 Task: Open a blank google sheet and write heading  Impact Sales. Add 10 people name  'Alexander Cooper, Victoria Hayes, Daniel Carter, Chloe Murphy, Christopher Ross, Natalie Price, Jack Peterson, Harper Foster, Joseph Gray, Lily Reed'Item code in between  450-900. Product range in between  1000-5000. Add Products  Nike shoe, Adidas shoe, Gucci T-shirt, Louis Vuitton bag, Zara Shirt, H&M jeans, Chanel perfume, Versace perfume, Ralph Lauren, Prada ShirtChoose quantity  3 to 10 Tax 12 percent commission 2 percent Total Add Amount. Save page Attendance Tracking Sheetbook
Action: Mouse moved to (1129, 76)
Screenshot: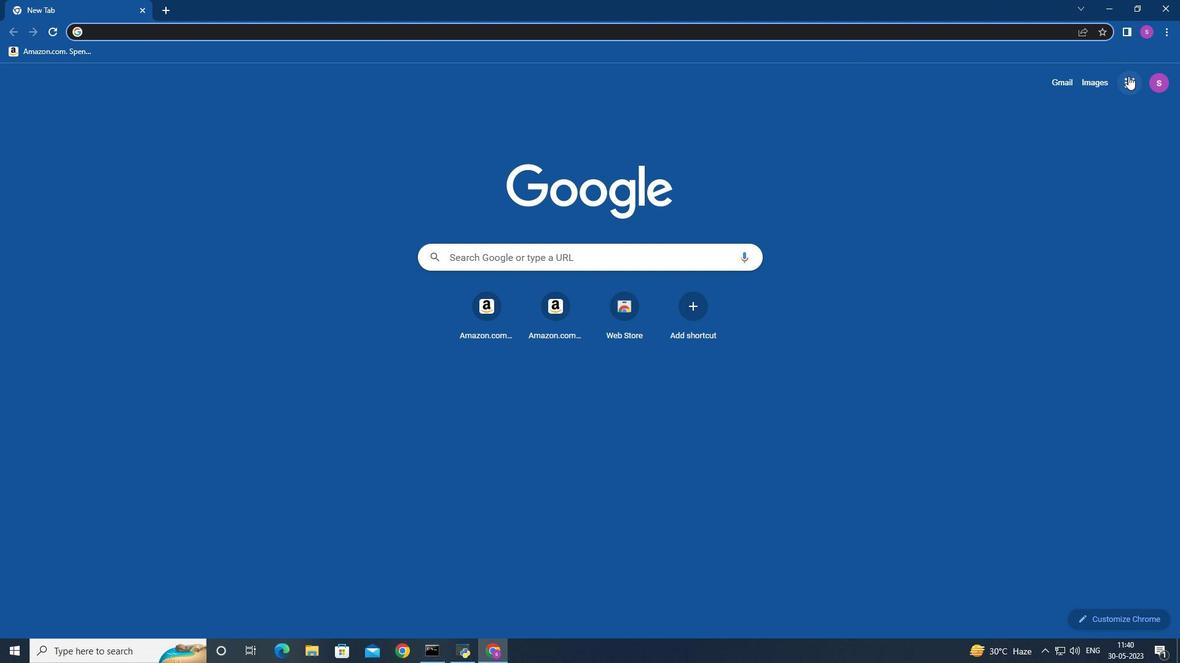 
Action: Mouse pressed left at (1129, 76)
Screenshot: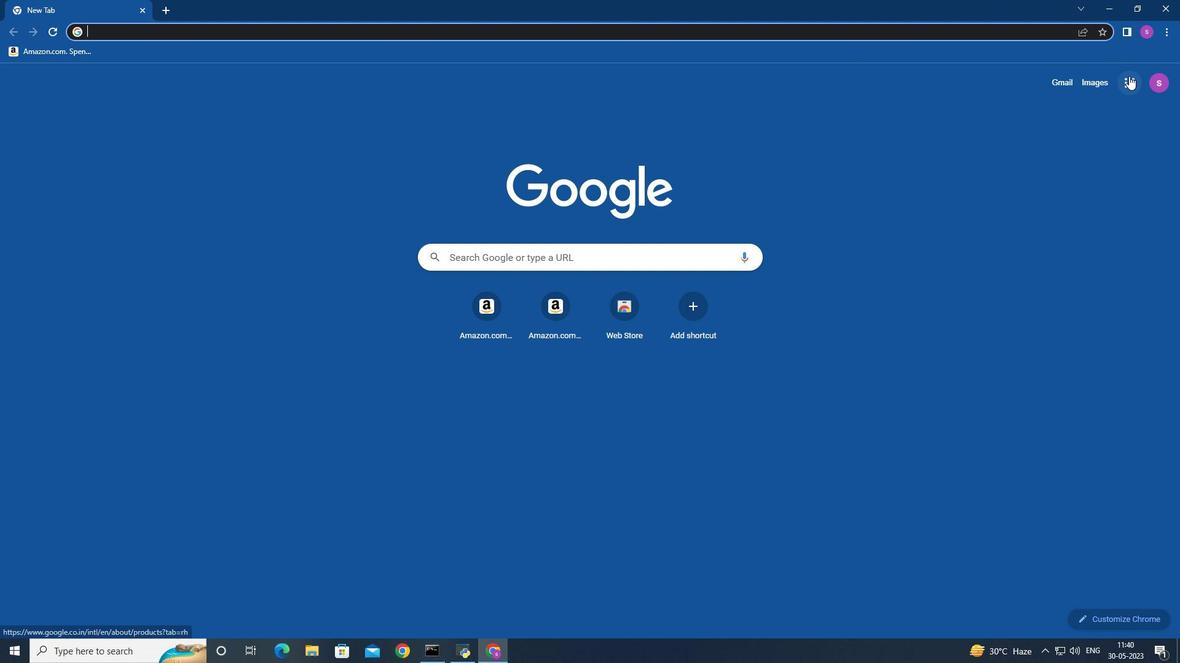 
Action: Mouse moved to (1153, 236)
Screenshot: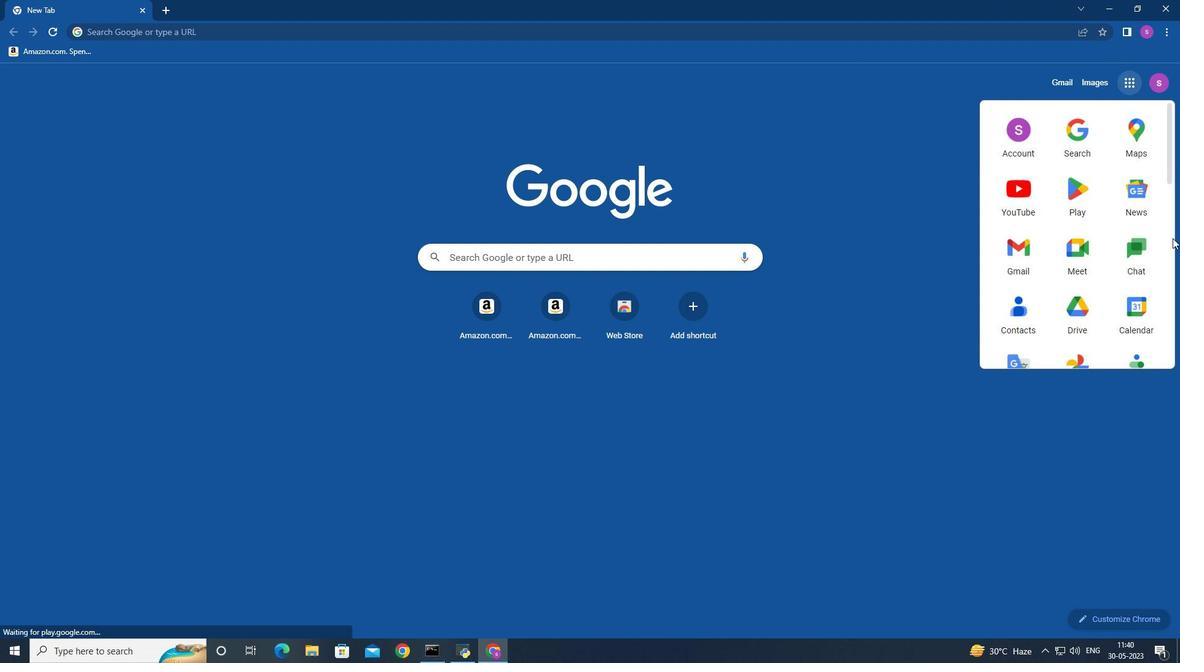 
Action: Mouse scrolled (1153, 236) with delta (0, 0)
Screenshot: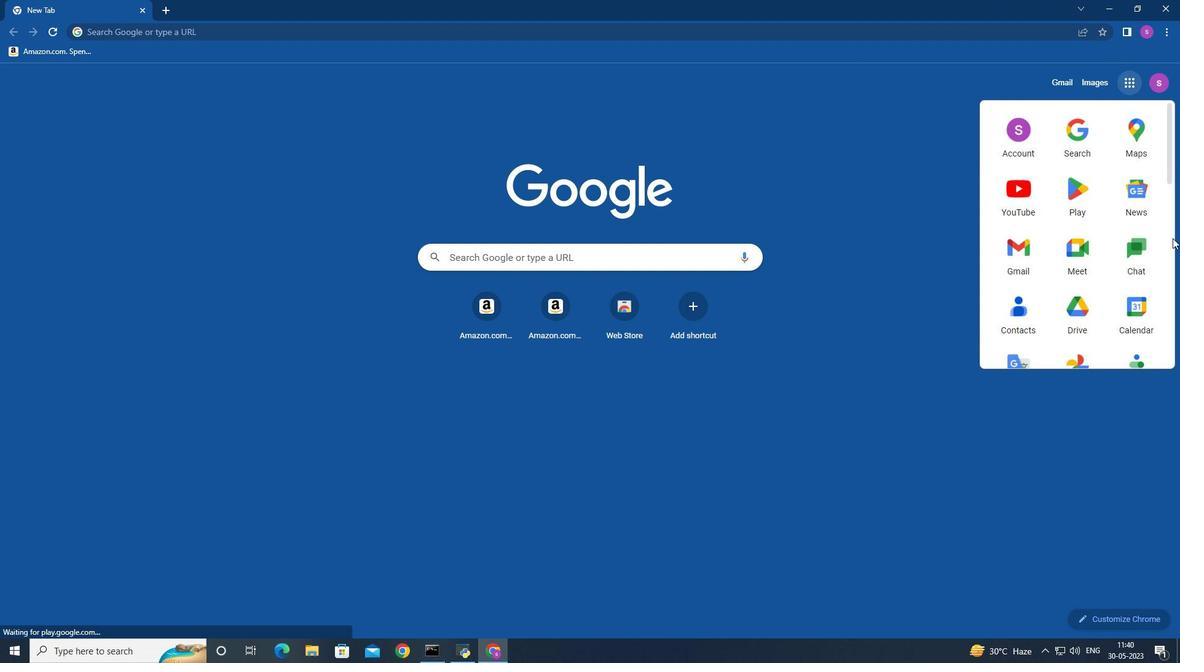
Action: Mouse scrolled (1153, 236) with delta (0, 0)
Screenshot: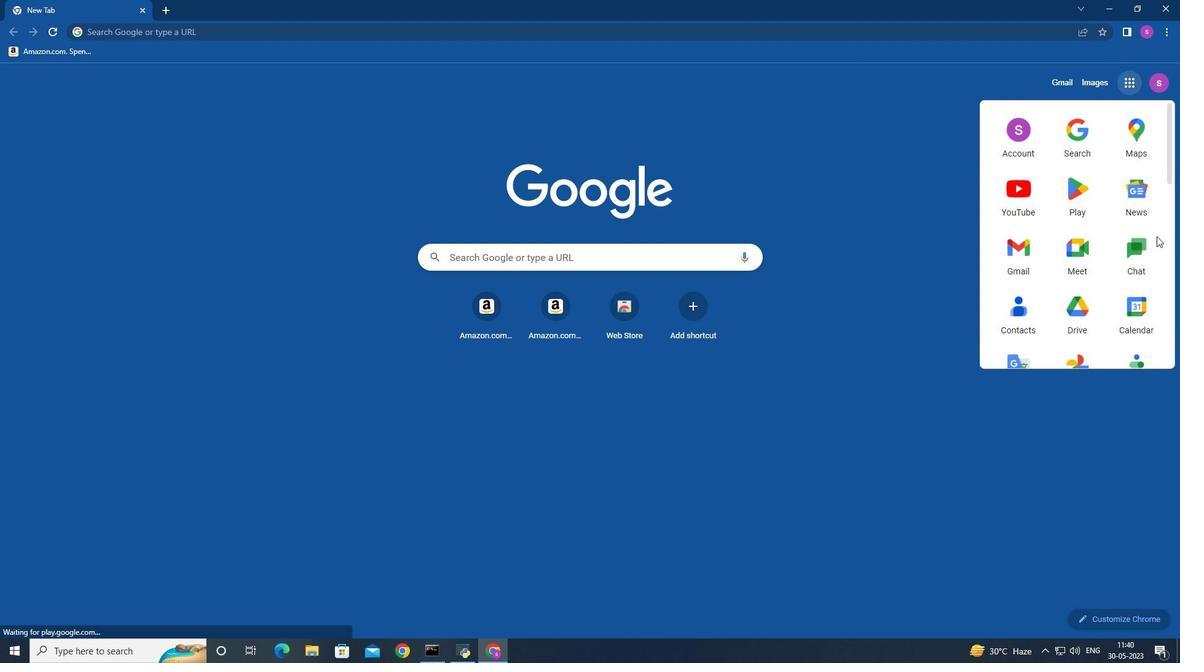 
Action: Mouse scrolled (1153, 236) with delta (0, 0)
Screenshot: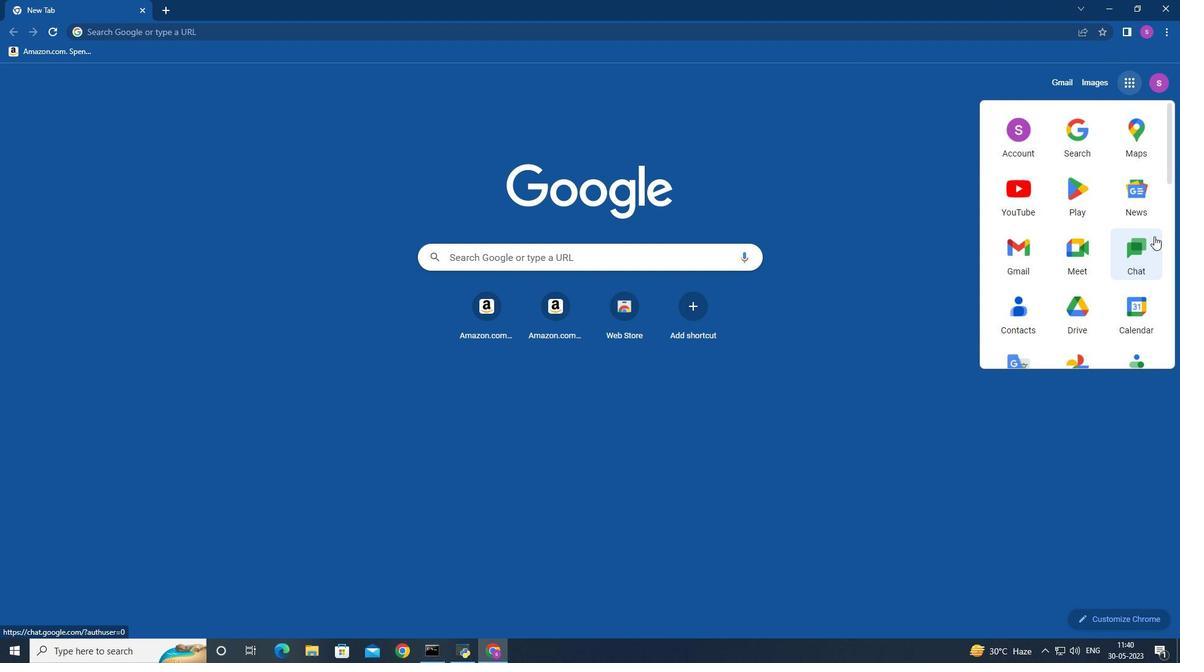 
Action: Mouse moved to (1135, 300)
Screenshot: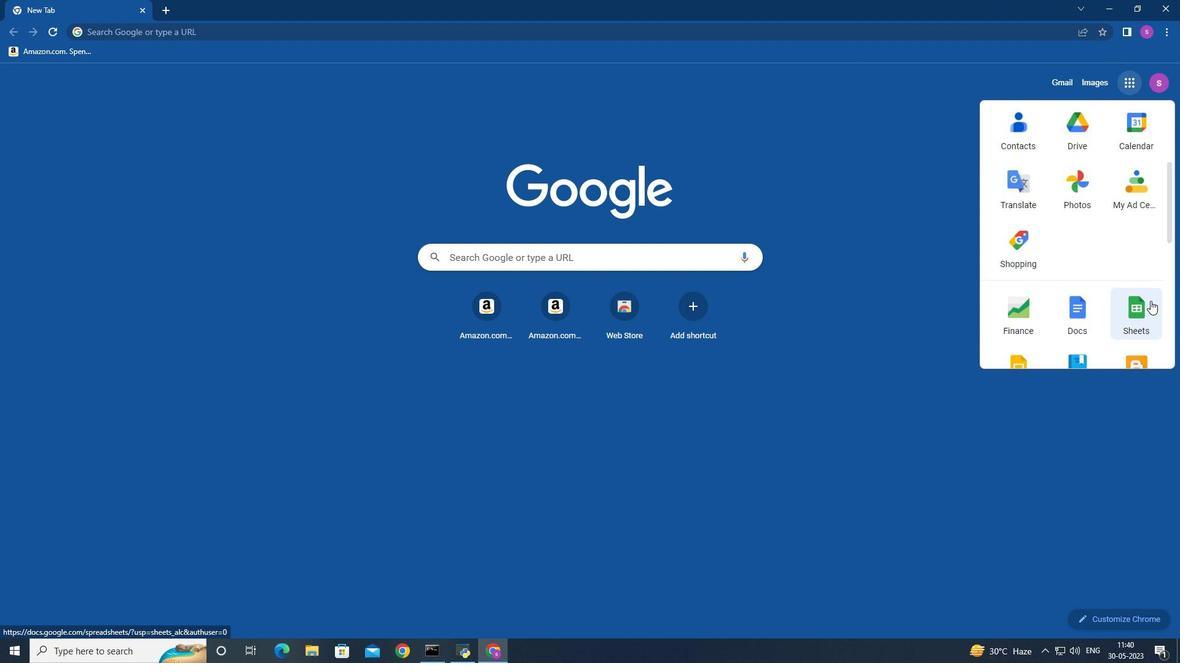 
Action: Mouse pressed left at (1135, 300)
Screenshot: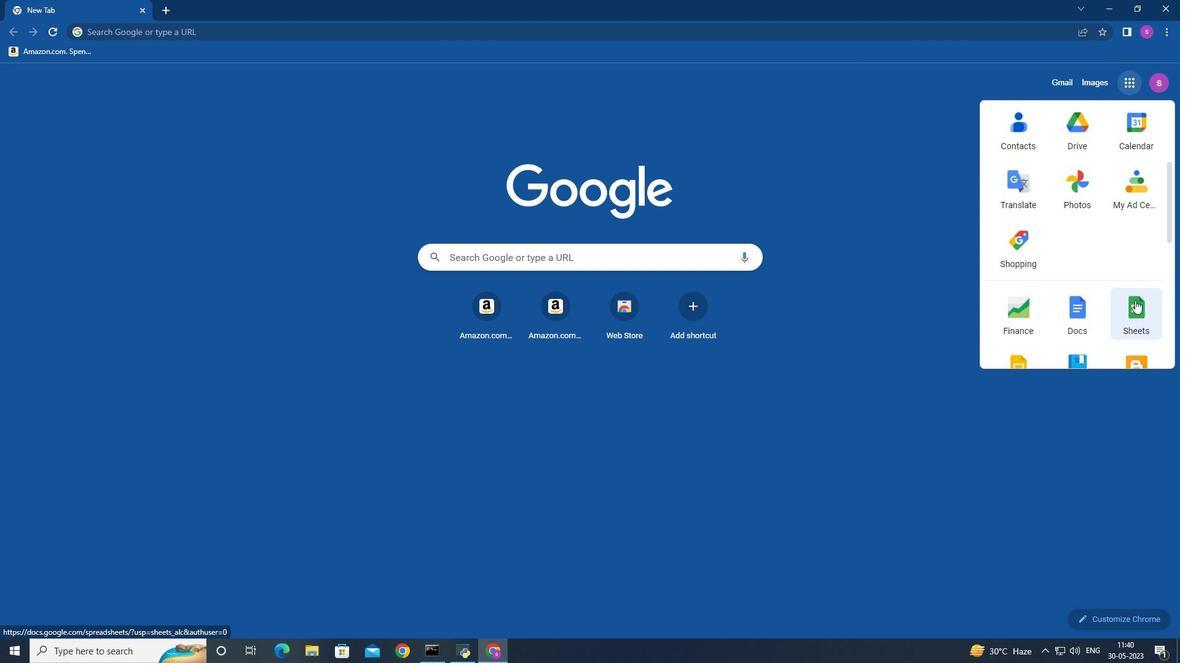 
Action: Mouse moved to (287, 161)
Screenshot: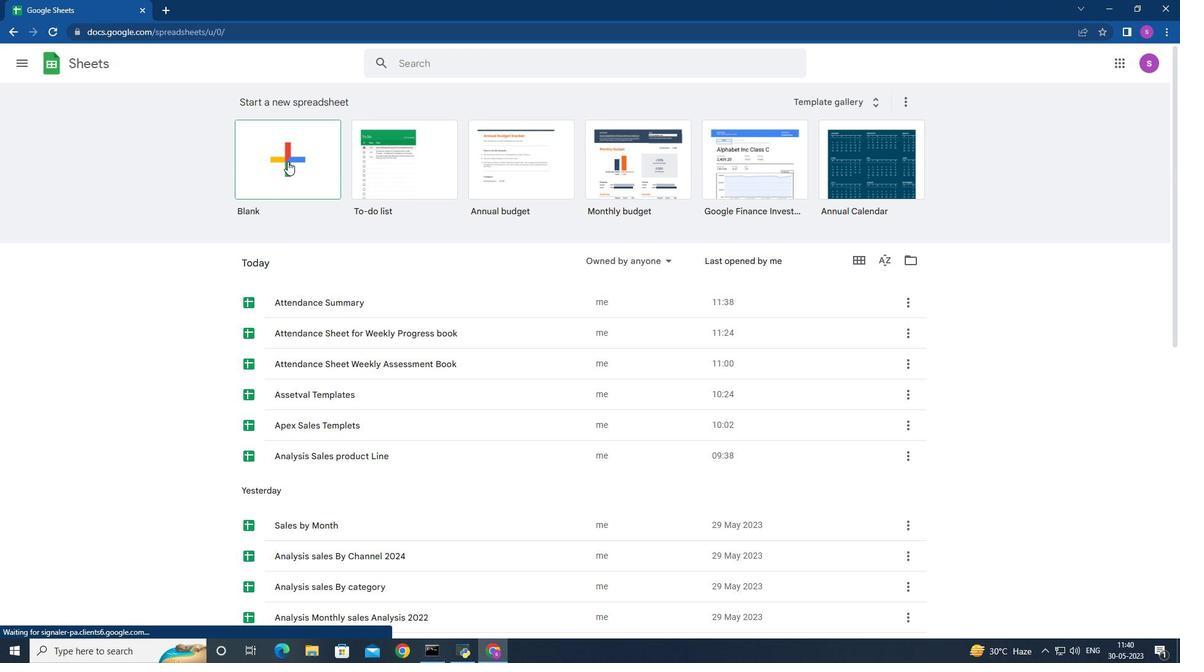 
Action: Mouse pressed left at (287, 161)
Screenshot: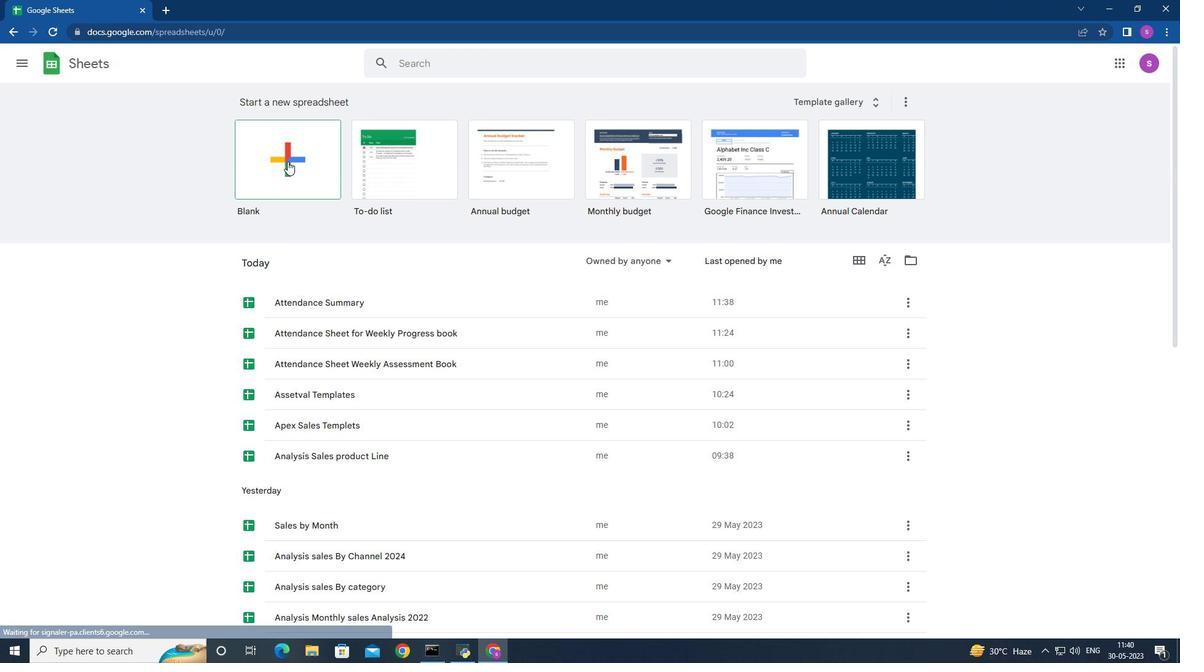 
Action: Mouse moved to (431, 179)
Screenshot: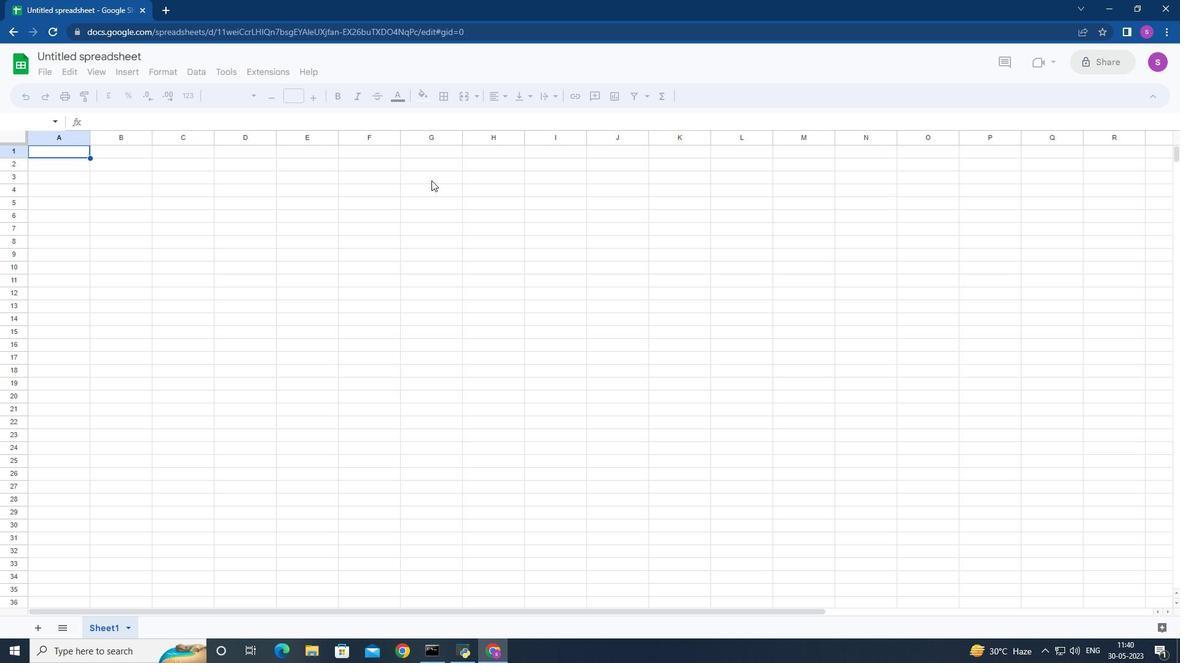 
Action: Mouse pressed left at (431, 179)
Screenshot: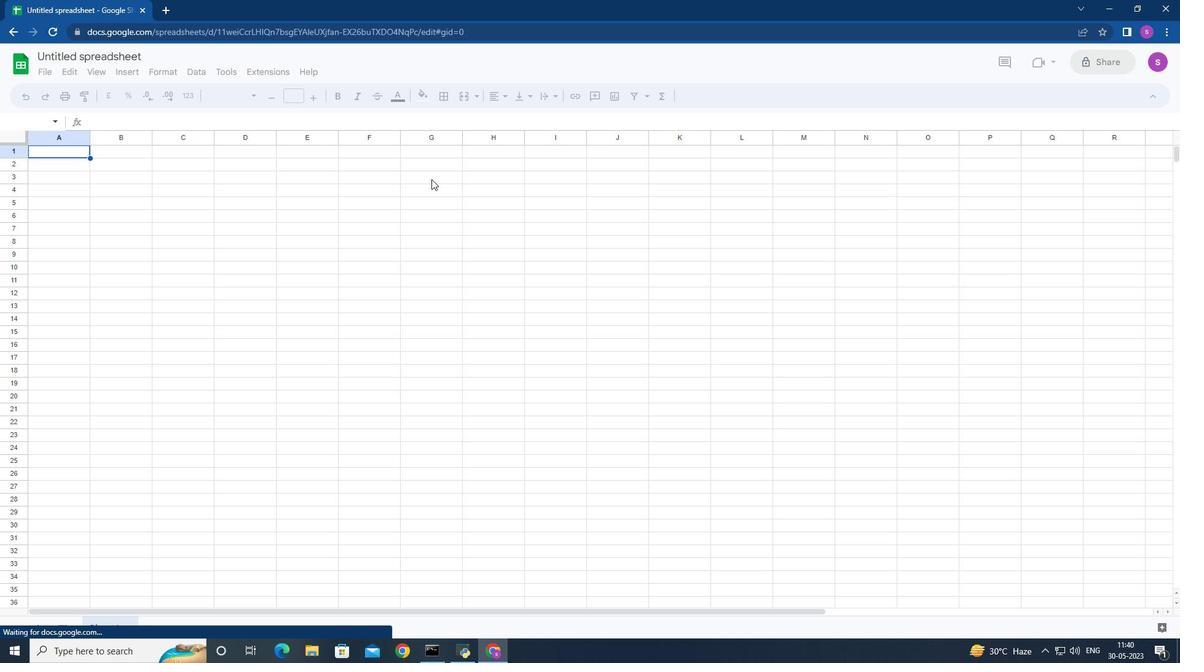 
Action: Mouse moved to (429, 179)
Screenshot: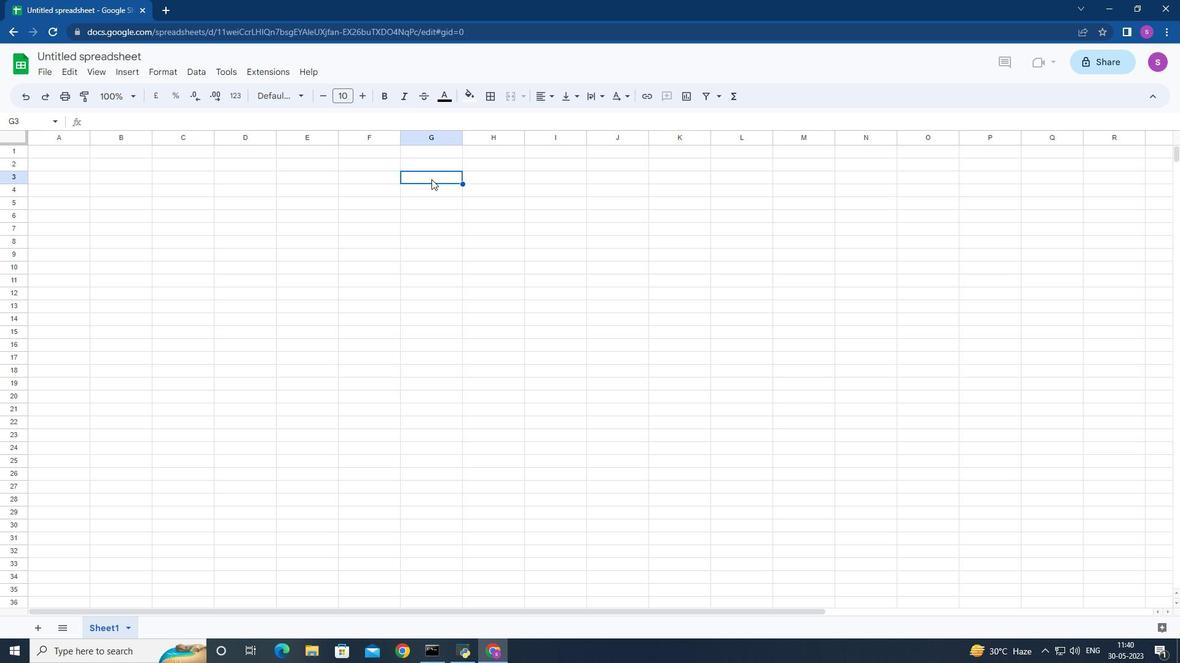
Action: Key pressed <Key.shift>Impact<Key.space><Key.shift>Sales<Key.down>
Screenshot: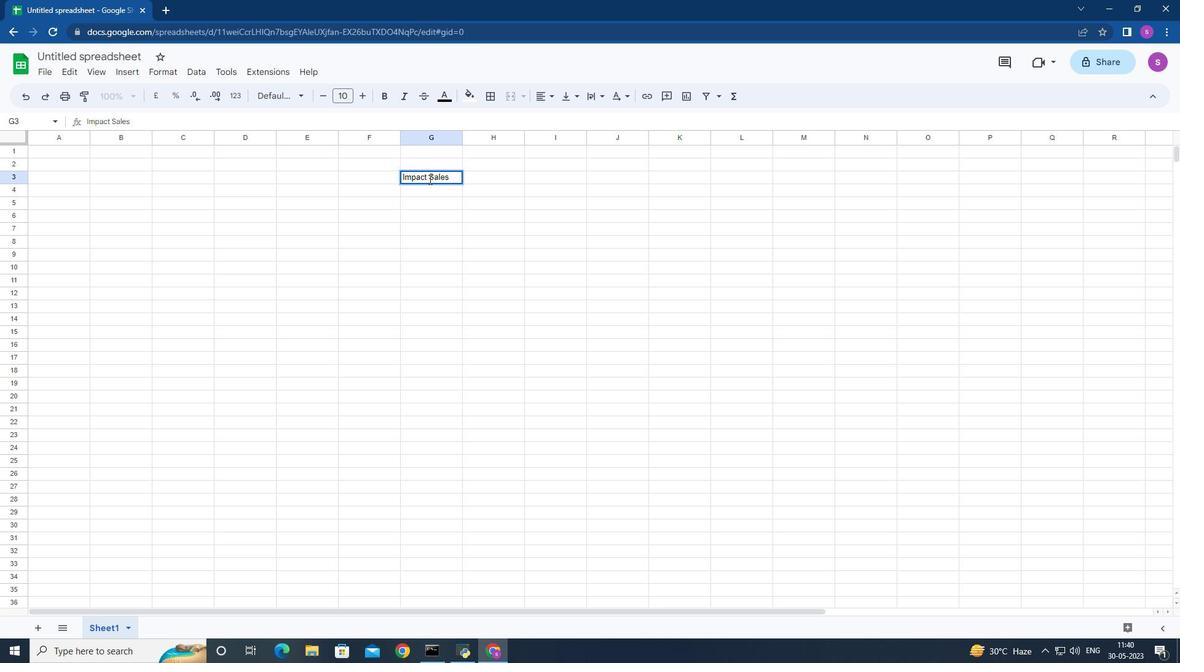 
Action: Mouse moved to (300, 225)
Screenshot: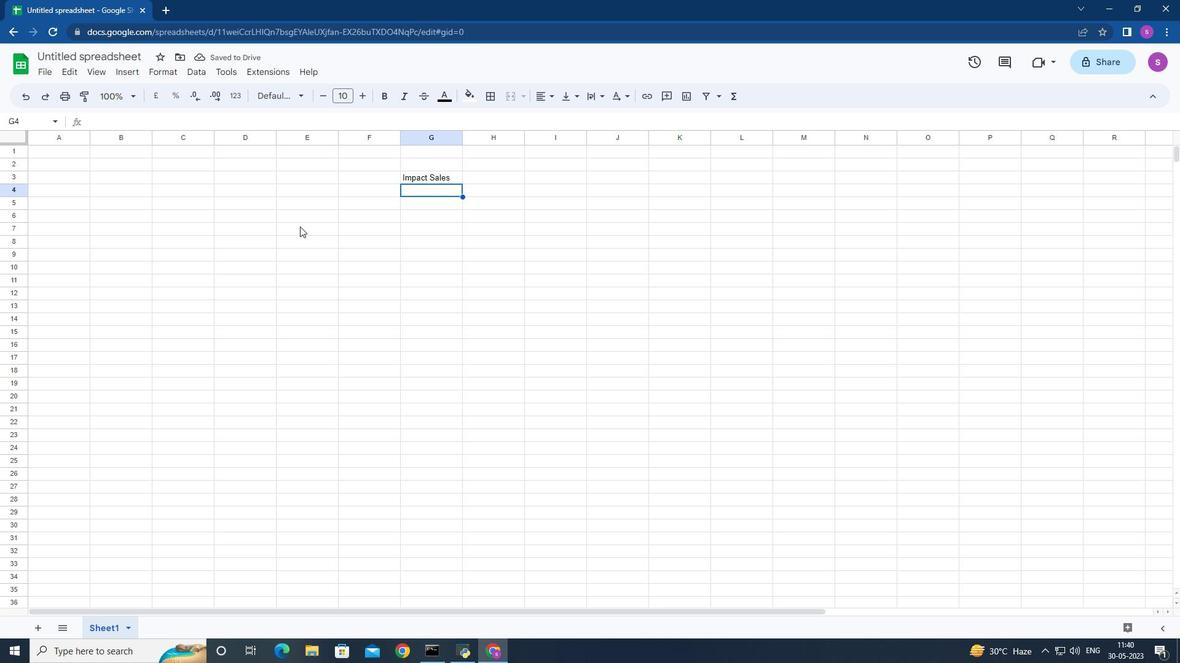 
Action: Mouse pressed left at (300, 225)
Screenshot: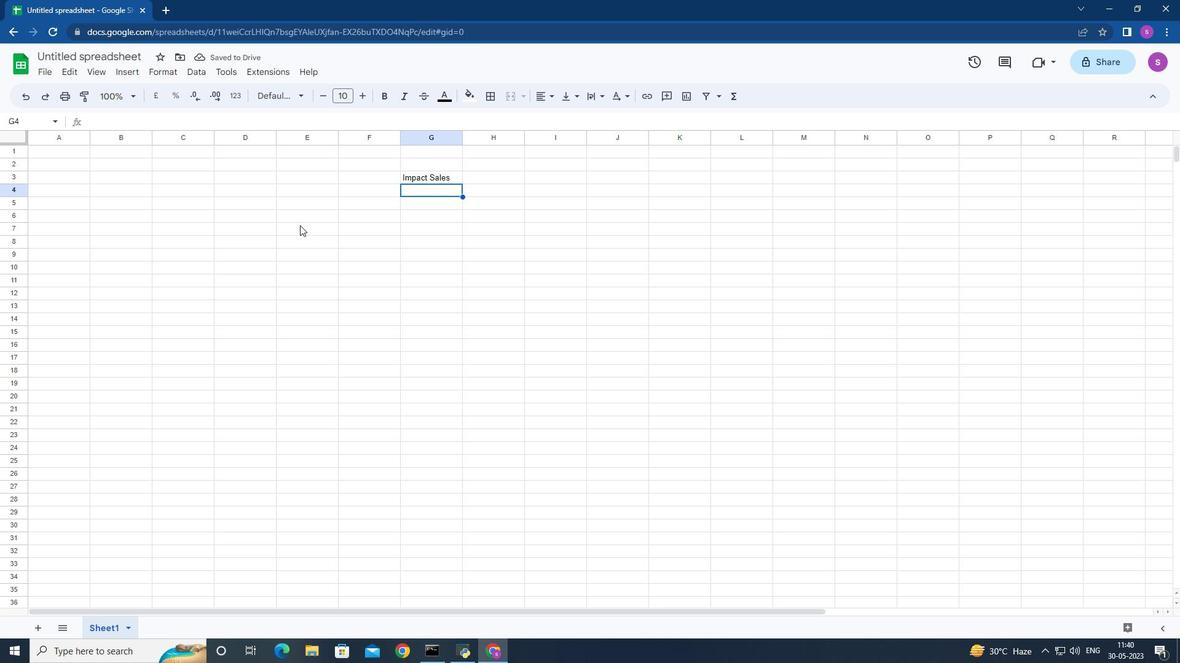 
Action: Key pressed <Key.shift><Key.shift><Key.shift><Key.shift><Key.shift>Name<Key.down>
Screenshot: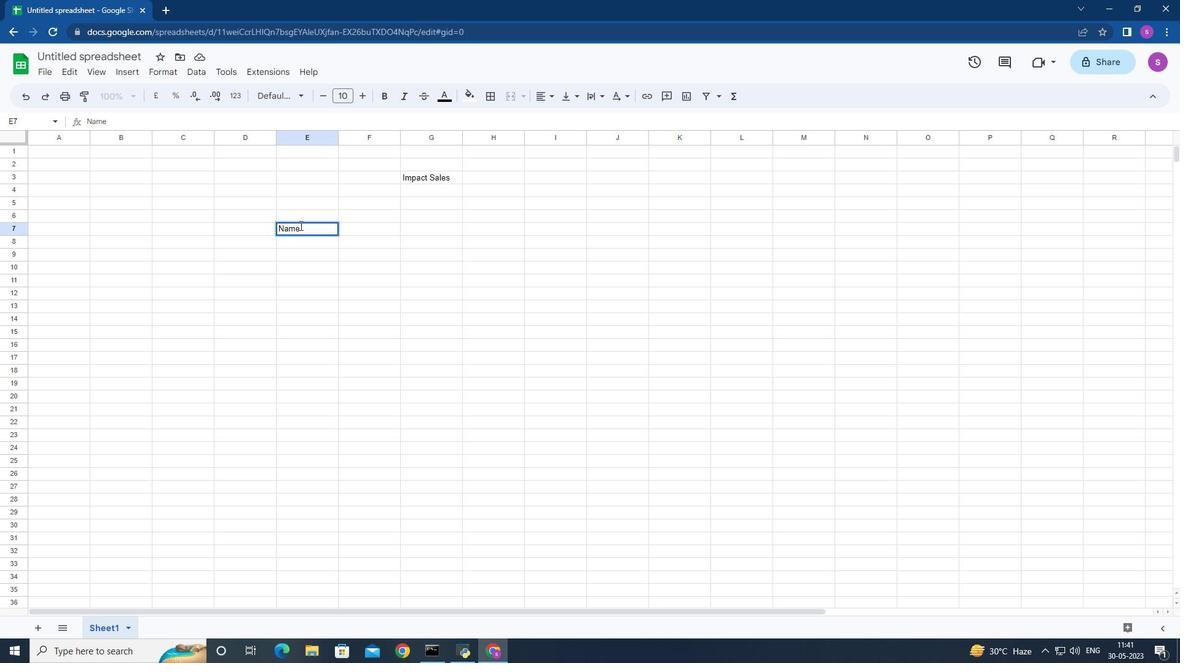 
Action: Mouse moved to (387, 285)
Screenshot: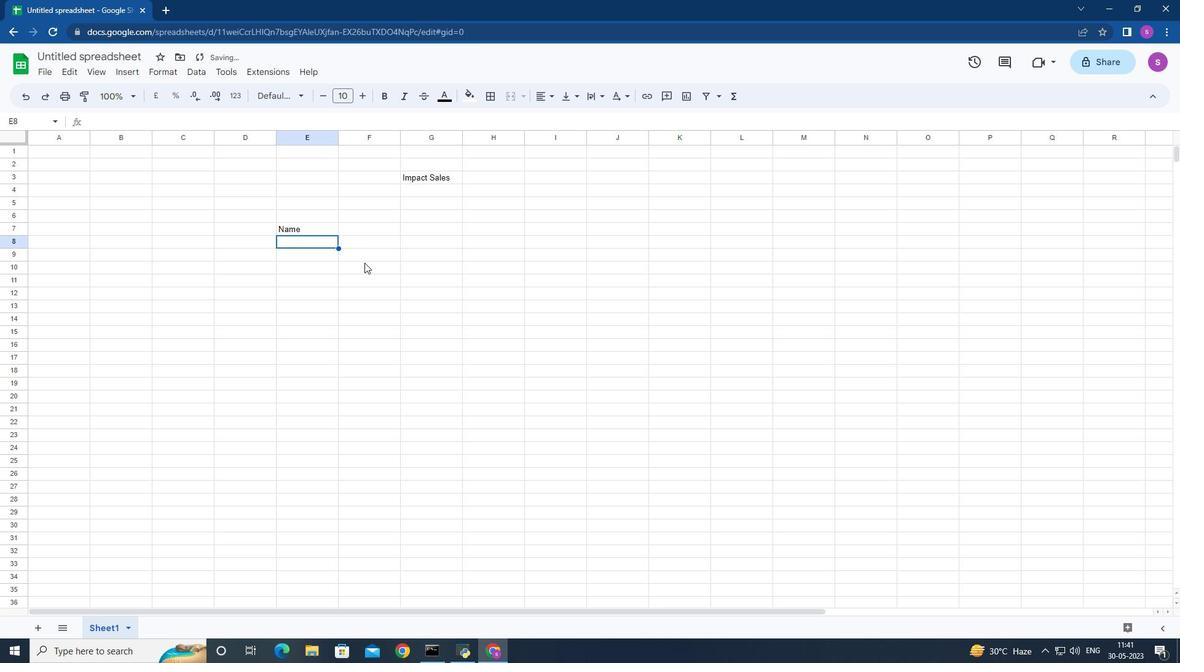 
Action: Key pressed <Key.shift>Alexander<Key.space><Key.shift>Cooper<Key.down><Key.shift>Victoria<Key.space><Key.shift>Hayes<Key.down><Key.shift>Daniel;<Key.backspace><Key.space><Key.shift>carter<Key.down><Key.shift>Chloe<Key.space><Key.shift>Murphy<Key.down><Key.shift>Christopher<Key.space><Key.shift>Ross<Key.down><Key.shift>Natalie<Key.space><Key.shift>Price<Key.down><Key.shift>Jack<Key.space><Key.shift>Petr<Key.backspace>erson<Key.down><Key.shift><Key.shift>Harper<Key.space><Key.shift>Foster<Key.down><Key.shift>Josph<Key.space><Key.shift><Key.shift><Key.shift><Key.shift>Gray<Key.down><Key.shift>Lily<Key.space><Key.shift>Reed<Key.right><Key.up><Key.up><Key.up><Key.up><Key.up><Key.up><Key.up><Key.up><Key.up>
Screenshot: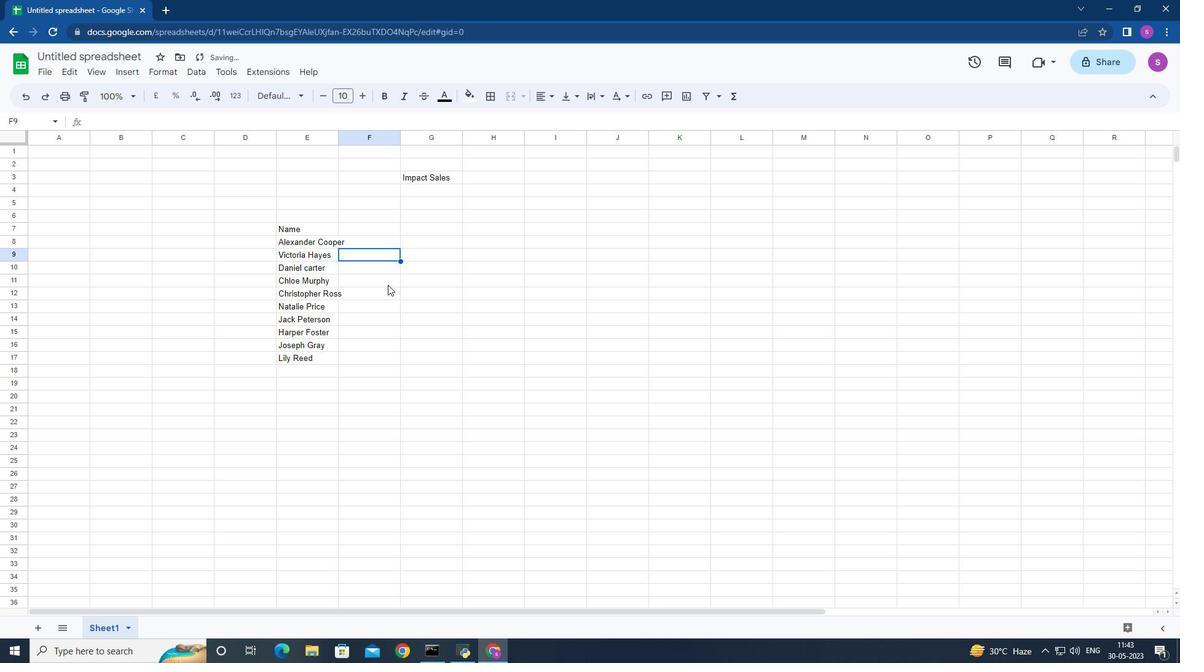 
Action: Mouse moved to (338, 138)
Screenshot: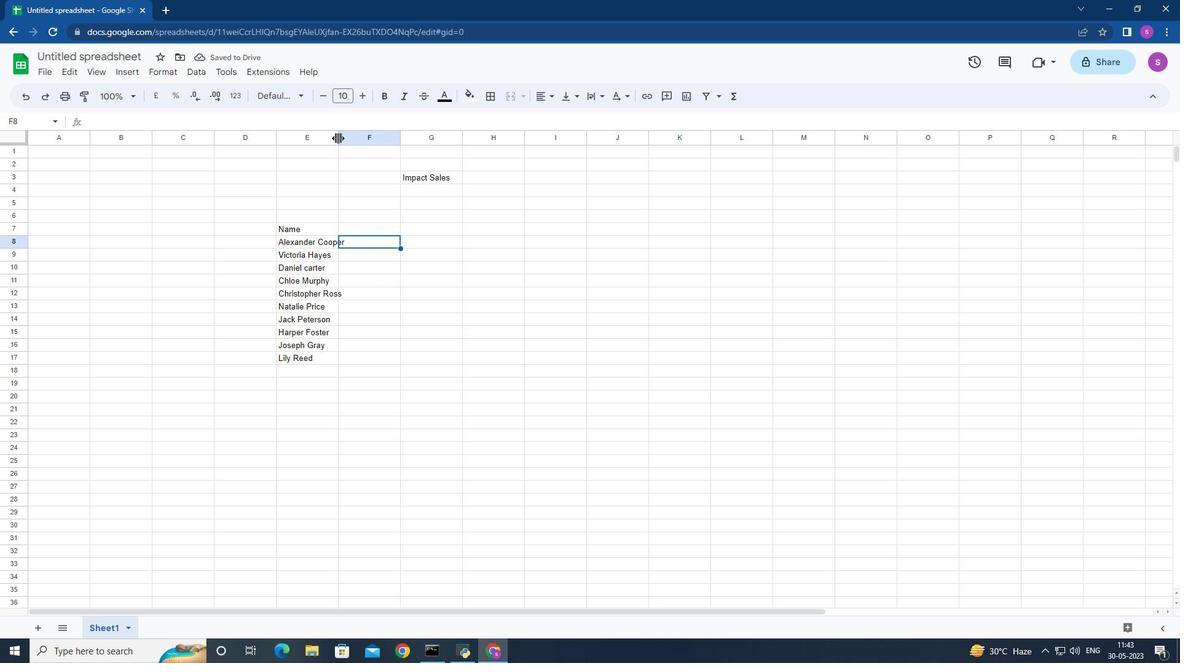 
Action: Mouse pressed left at (338, 138)
Screenshot: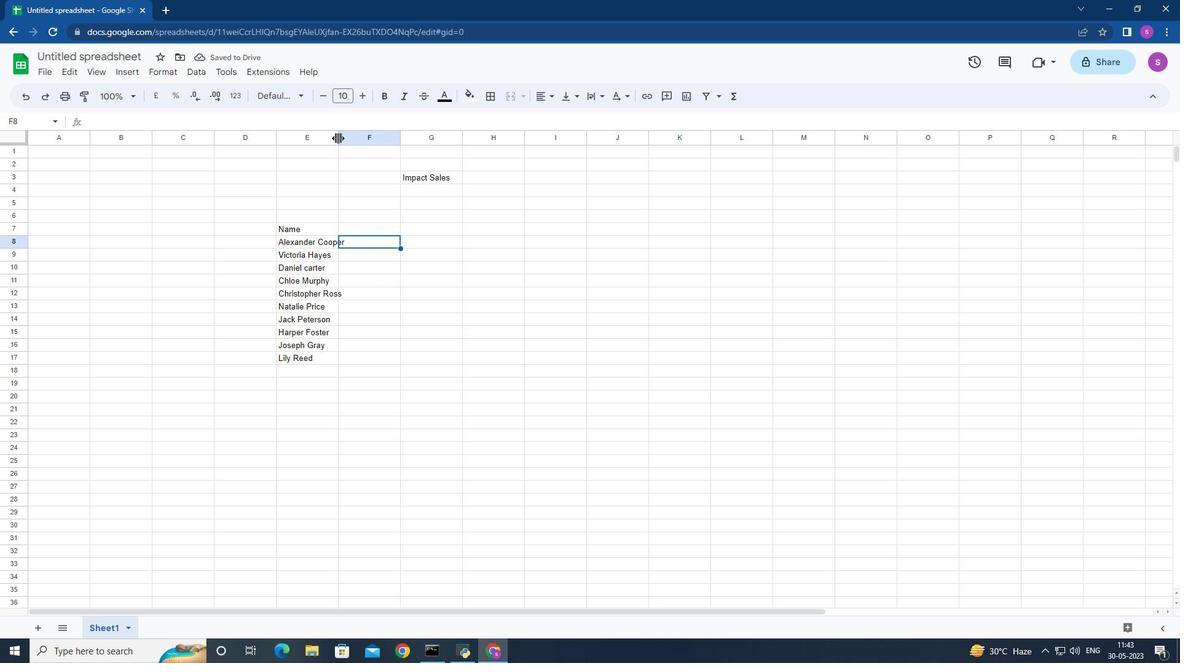 
Action: Mouse moved to (376, 221)
Screenshot: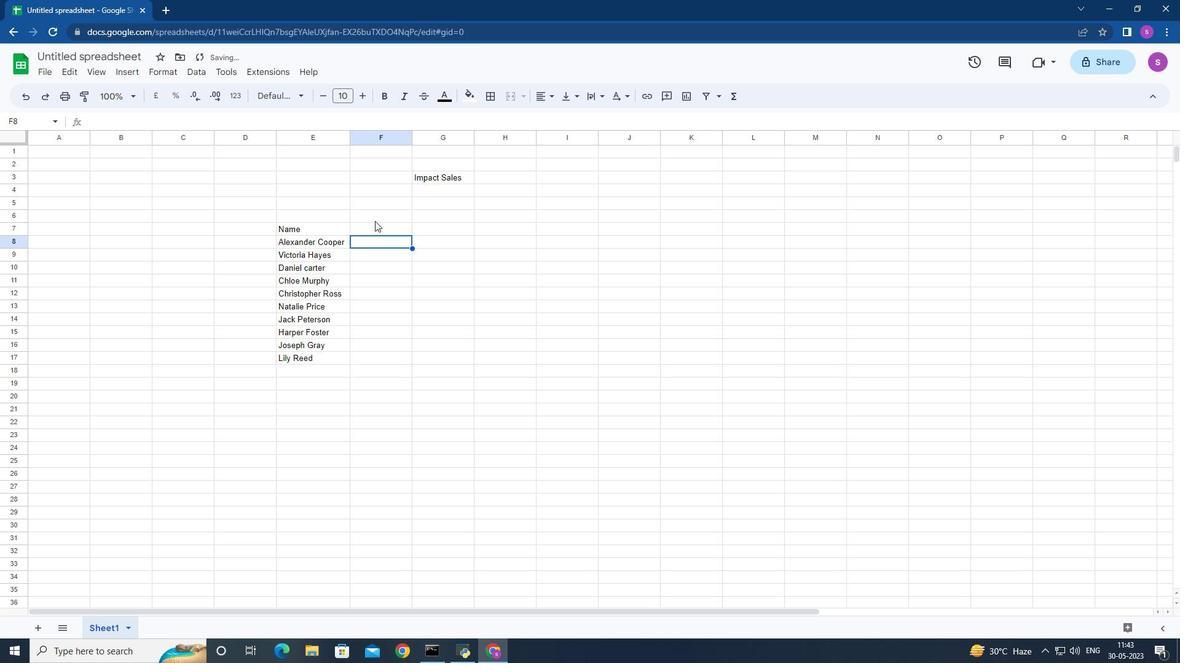 
Action: Mouse pressed left at (376, 221)
Screenshot: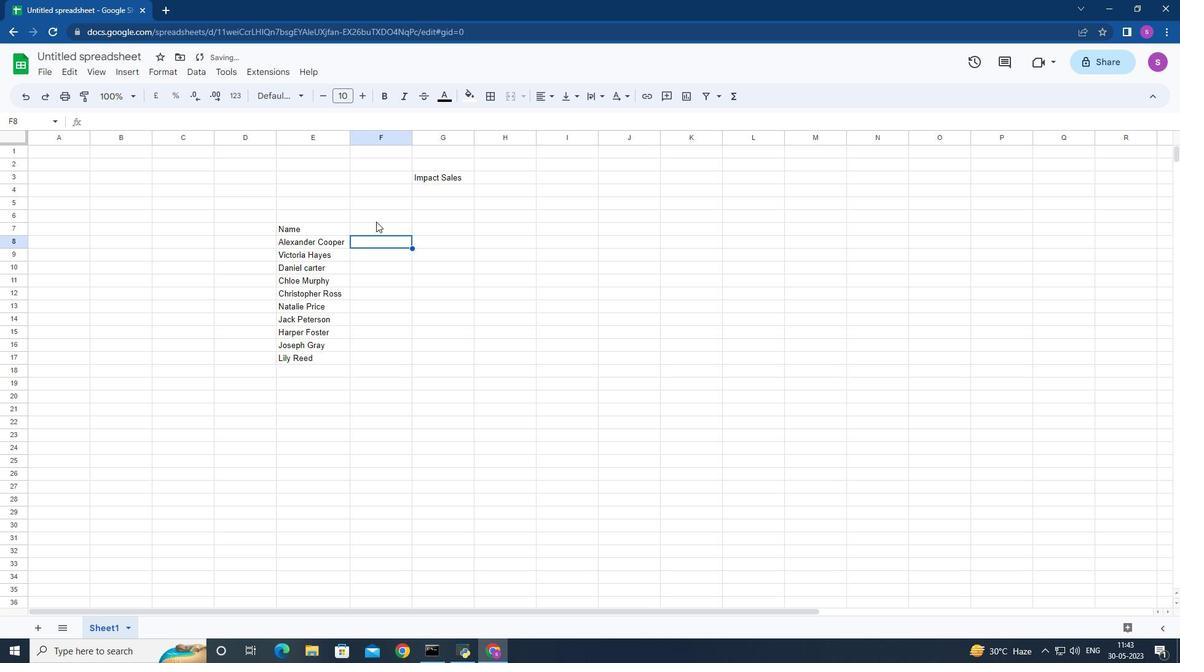 
Action: Mouse moved to (376, 233)
Screenshot: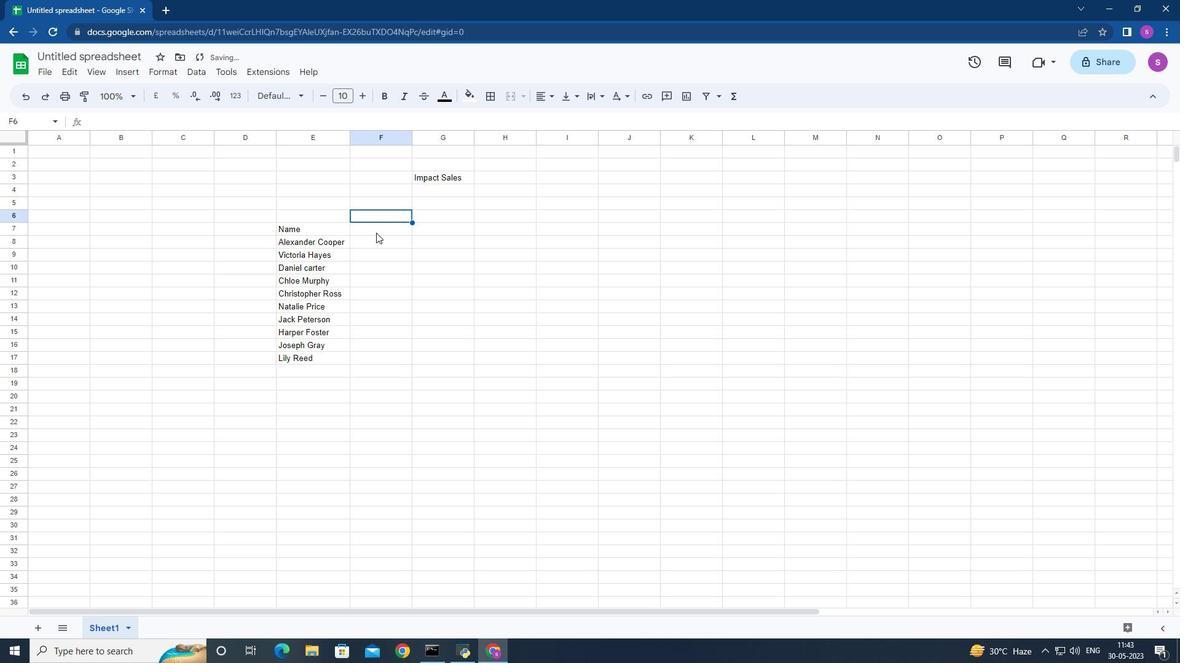 
Action: Mouse pressed left at (376, 233)
Screenshot: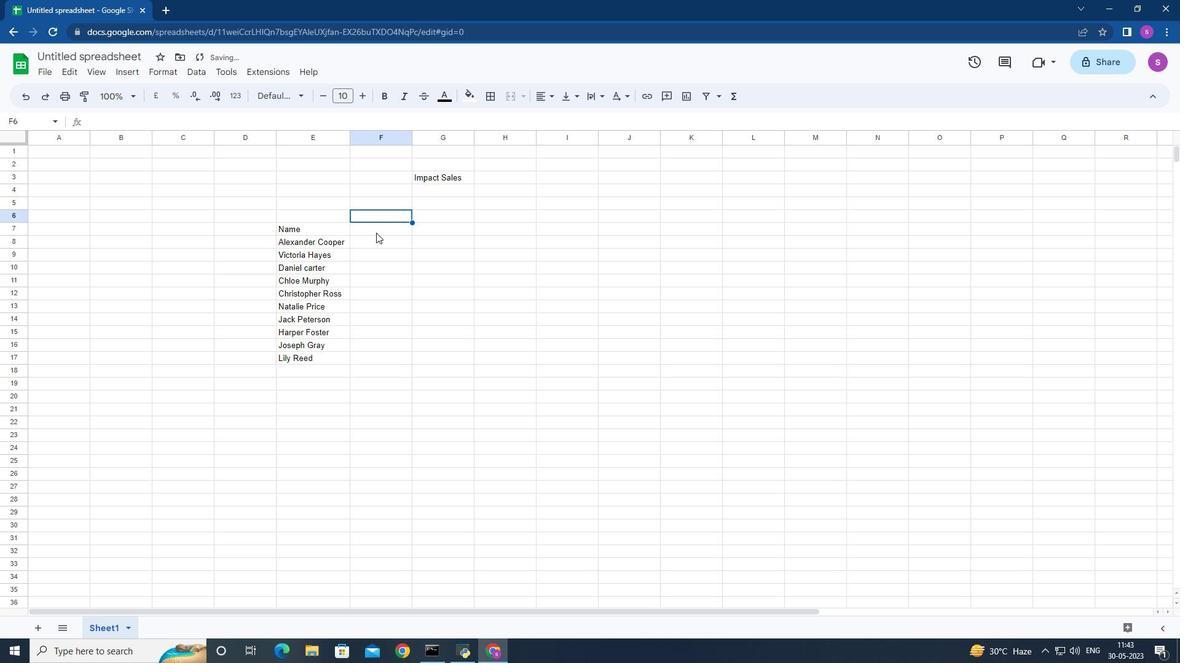 
Action: Mouse moved to (376, 232)
Screenshot: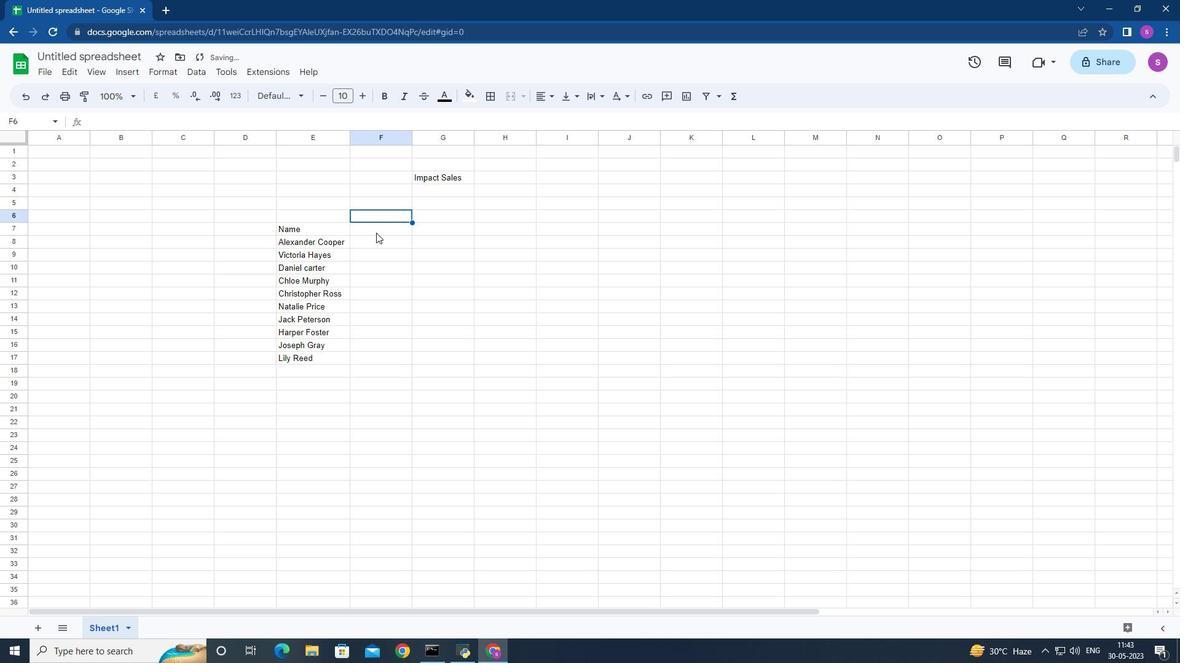 
Action: Key pressed <Key.shift>Item<Key.space><Key.backspace><Key.backspace><Key.backspace><Key.backspace><Key.backspace><Key.shift>Item<Key.space><Key.shift>Code<Key.down>
Screenshot: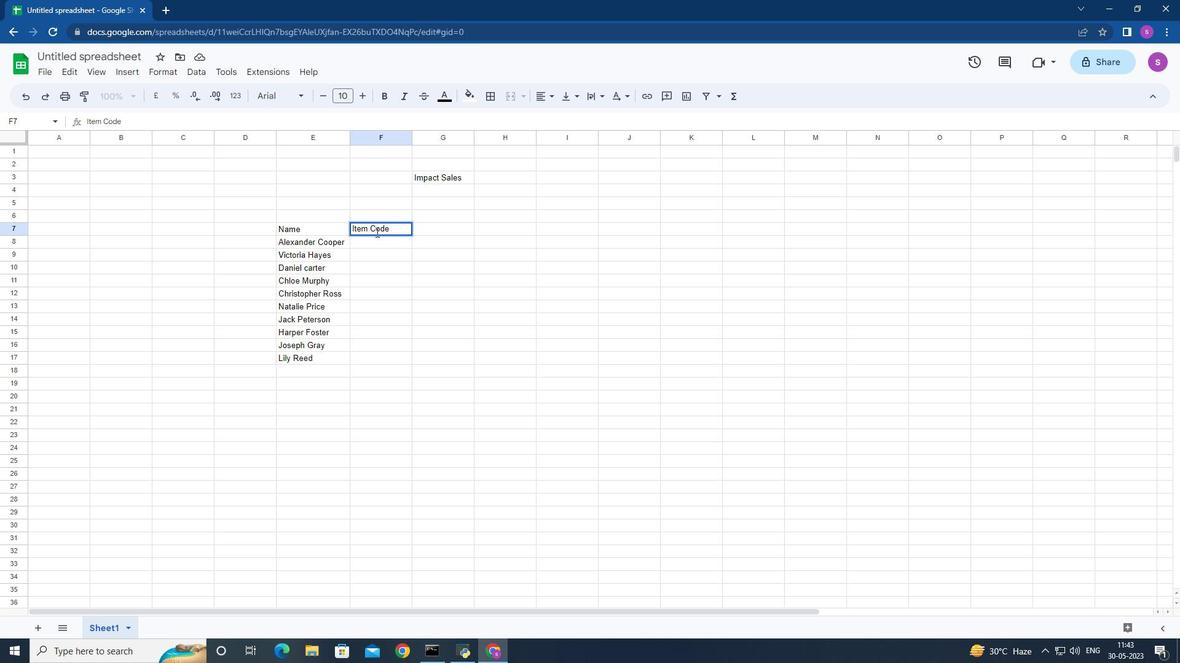 
Action: Mouse moved to (413, 272)
Screenshot: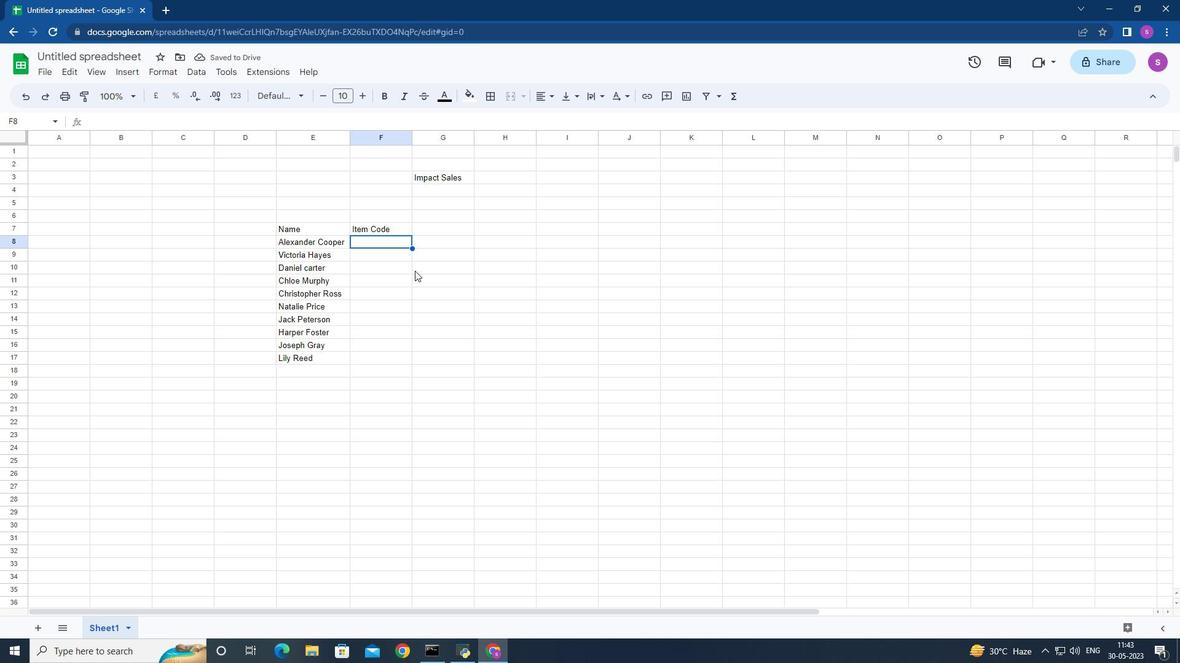 
Action: Key pressed 450<Key.down>455<Key.down>500<Key.down>550<Key.down>600<Key.down>650<Key.down>700<Key.down>750<Key.down>800<Key.down>900<Key.right><Key.up><Key.up><Key.up><Key.up><Key.up><Key.up><Key.up><Key.up><Key.up><Key.up><Key.up>
Screenshot: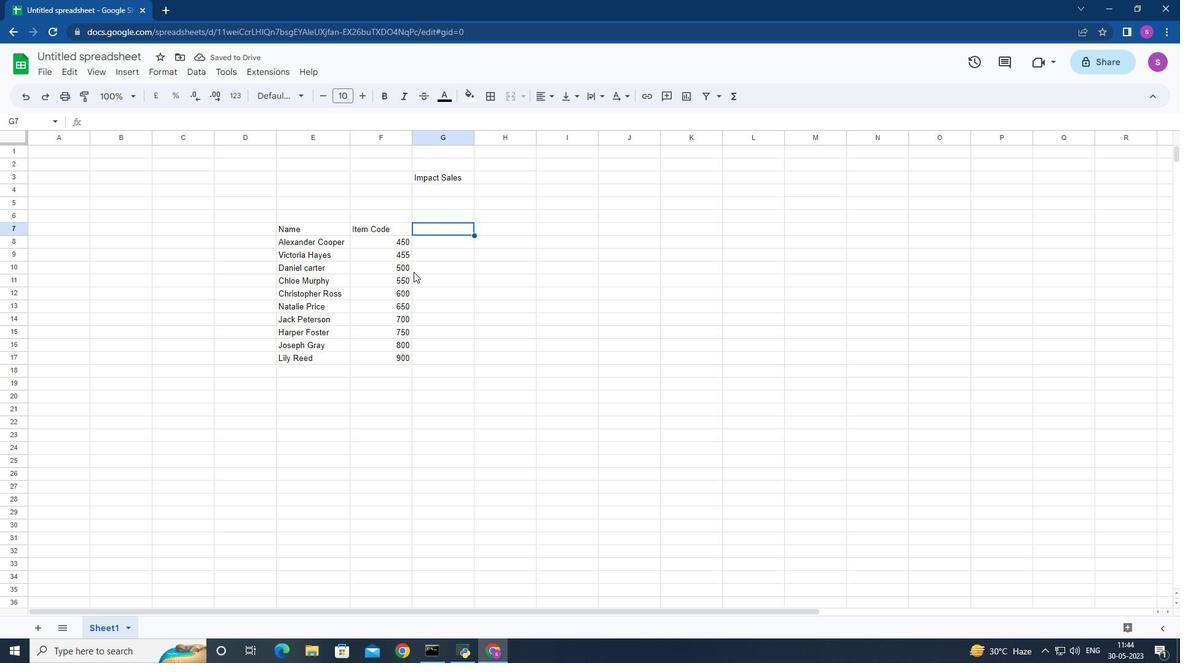 
Action: Mouse moved to (429, 230)
Screenshot: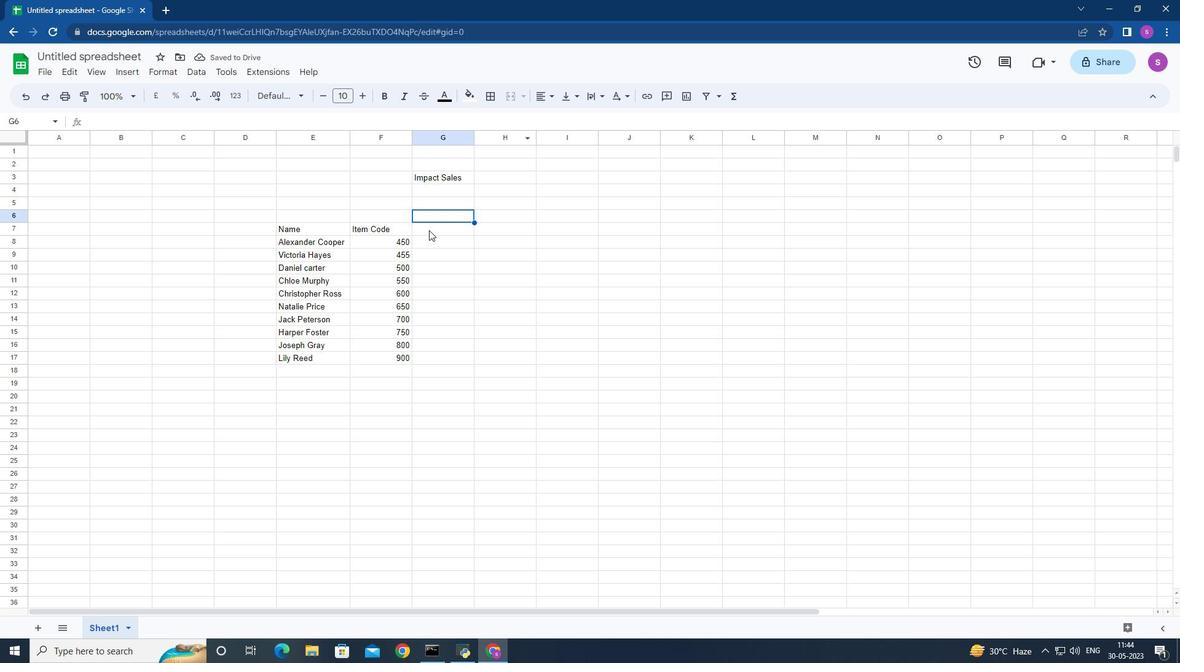 
Action: Mouse pressed left at (429, 230)
Screenshot: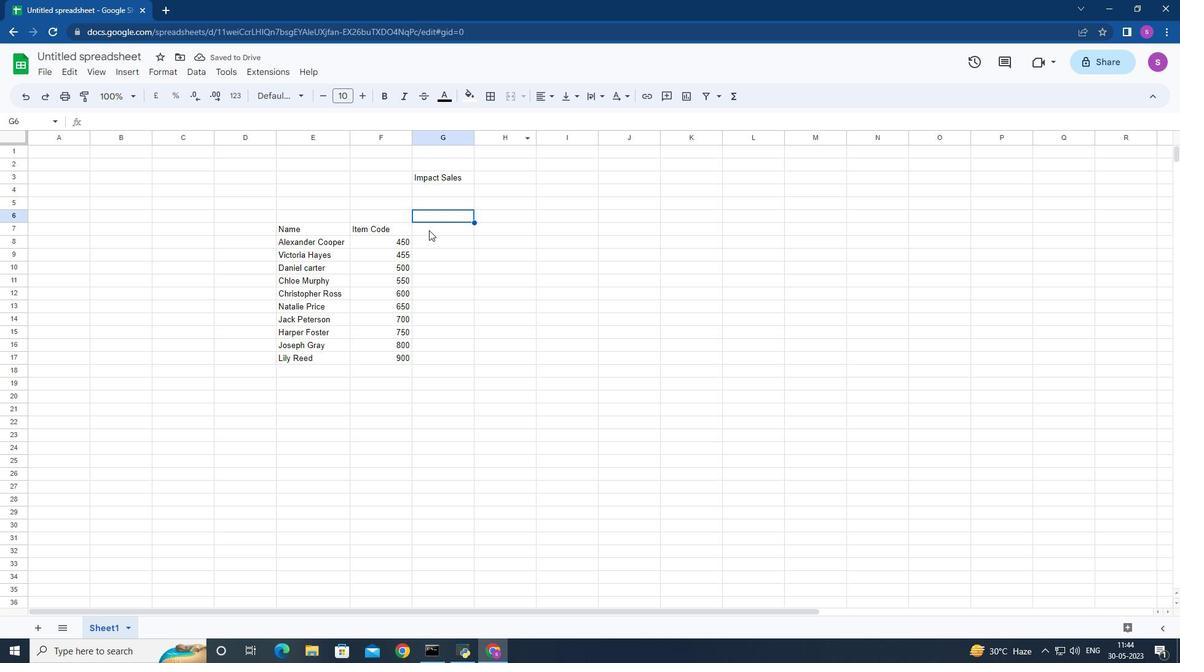 
Action: Mouse moved to (429, 232)
Screenshot: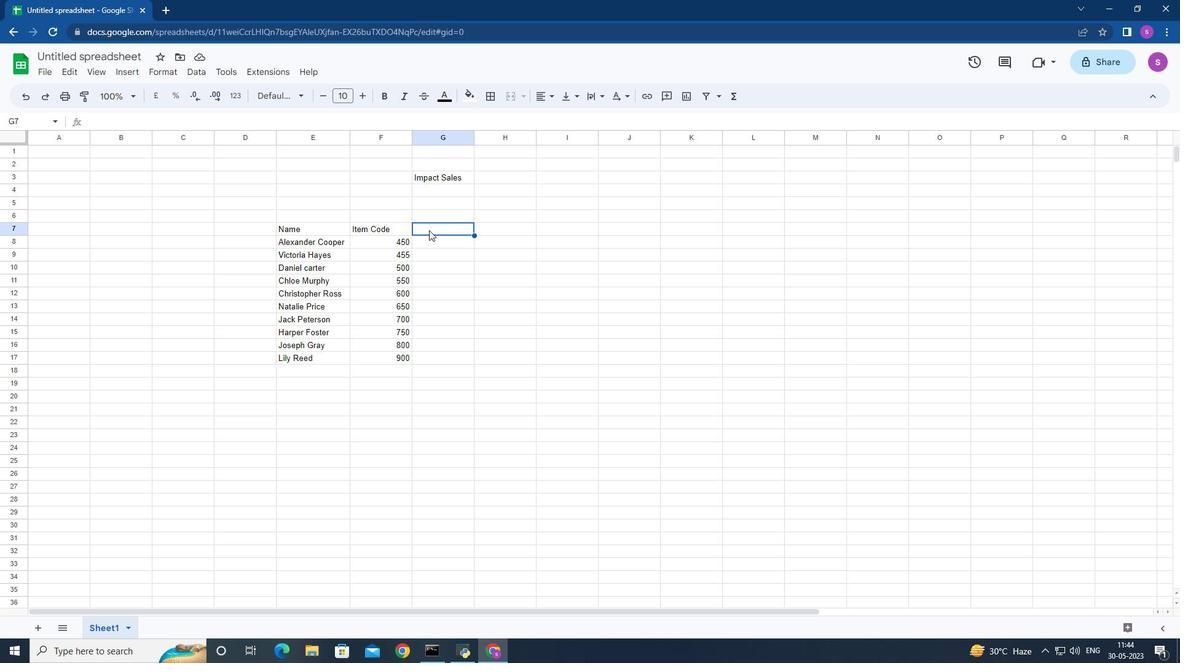 
Action: Key pressed <Key.shift>Product<Key.space><Key.shift>ea<Key.backspace><Key.backspace><Key.shift>Range<Key.down>
Screenshot: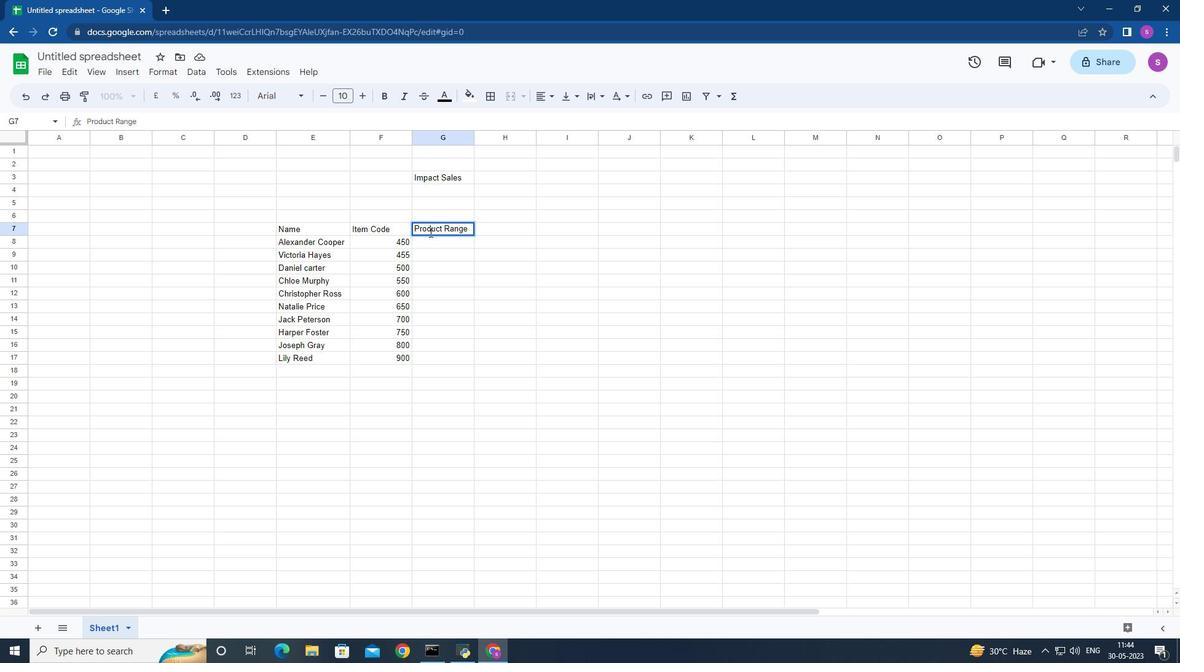 
Action: Mouse moved to (467, 309)
Screenshot: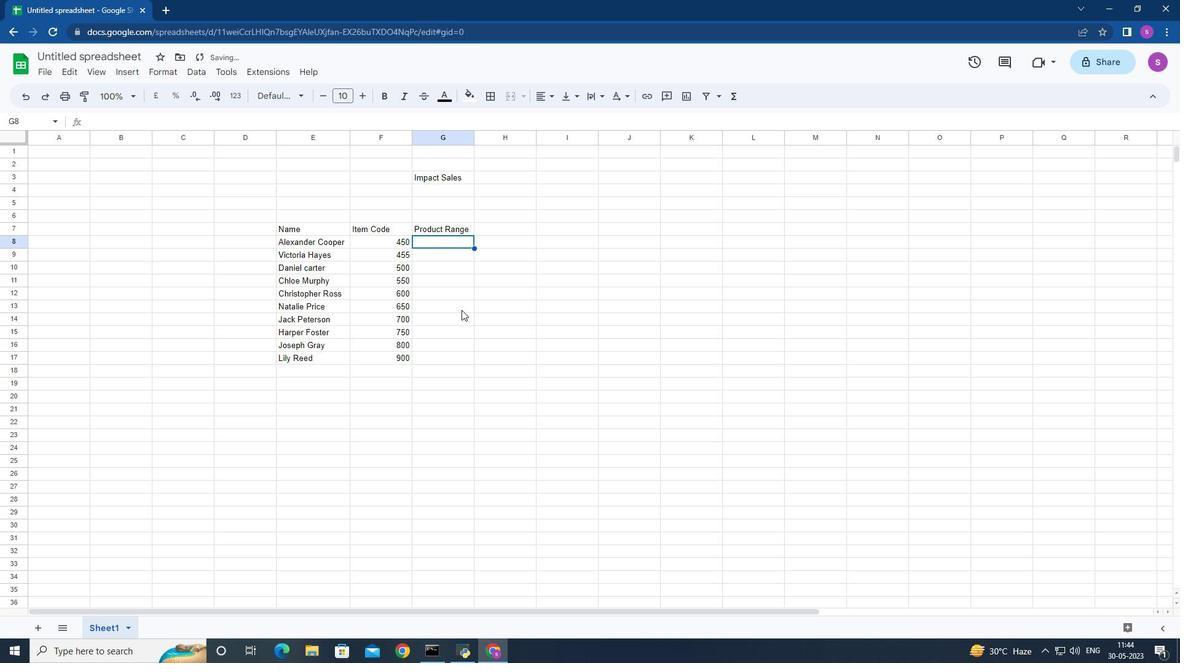 
Action: Key pressed 1000<Key.down>1500<Key.down>1700<Key.down>2000<Key.down>2500<Key.backspace><Key.backspace><Key.backspace>300<Key.down>2500<Key.down>3000<Key.down>3500<Key.down>4000<Key.down>5000<Key.right><Key.up><Key.up><Key.up><Key.up><Key.up><Key.up><Key.up><Key.up><Key.up><Key.up>
Screenshot: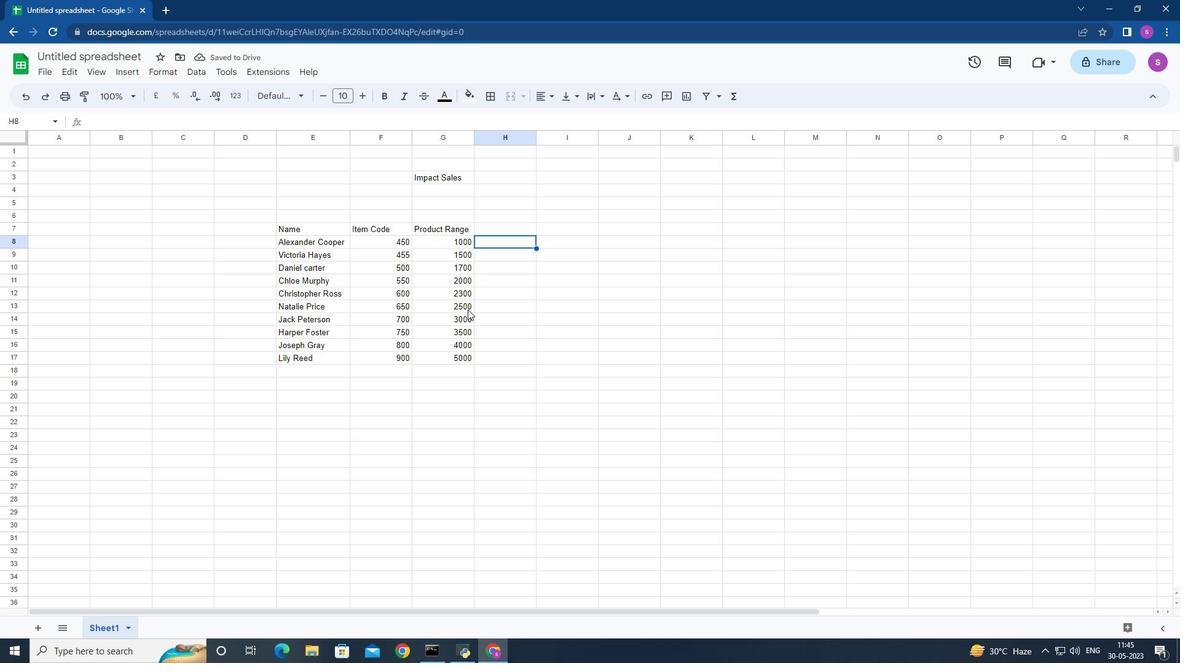 
Action: Mouse moved to (556, 277)
Screenshot: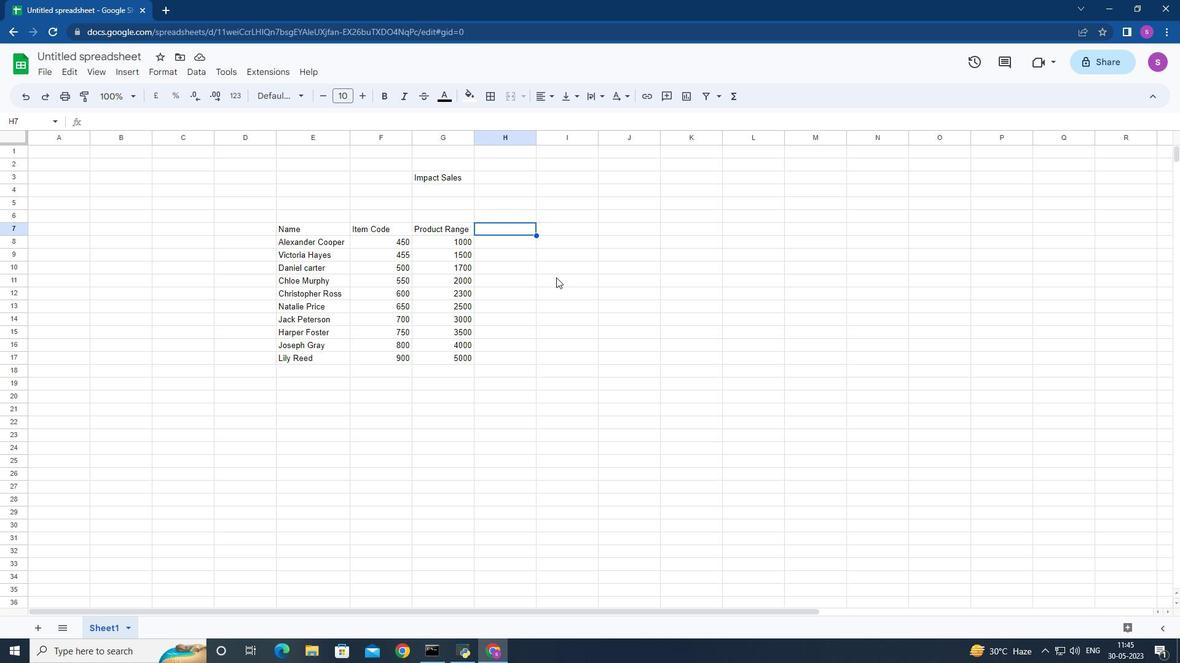 
Action: Key pressed <Key.shift>Product<Key.space><Key.down><Key.down><Key.up><Key.shift>Nike<Key.space>shoe<Key.down><Key.shift>add<Key.backspace>idas<Key.space><Key.shift>Shoe<Key.backspace><Key.backspace><Key.backspace><Key.backspace>shoe<Key.down><Key.shift><Key.shift><Key.shift><Key.shift>Gucci<Key.space><Key.shift>T-shirt<Key.down><Key.shift>Louis<Key.space><Key.shift>Vuitton<Key.space>bag<Key.down><Key.shift>Zara<Key.space><Key.shift>Shirt<Key.space><Key.down><Key.shift>H<Key.shift>&<Key.shift>M<Key.space>jeans<Key.down><Key.shift>Chanel<Key.space>perfume<Key.down><Key.shift>Versace<Key.space>perfume<Key.down><Key.shift>Ralph<Key.space><Key.shift>Lauren<Key.space><Key.down><Key.shift>Pa<Key.backspace>rada<Key.space><Key.shift>Shirt<Key.space>
Screenshot: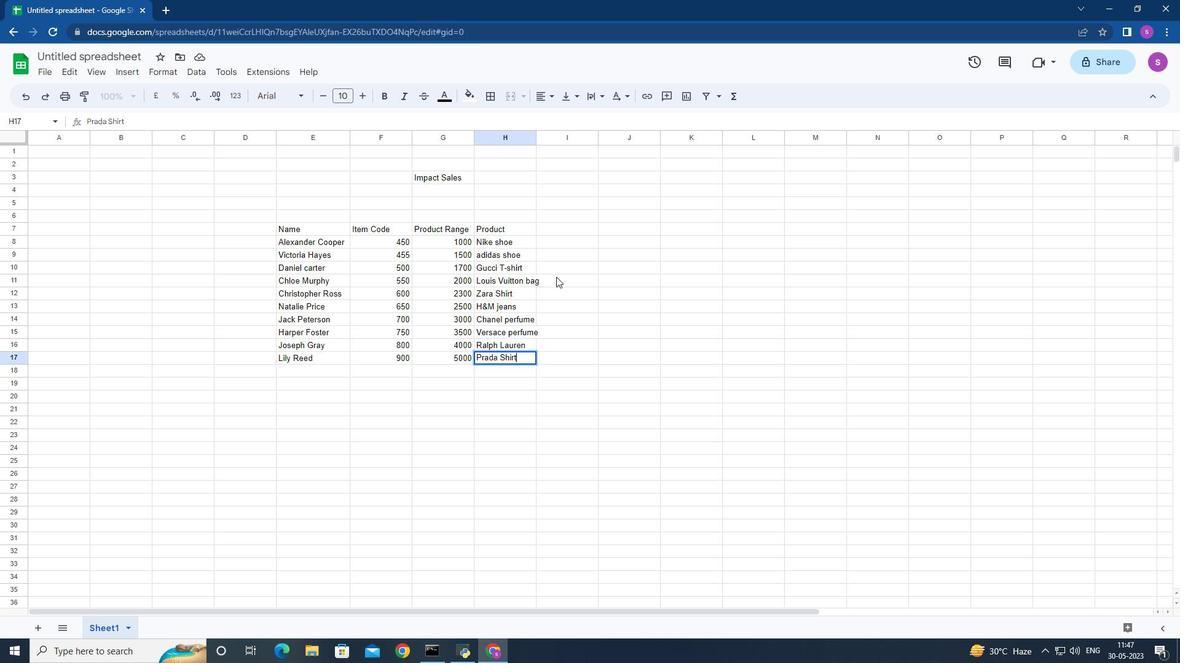 
Action: Mouse moved to (537, 136)
Screenshot: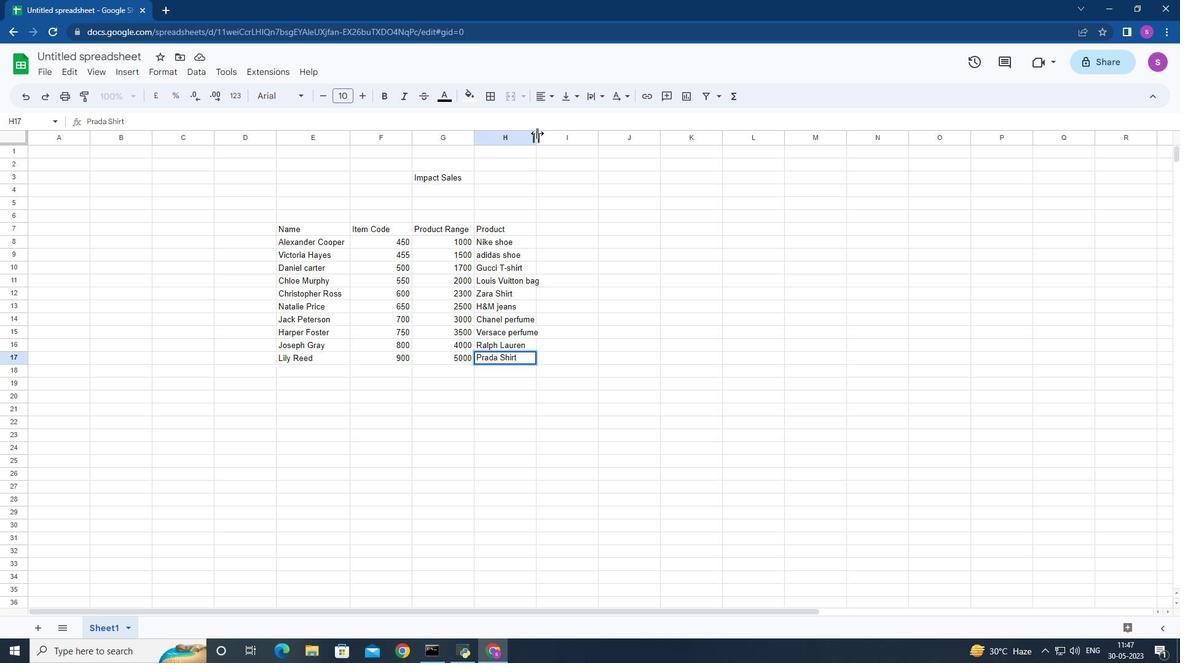 
Action: Mouse pressed left at (537, 136)
Screenshot: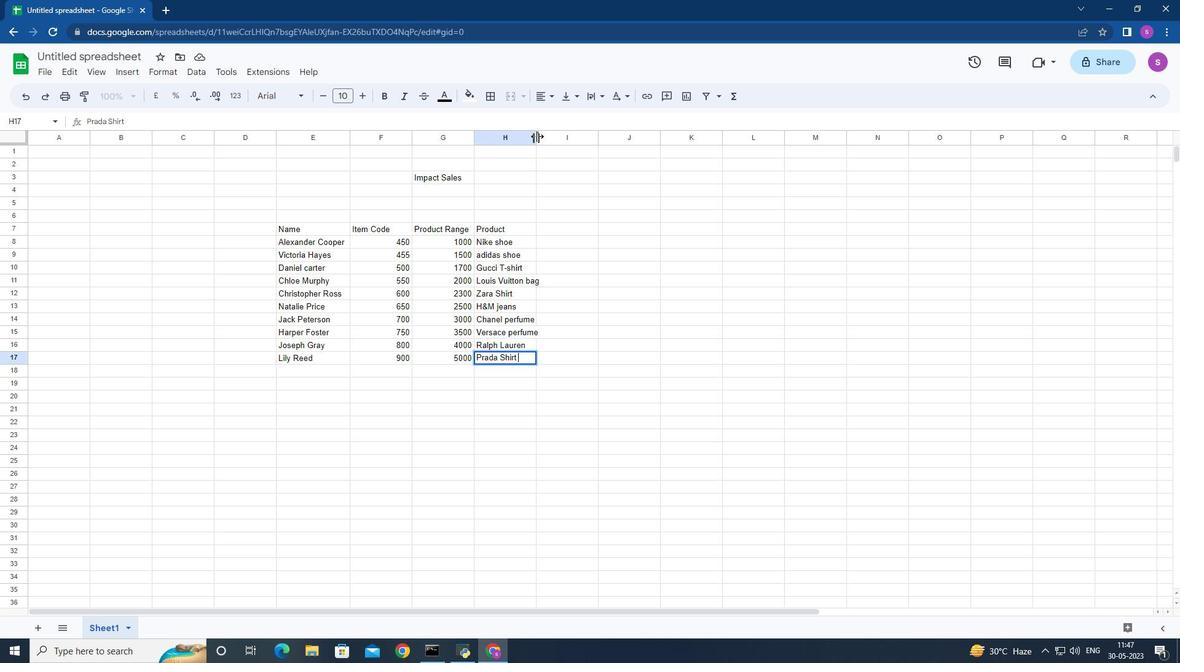 
Action: Mouse moved to (348, 138)
Screenshot: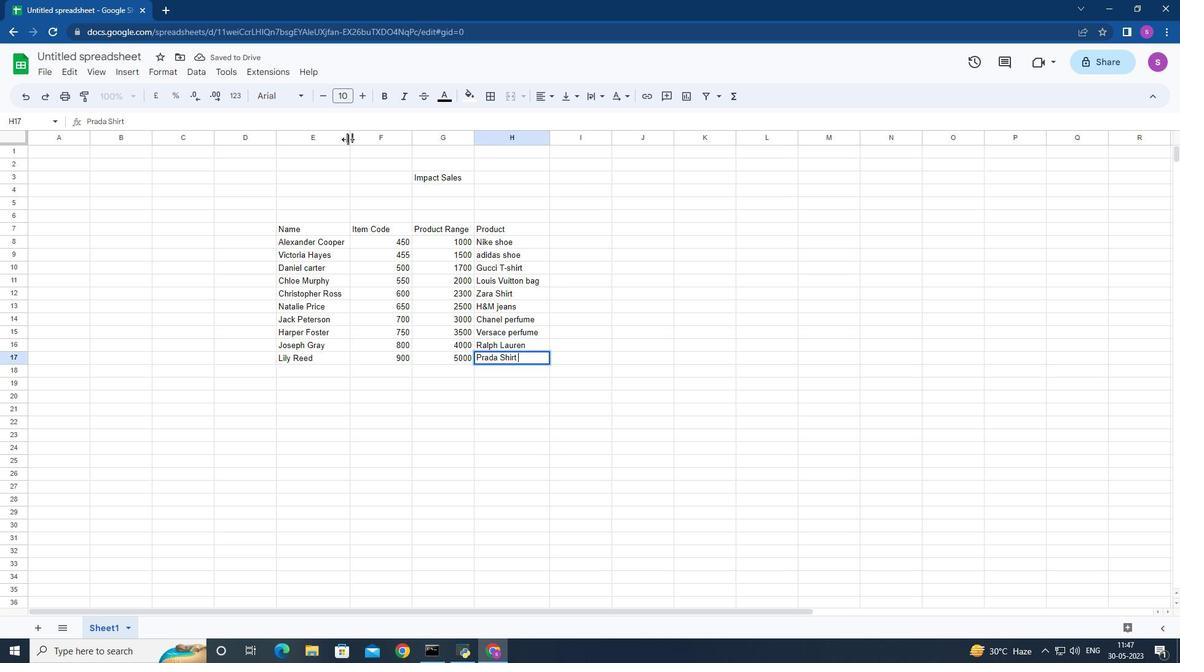 
Action: Mouse pressed left at (348, 138)
Screenshot: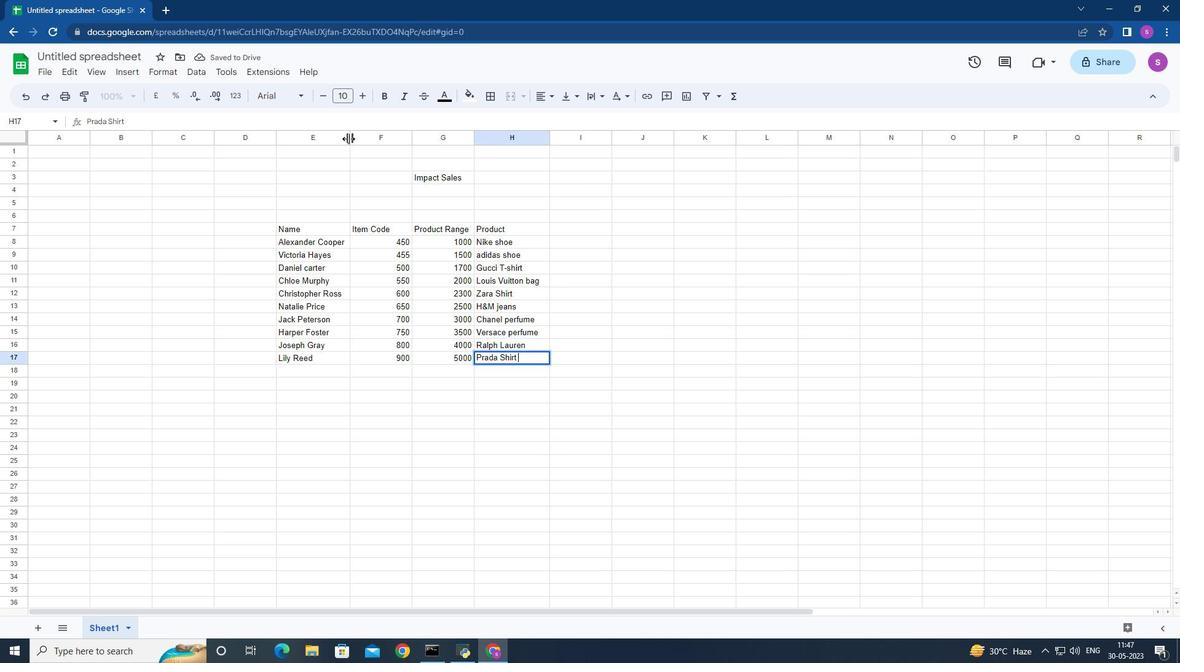 
Action: Mouse moved to (423, 139)
Screenshot: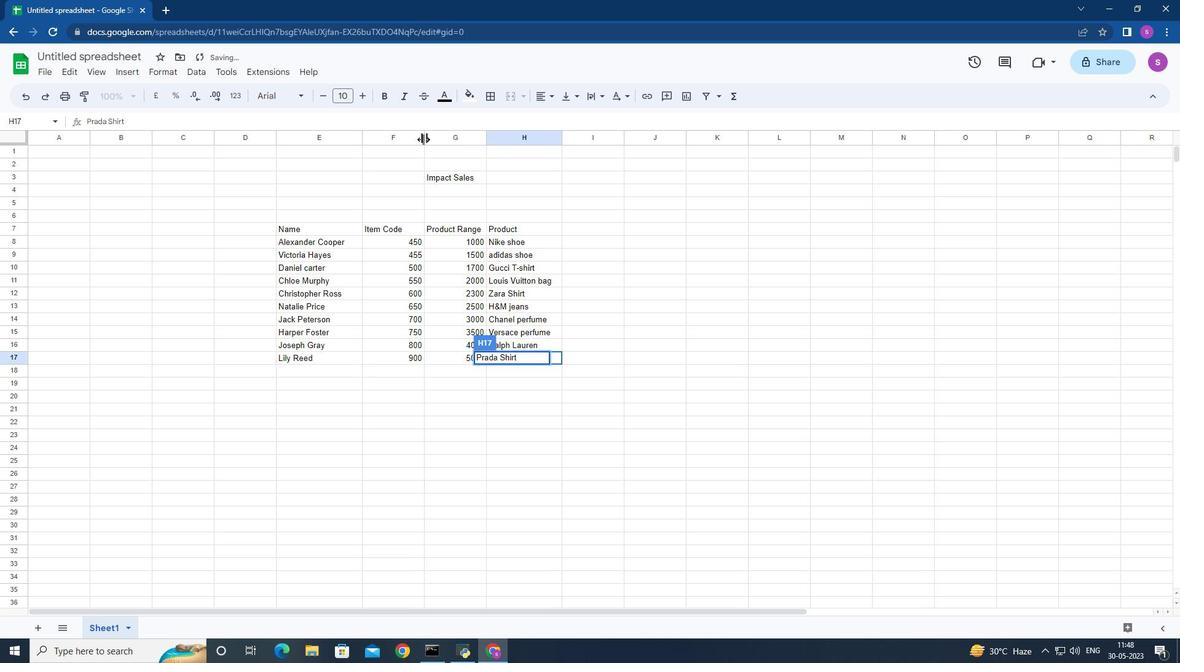 
Action: Mouse pressed left at (423, 139)
Screenshot: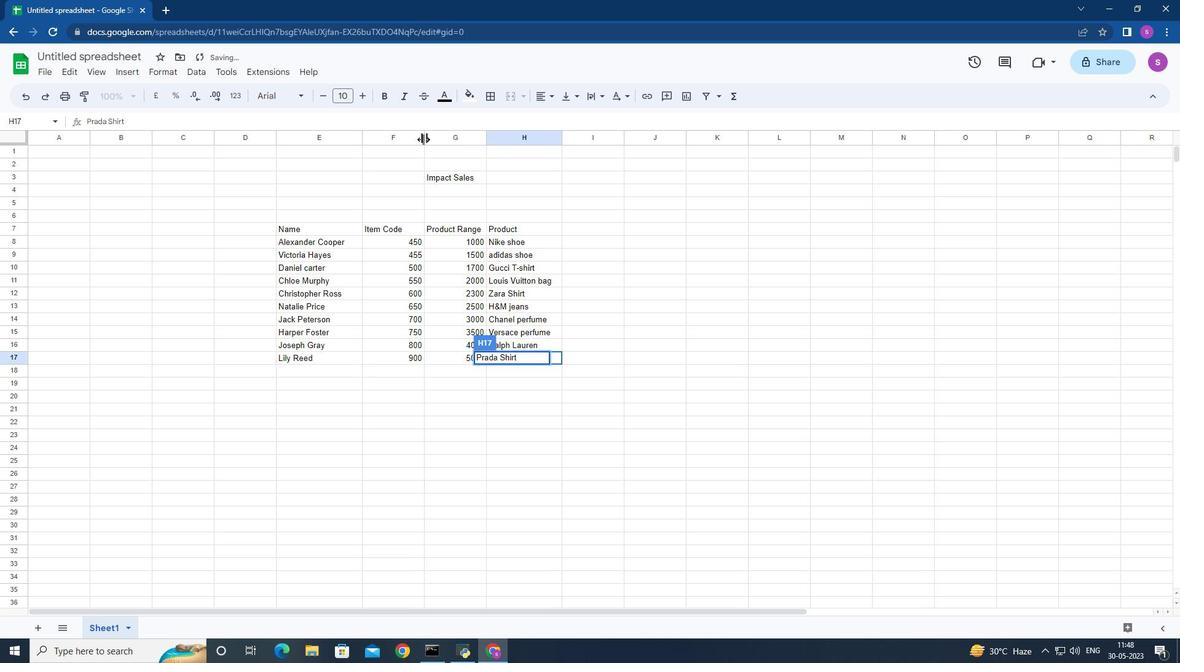 
Action: Mouse moved to (581, 234)
Screenshot: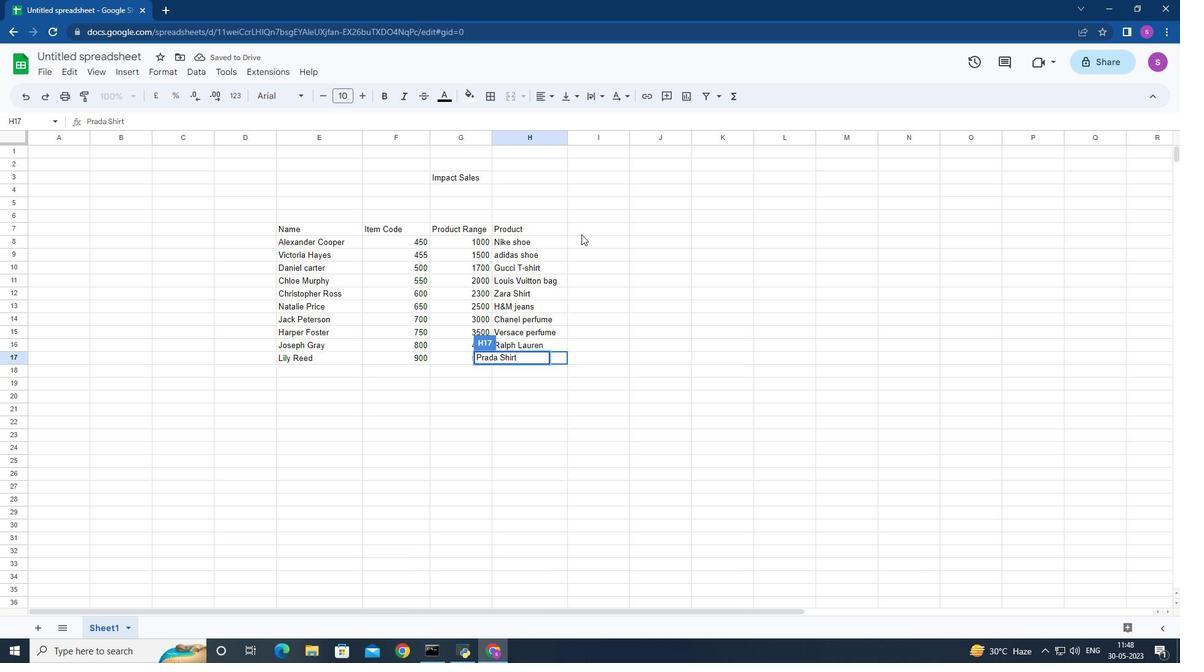 
Action: Mouse pressed left at (581, 234)
Screenshot: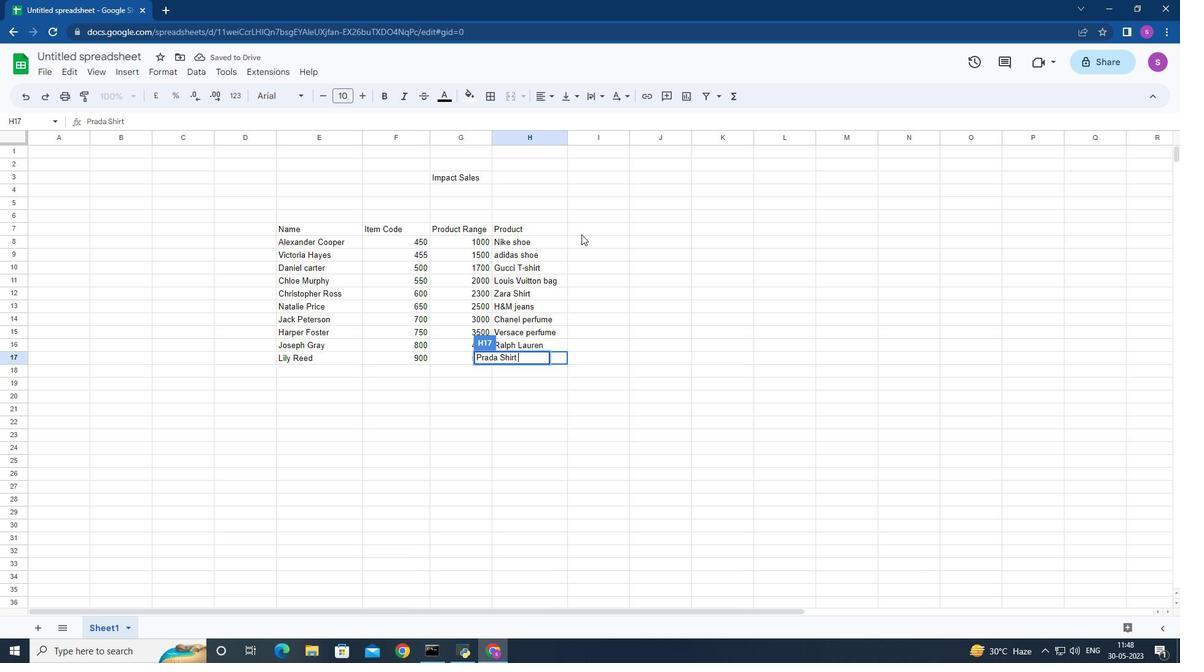 
Action: Mouse moved to (587, 318)
Screenshot: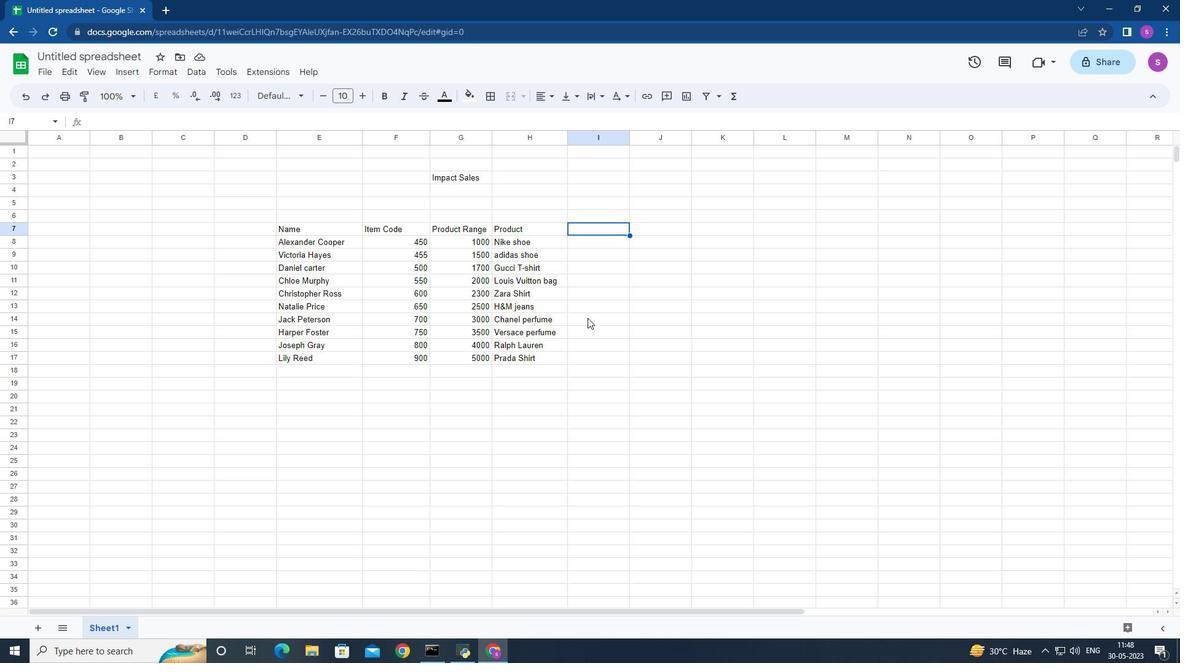 
Action: Key pressed <Key.shift>Quantity
Screenshot: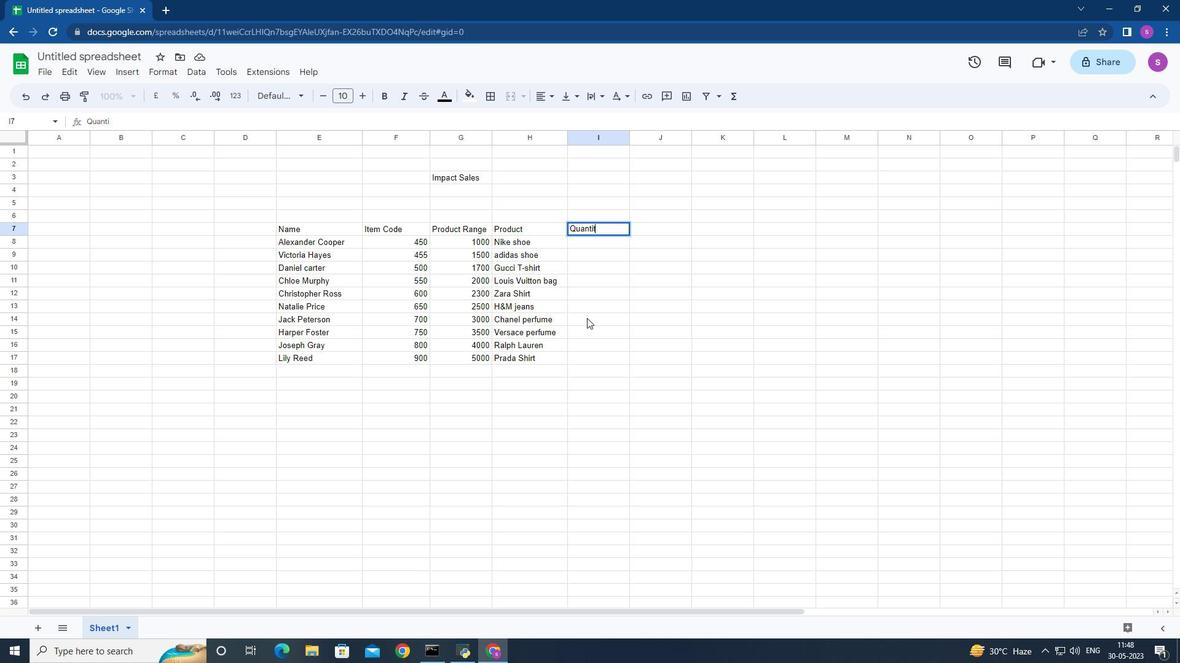
Action: Mouse moved to (586, 242)
Screenshot: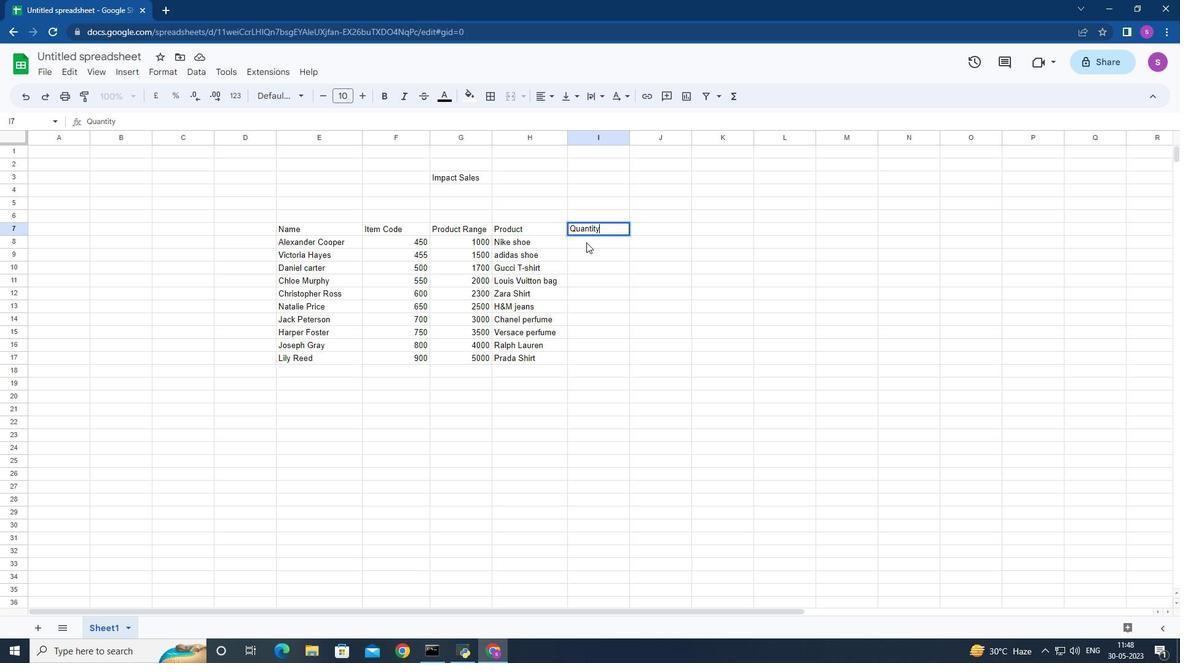 
Action: Mouse pressed left at (586, 242)
Screenshot: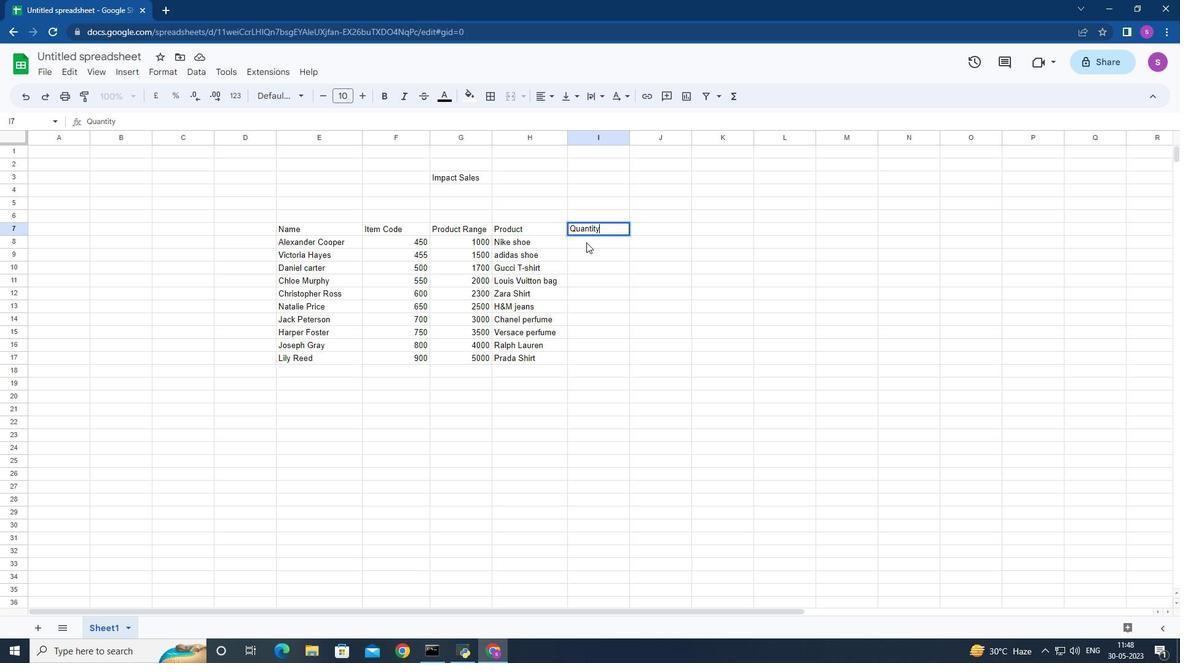 
Action: Mouse moved to (588, 241)
Screenshot: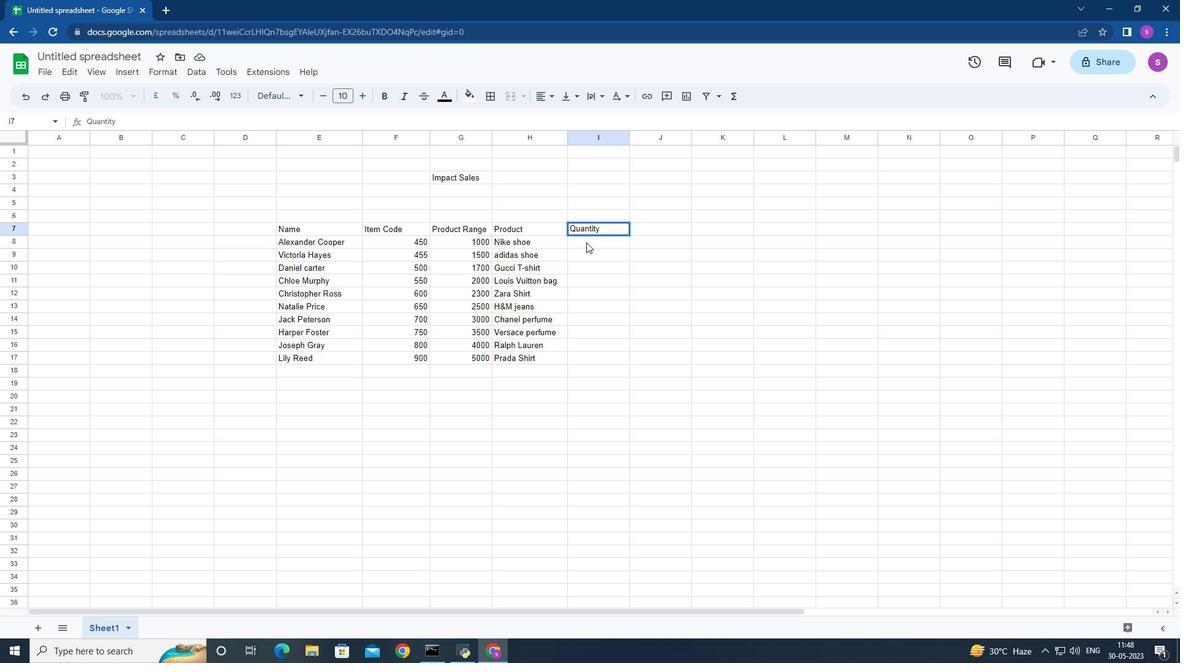 
Action: Key pressed 3<Key.space>4<Key.backspace><Key.down>4<Key.down>5<Key.down>6<Key.down>7<Key.down>8<Key.down>8<Key.backspace>9<Key.down>10<Key.down>4<Key.down><Key.right><Key.up><Key.up><Key.up><Key.up><Key.up><Key.up><Key.up><Key.up><Key.up><Key.up><Key.shift>Amount<Key.down>=<Key.enter>
Screenshot: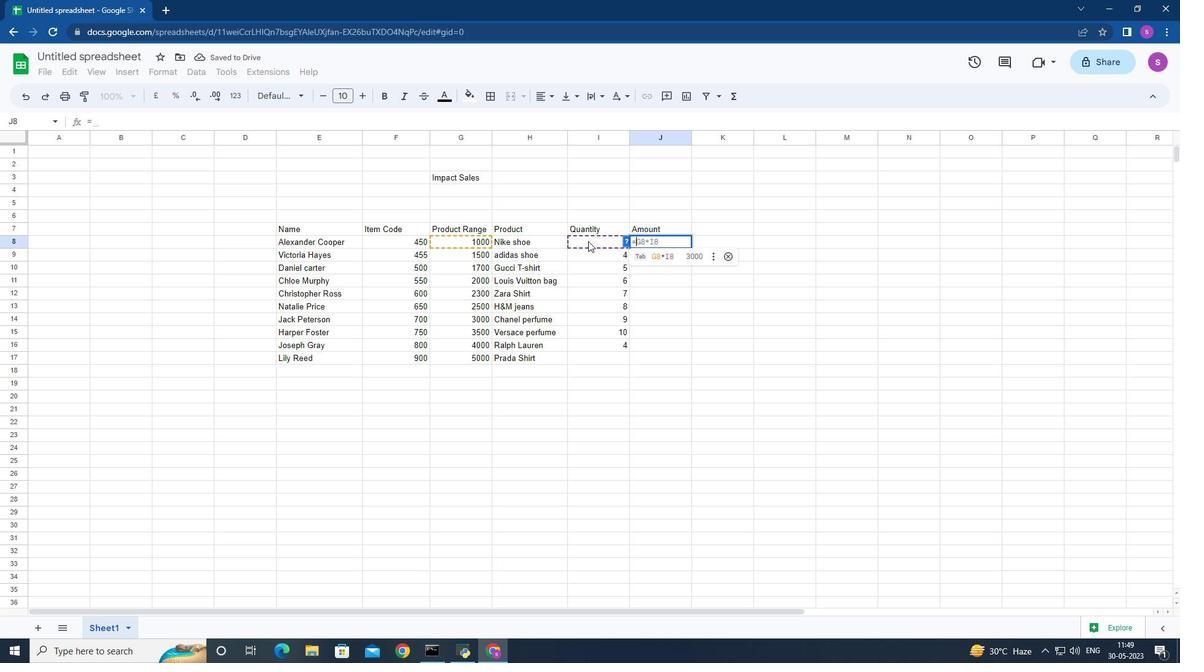 
Action: Mouse moved to (666, 238)
Screenshot: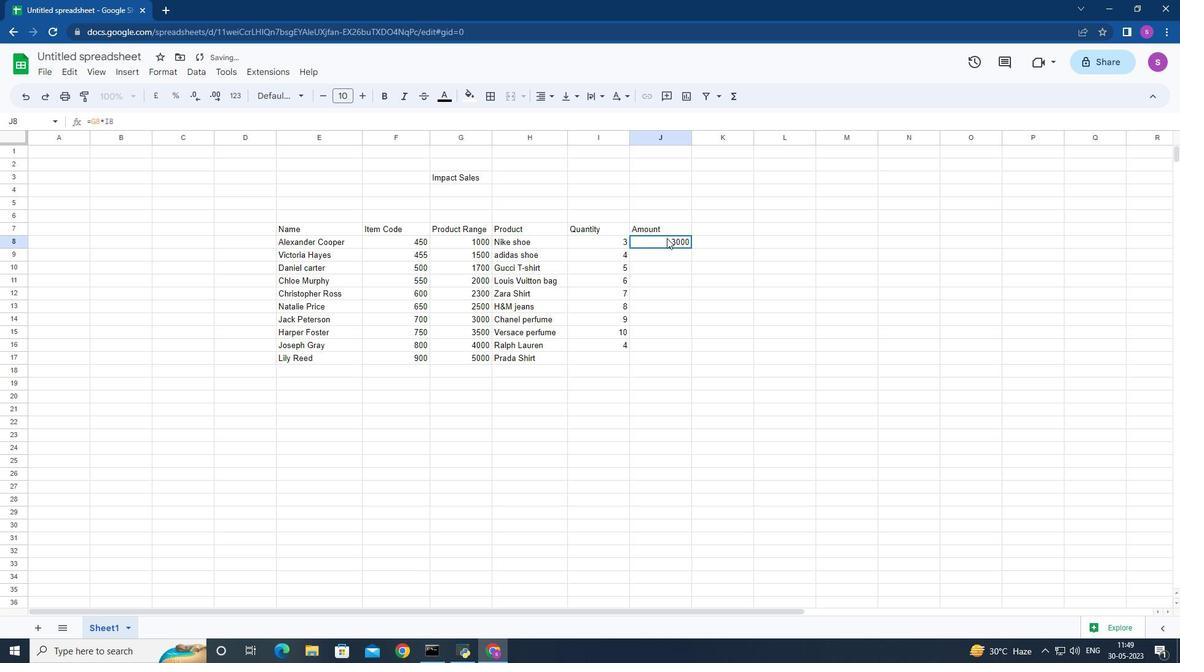 
Action: Mouse pressed left at (666, 238)
Screenshot: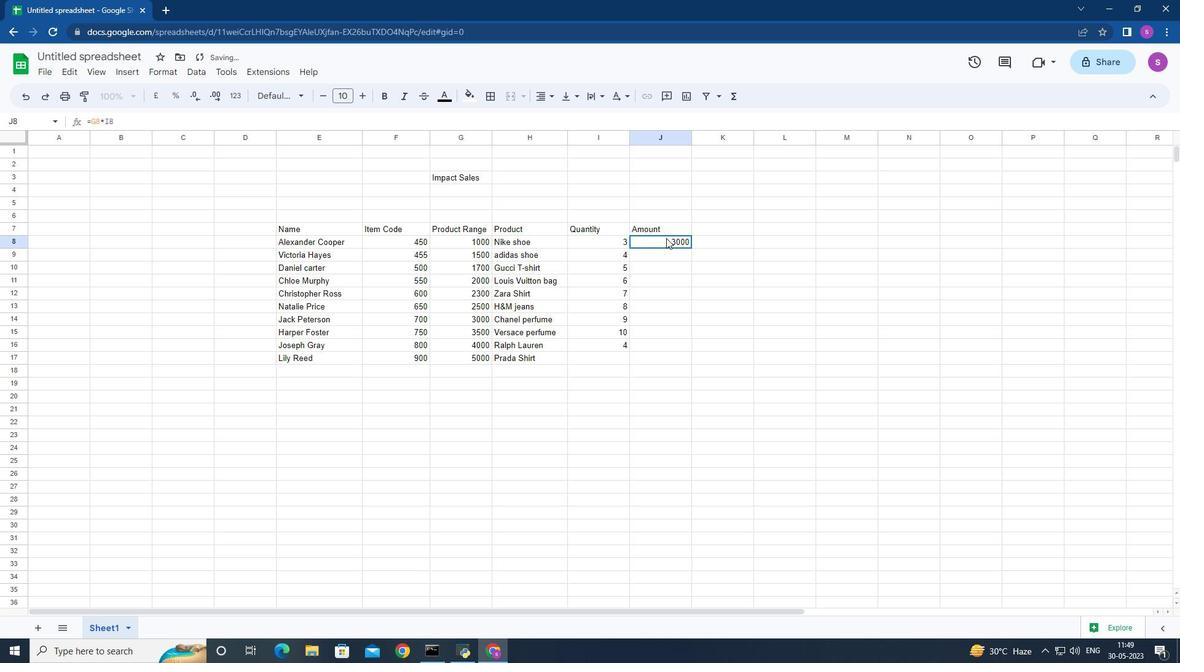 
Action: Mouse moved to (693, 248)
Screenshot: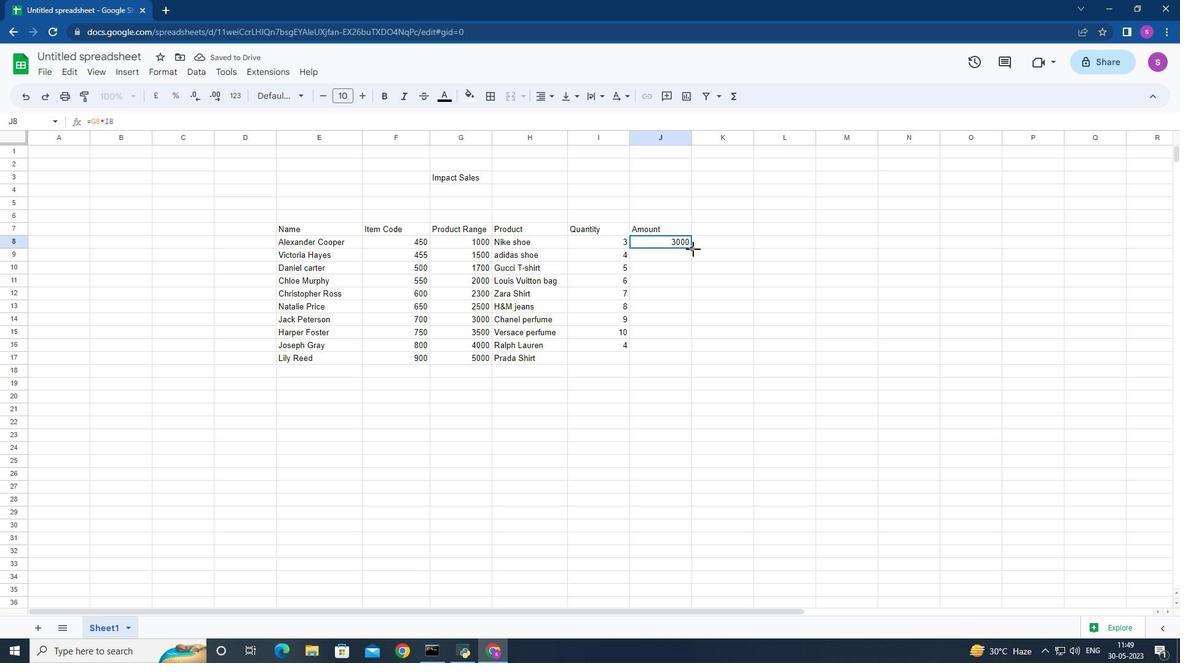 
Action: Mouse pressed left at (693, 248)
Screenshot: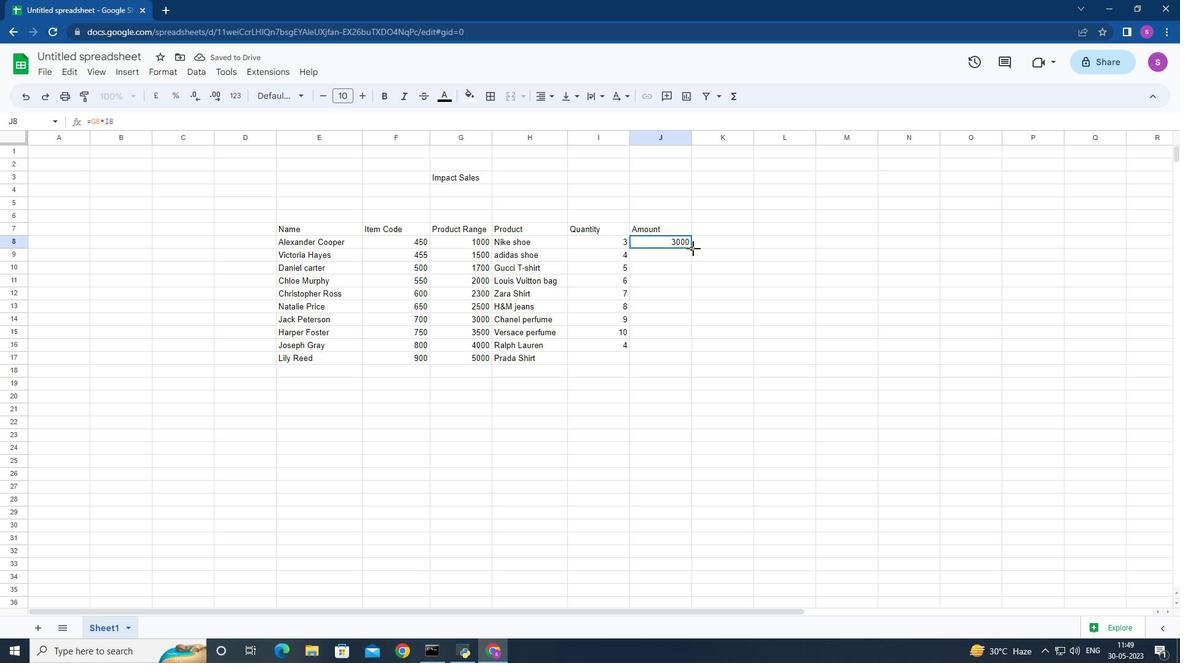 
Action: Mouse moved to (712, 227)
Screenshot: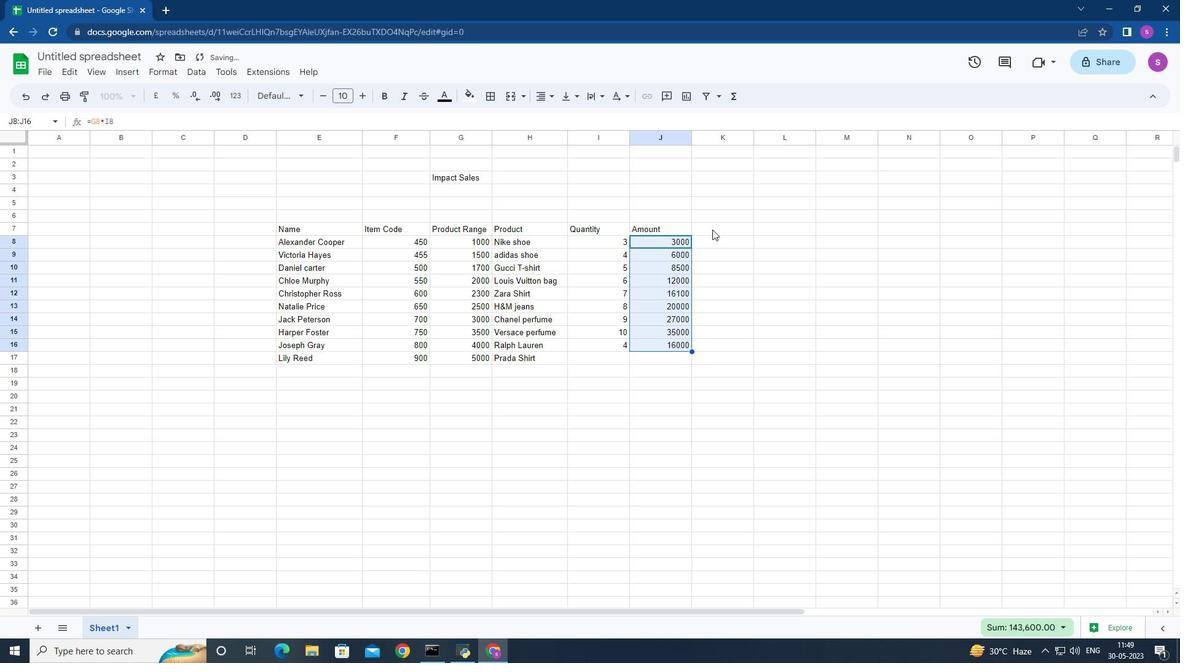 
Action: Mouse pressed left at (712, 227)
Screenshot: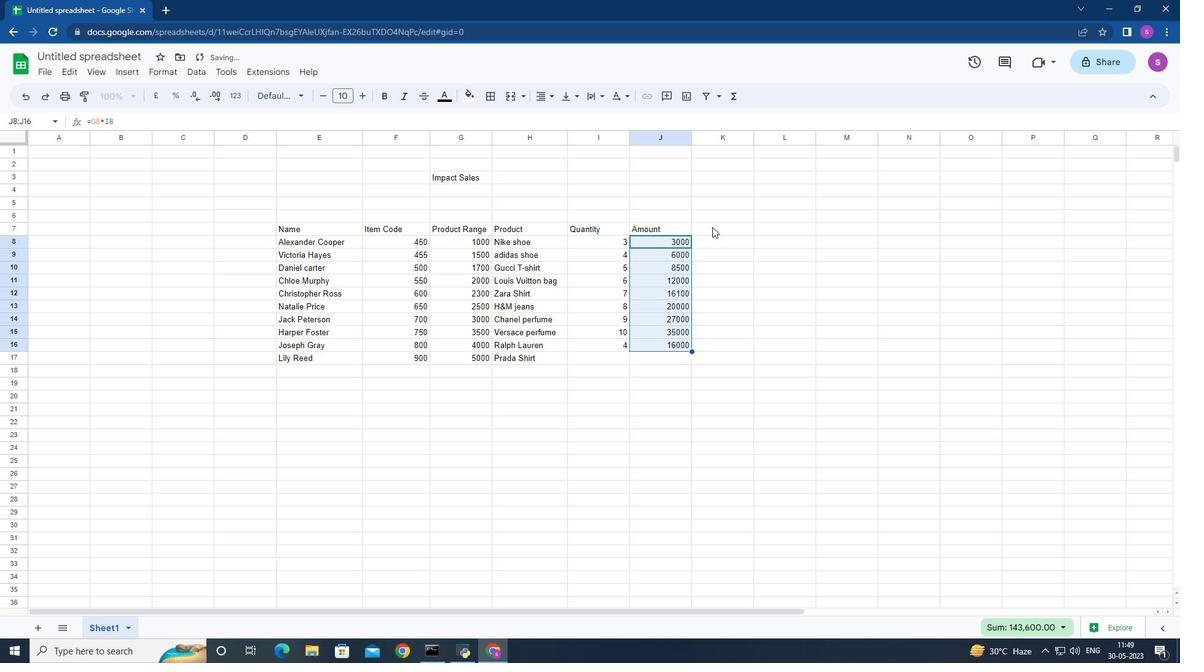 
Action: Mouse moved to (712, 228)
Screenshot: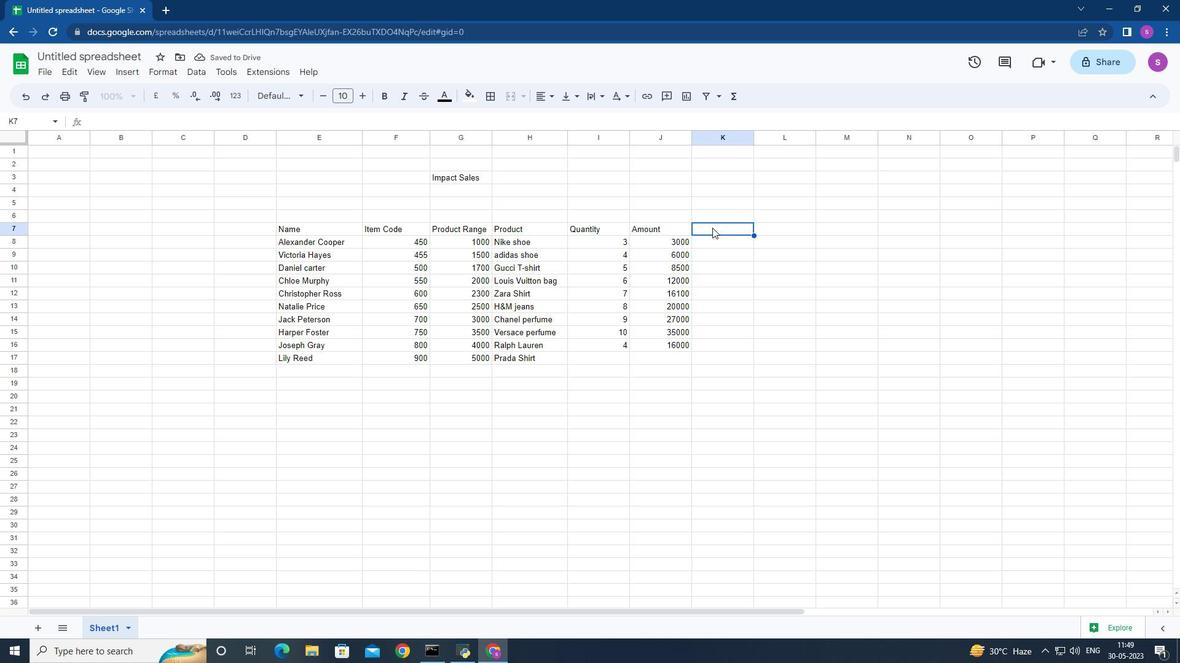 
Action: Key pressed <Key.shift>Tax
Screenshot: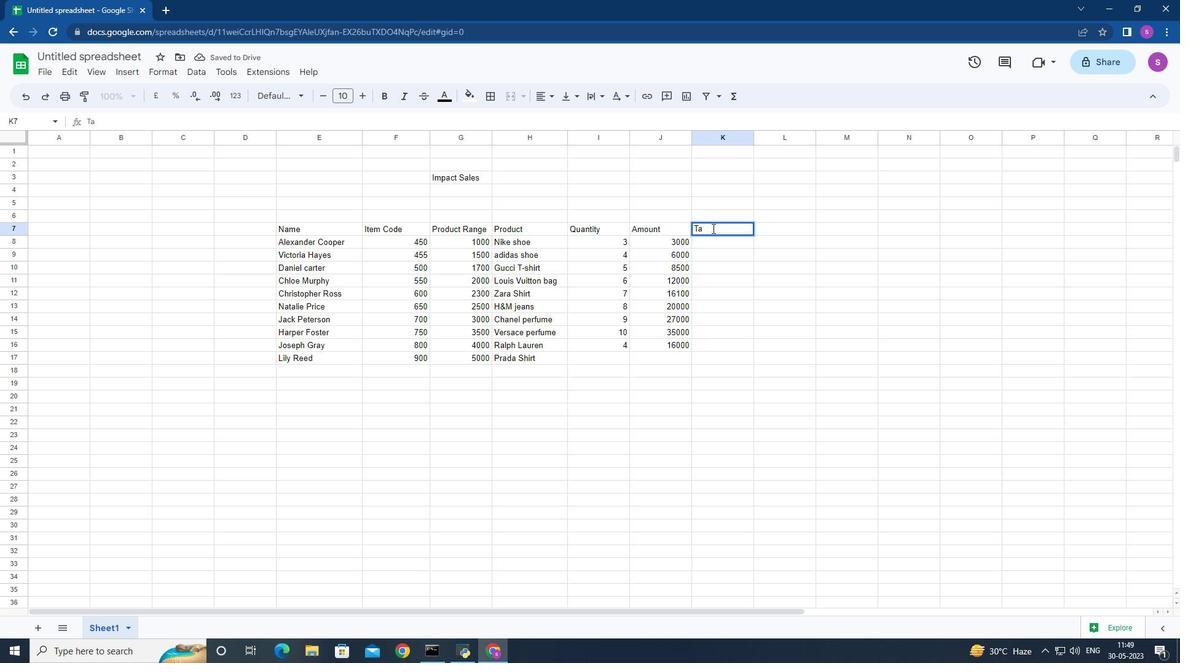 
Action: Mouse moved to (715, 239)
Screenshot: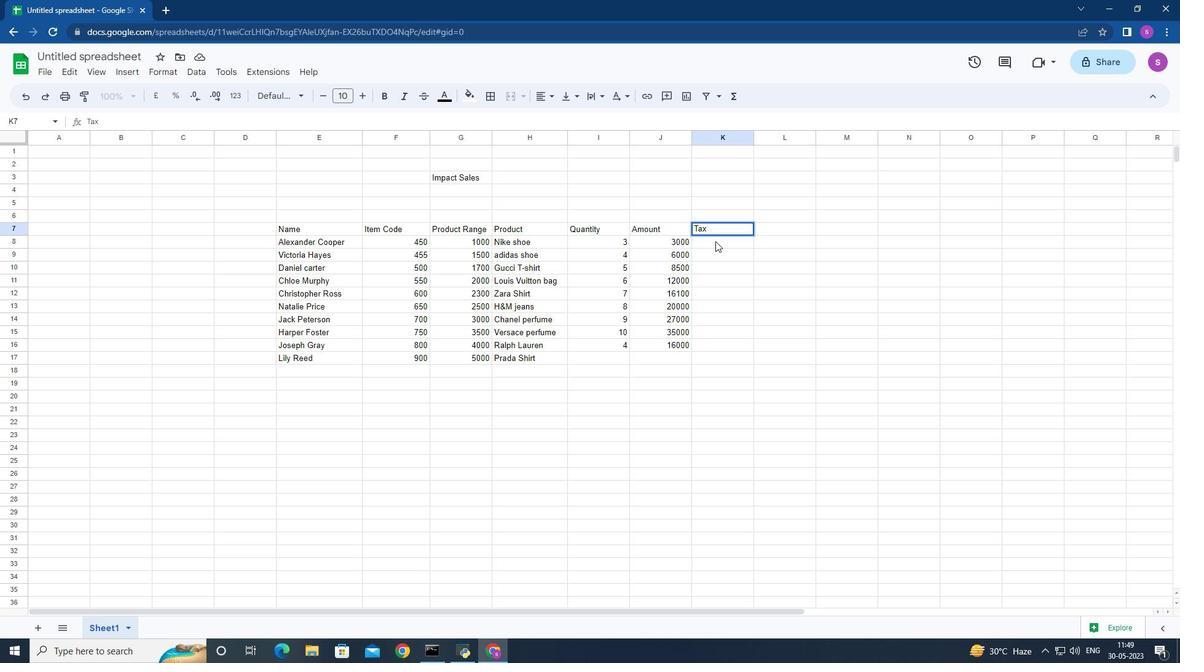 
Action: Mouse pressed left at (715, 239)
Screenshot: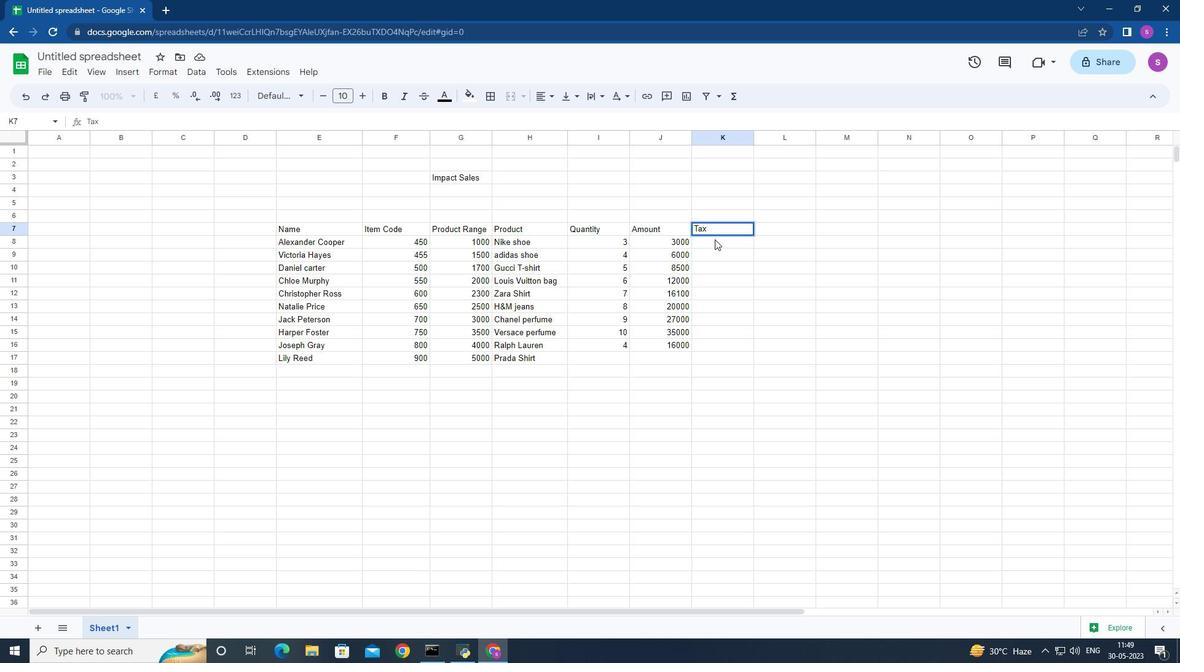
Action: Mouse moved to (714, 239)
Screenshot: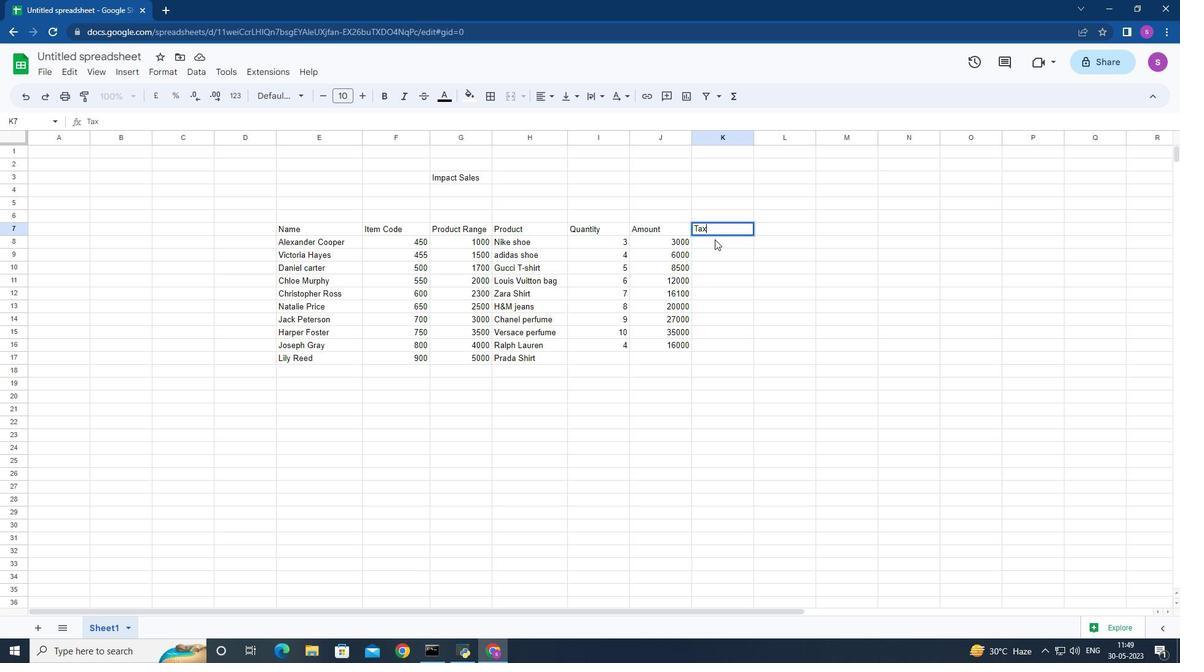 
Action: Key pressed =
Screenshot: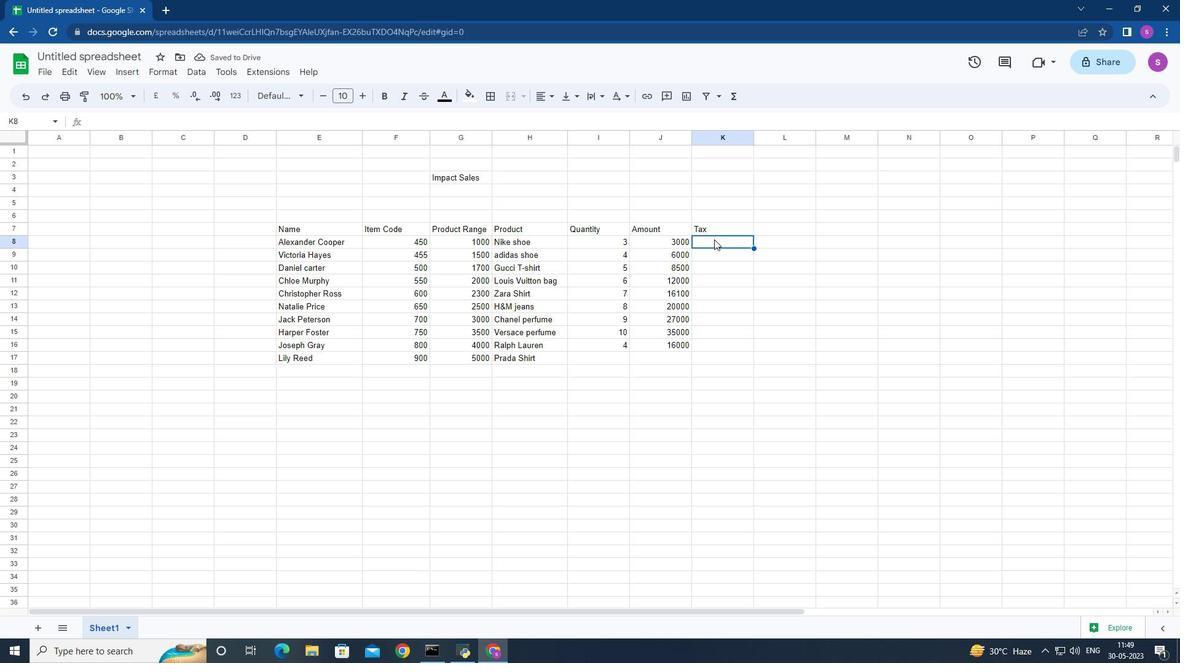 
Action: Mouse moved to (646, 240)
Screenshot: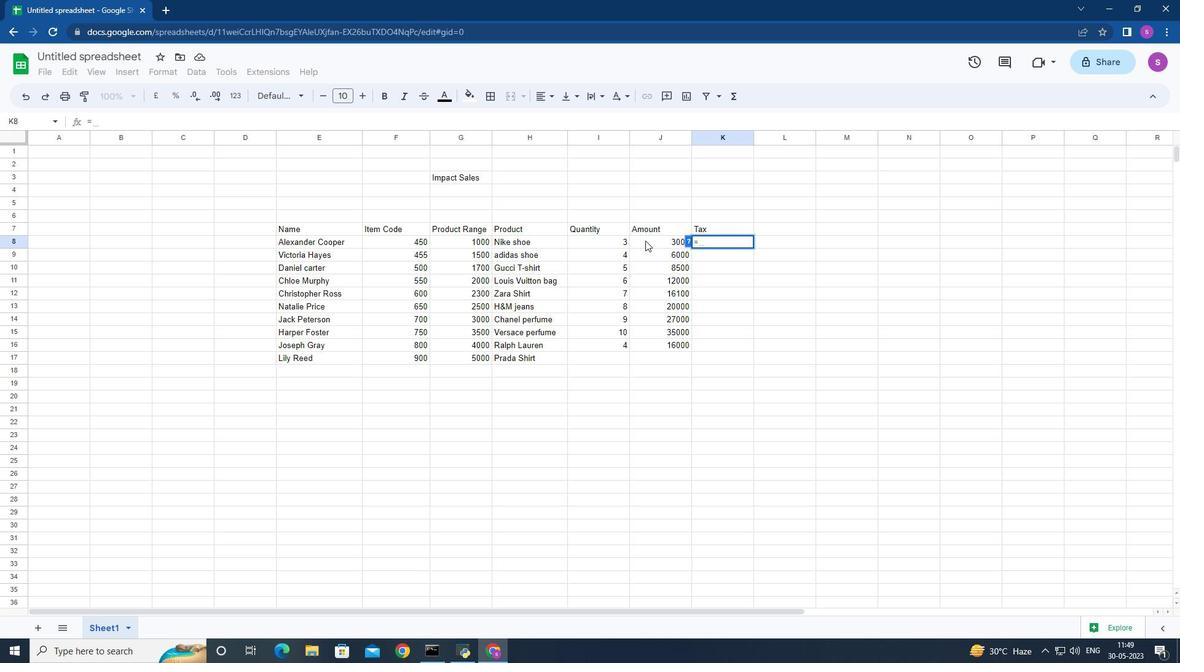 
Action: Mouse pressed left at (646, 240)
Screenshot: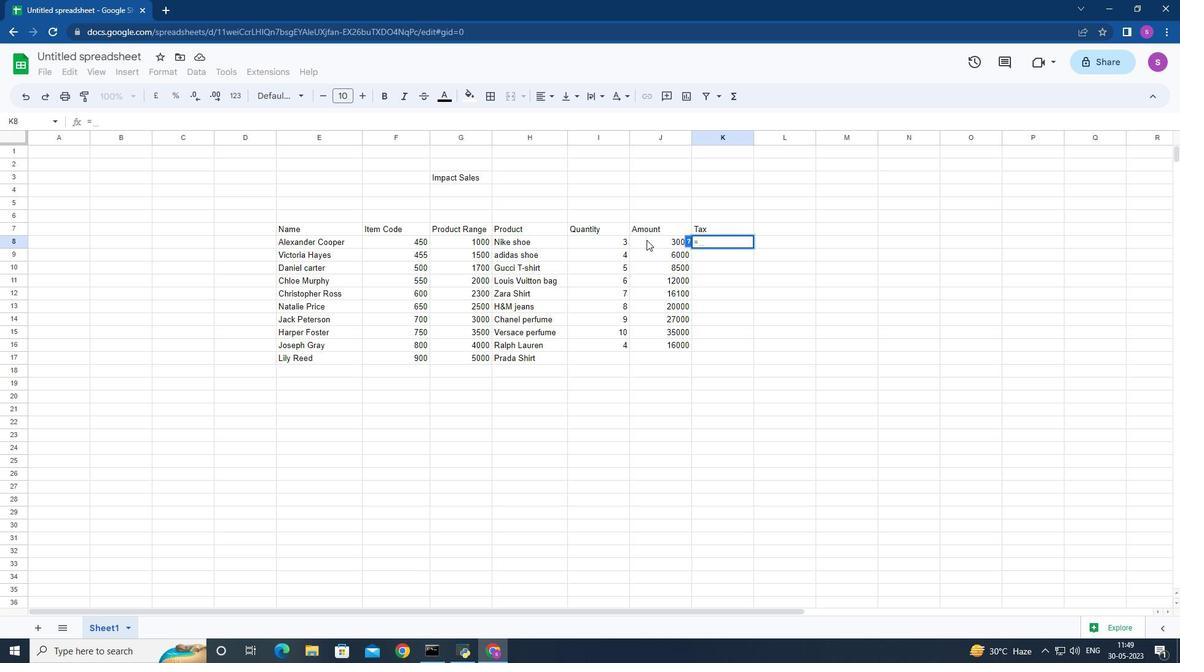
Action: Key pressed 8<Key.backspace>*
Screenshot: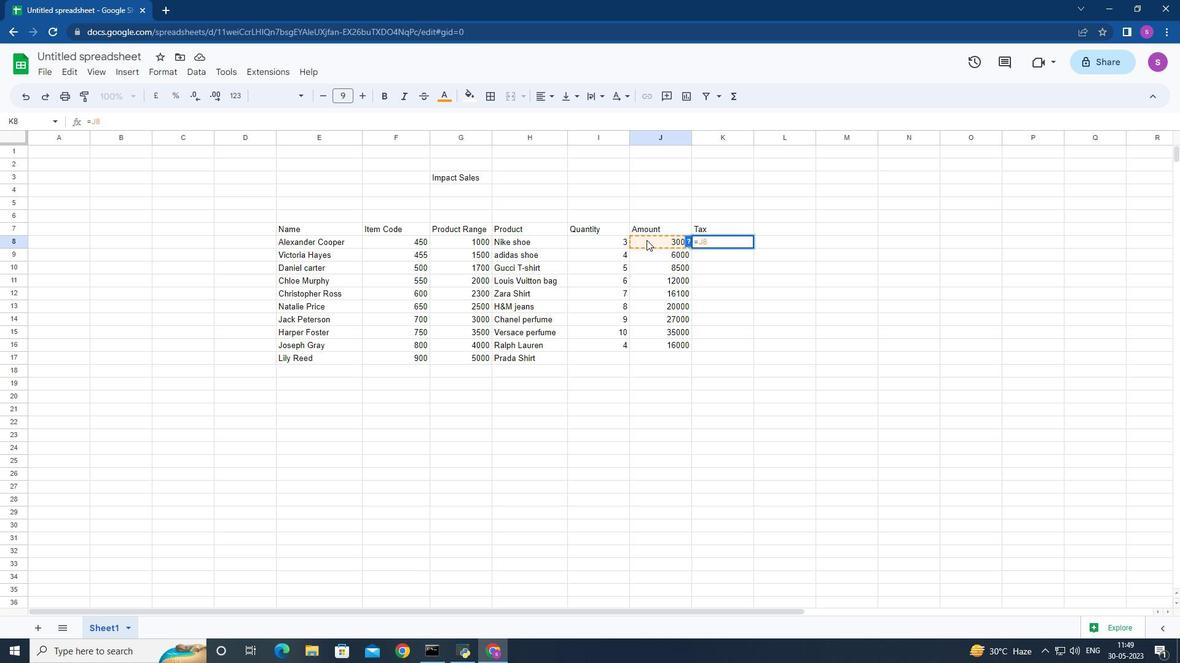 
Action: Mouse moved to (769, 186)
Screenshot: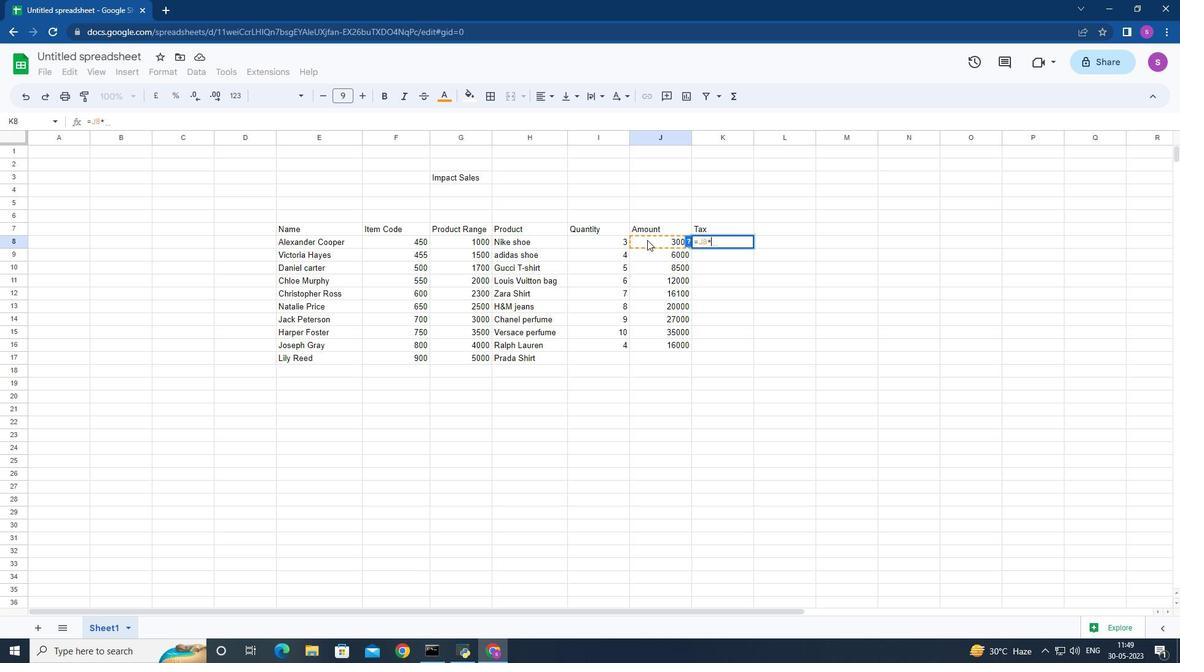 
Action: Key pressed 12<Key.shift>%<Key.enter>
Screenshot: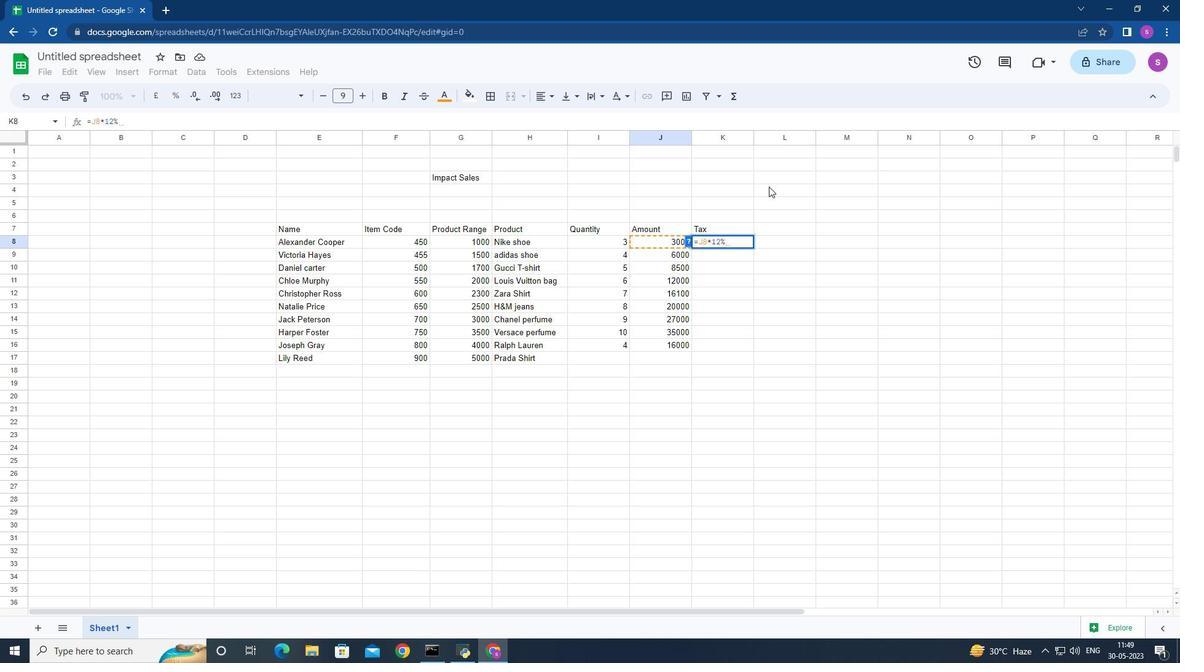 
Action: Mouse moved to (772, 332)
Screenshot: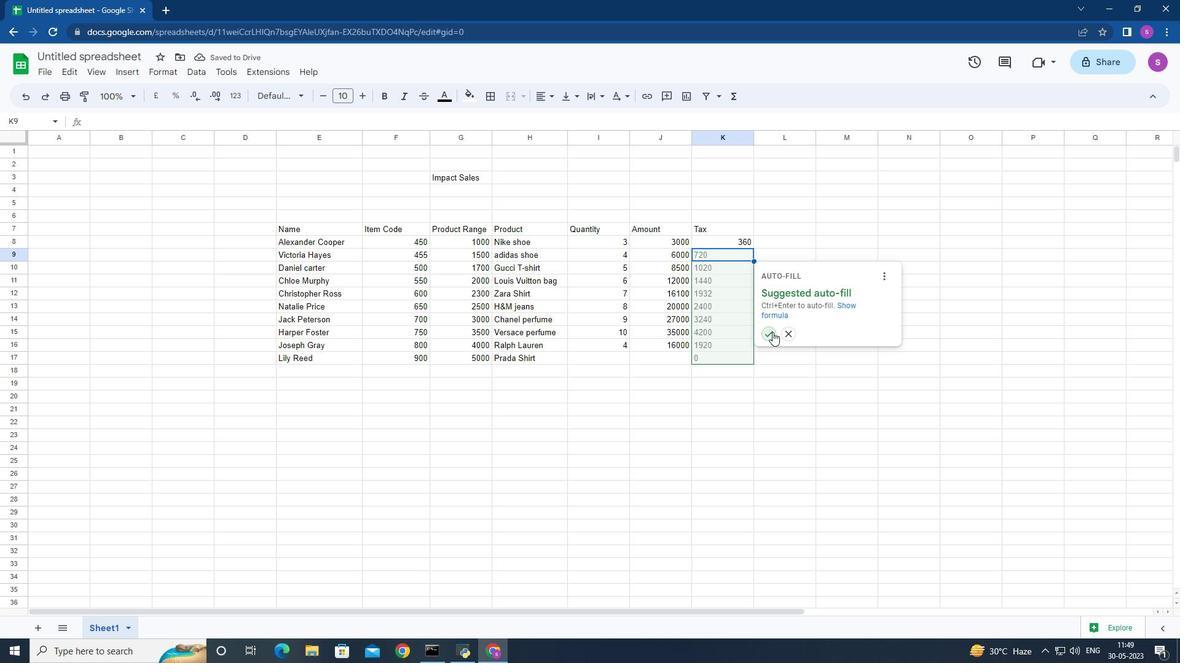 
Action: Mouse pressed left at (772, 332)
Screenshot: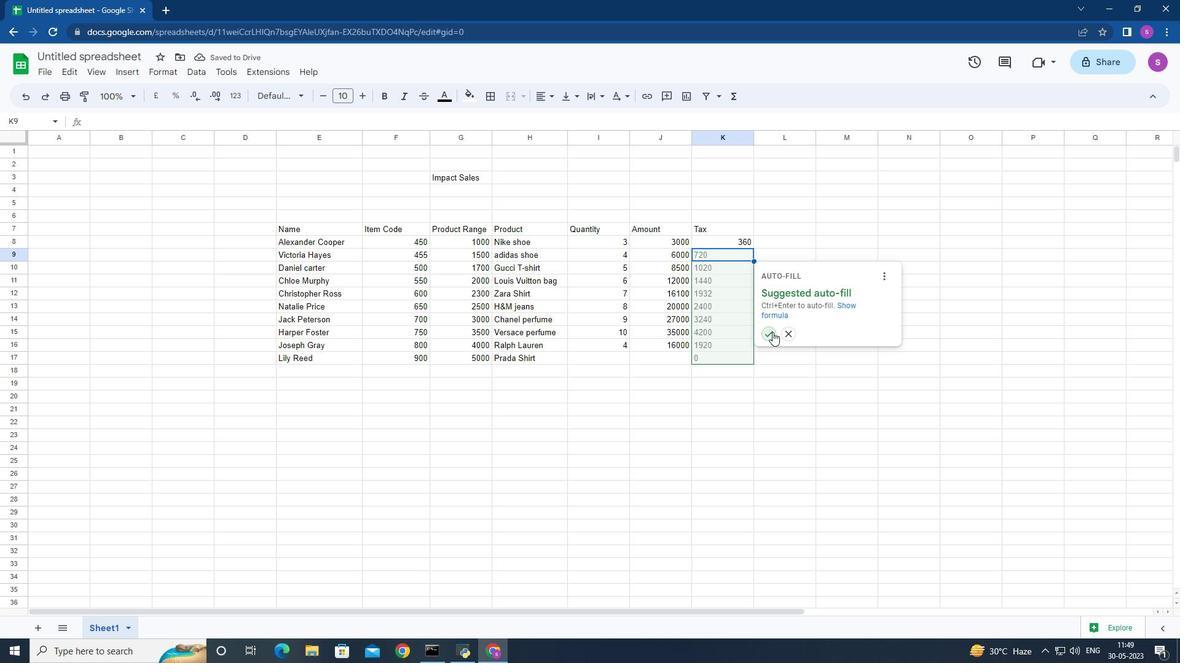 
Action: Mouse moved to (767, 225)
Screenshot: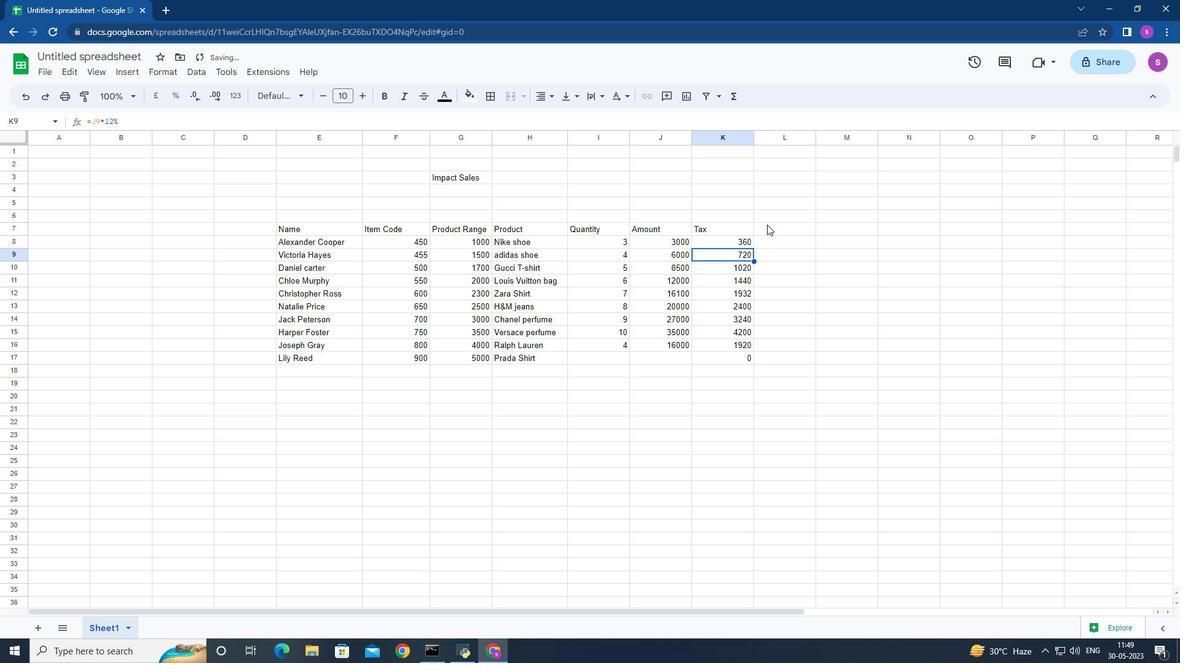 
Action: Mouse pressed left at (767, 225)
Screenshot: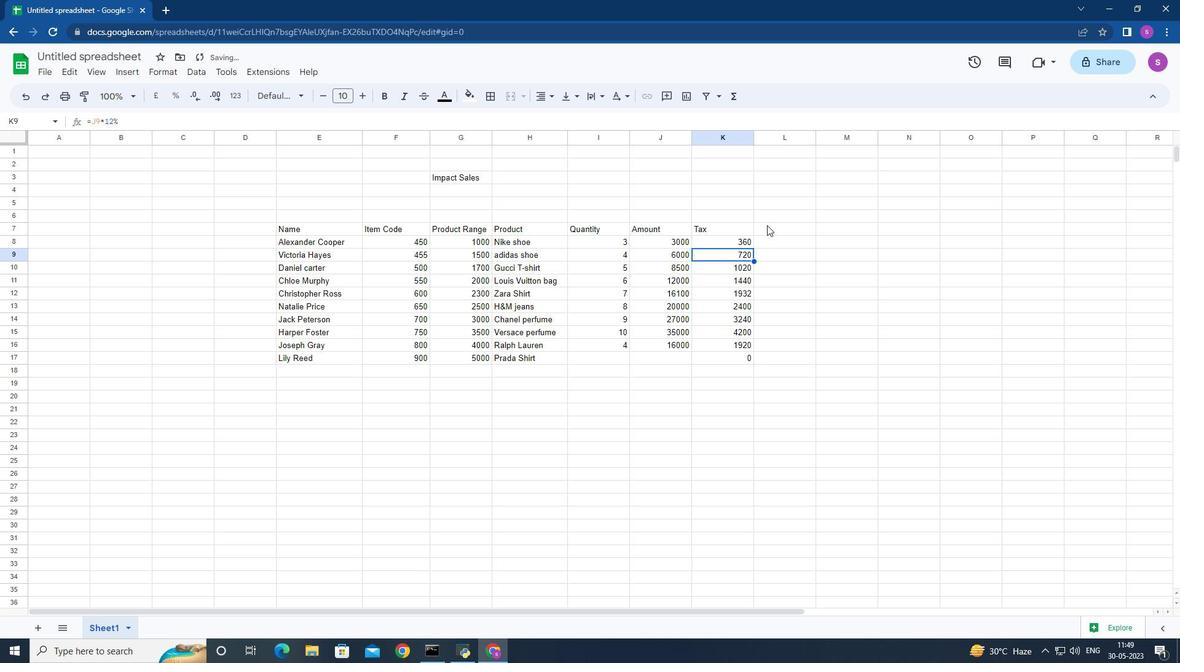 
Action: Mouse moved to (767, 226)
Screenshot: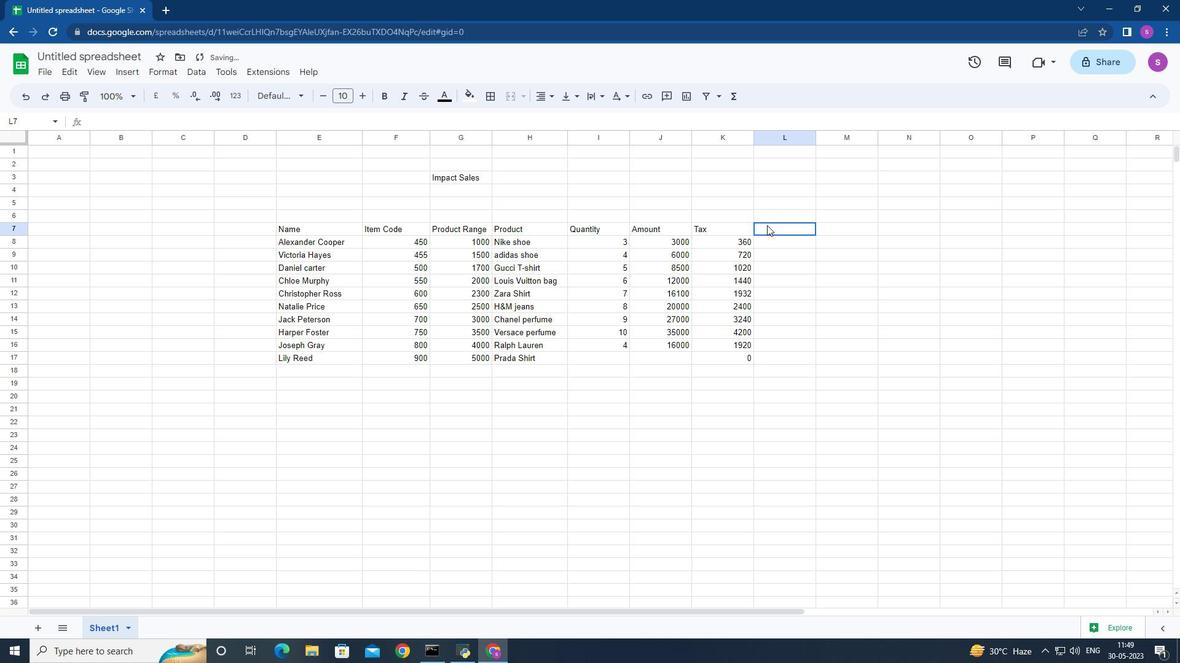 
Action: Key pressed c<Key.backspace><Key.shift>Commission<Key.space>
Screenshot: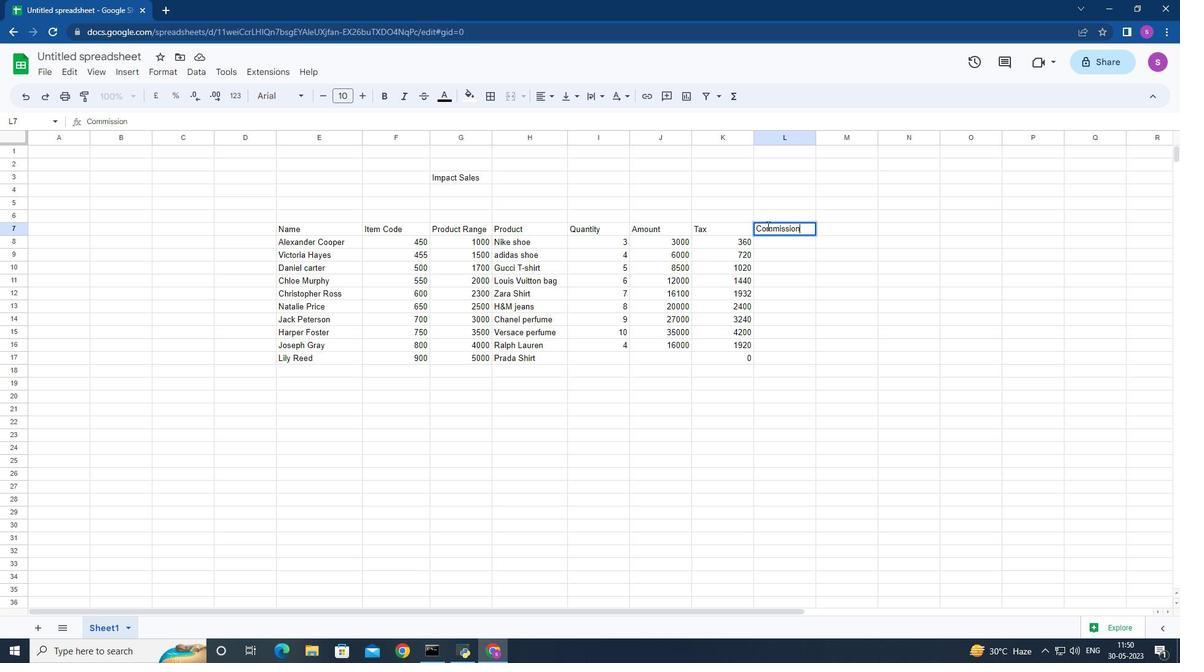 
Action: Mouse moved to (775, 240)
Screenshot: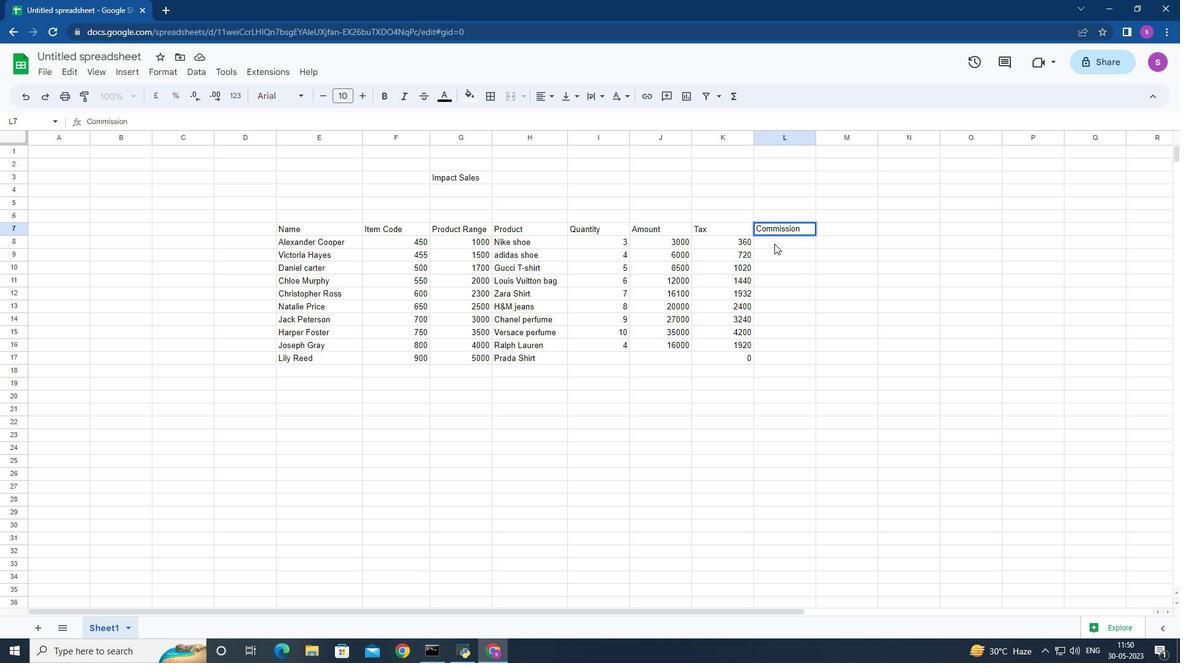 
Action: Mouse pressed left at (775, 240)
Screenshot: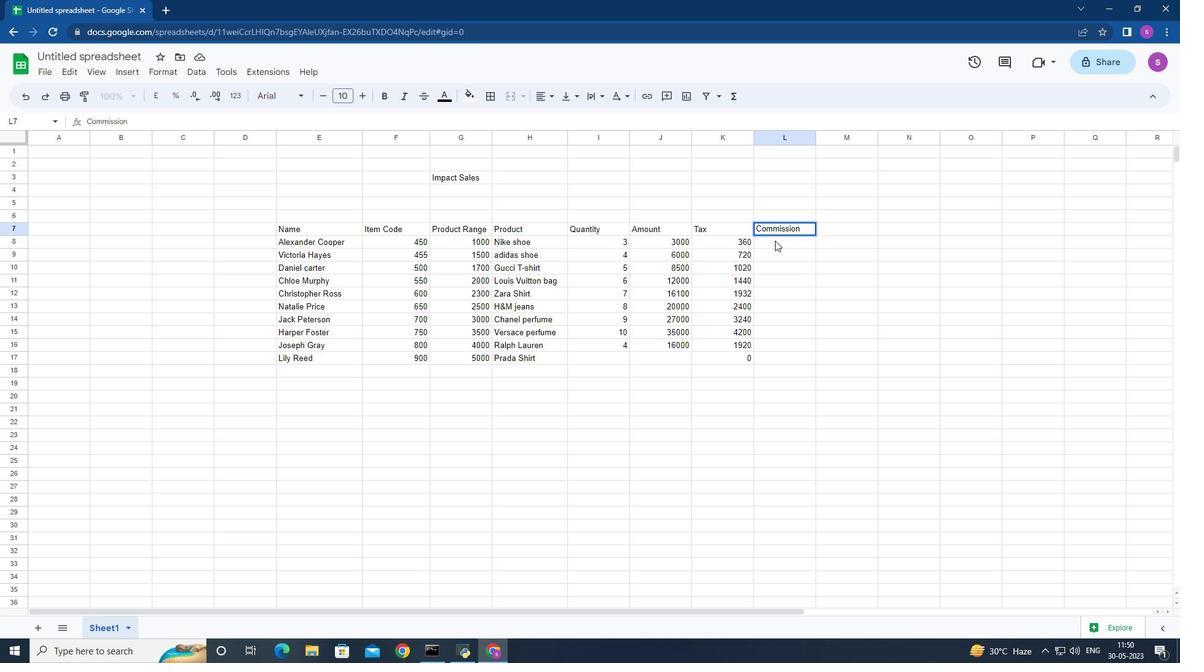 
Action: Mouse moved to (775, 240)
Screenshot: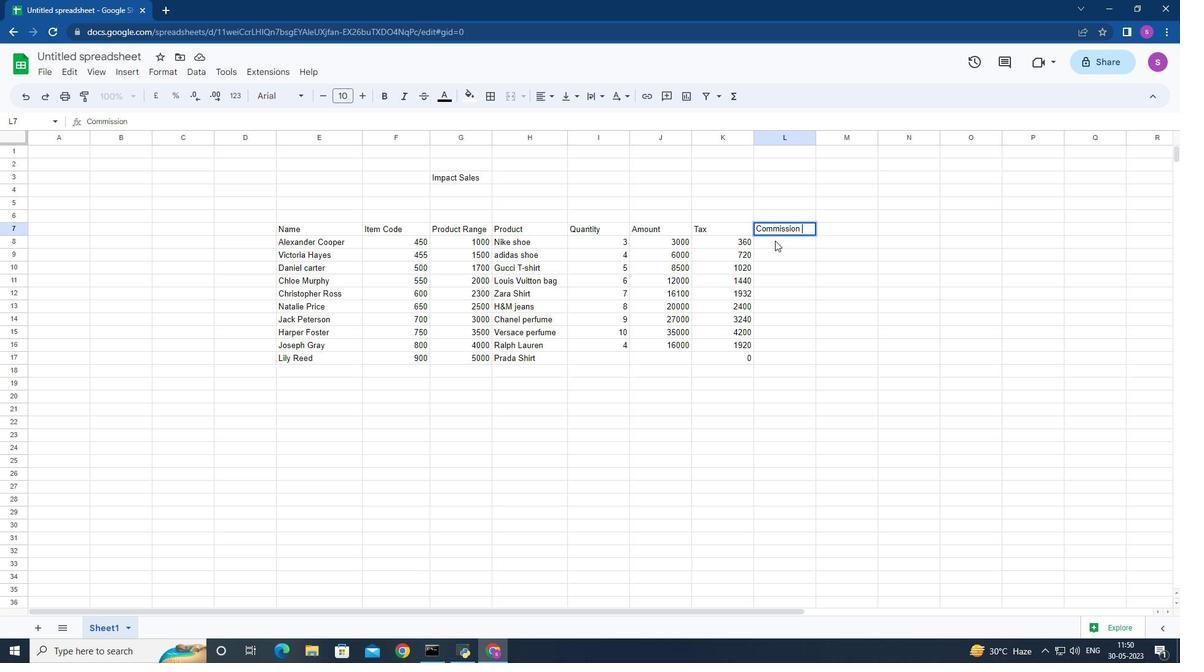 
Action: Key pressed =
Screenshot: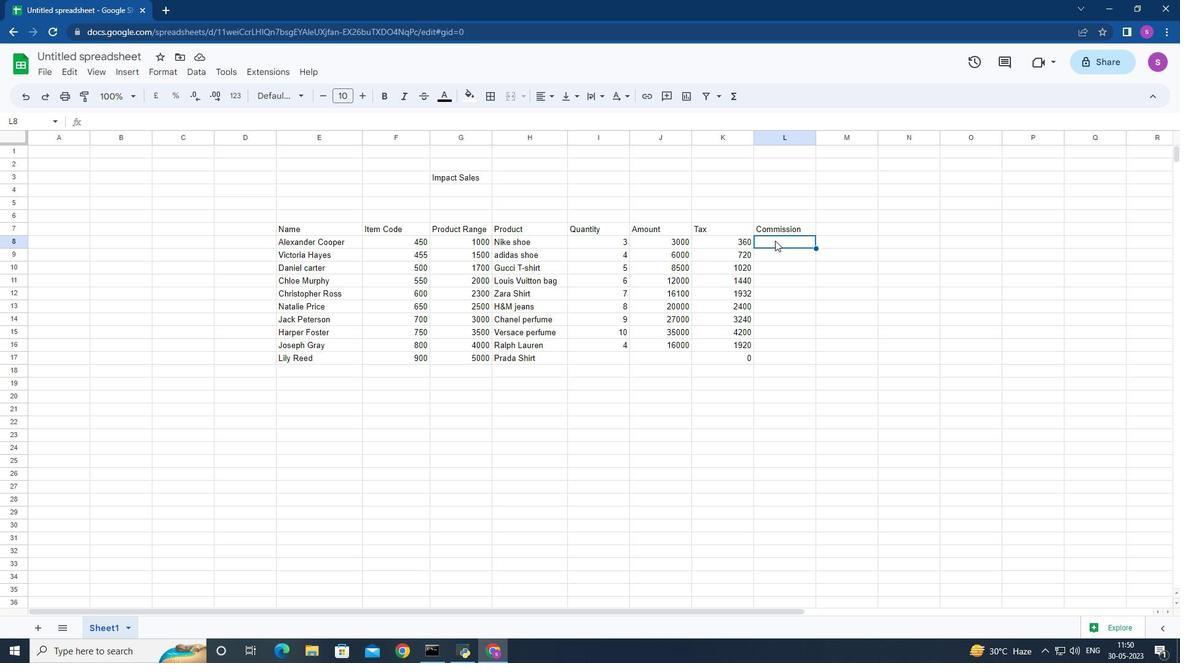 
Action: Mouse moved to (657, 239)
Screenshot: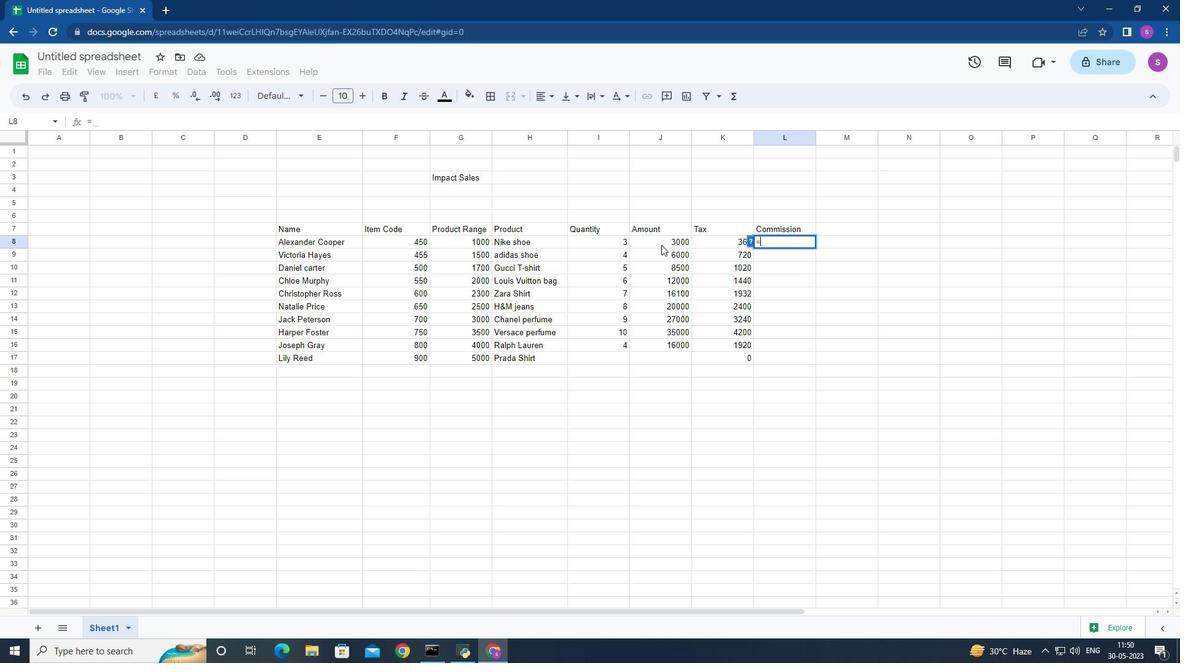 
Action: Mouse pressed left at (657, 239)
Screenshot: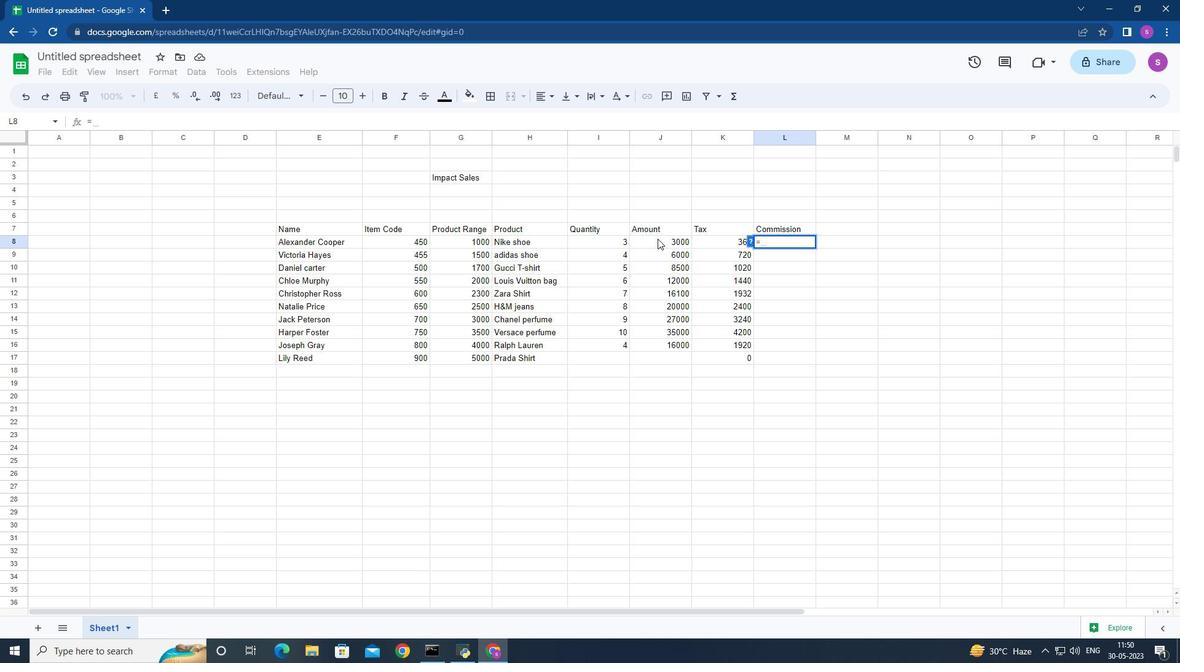 
Action: Key pressed *2<Key.shift>%<Key.enter>
Screenshot: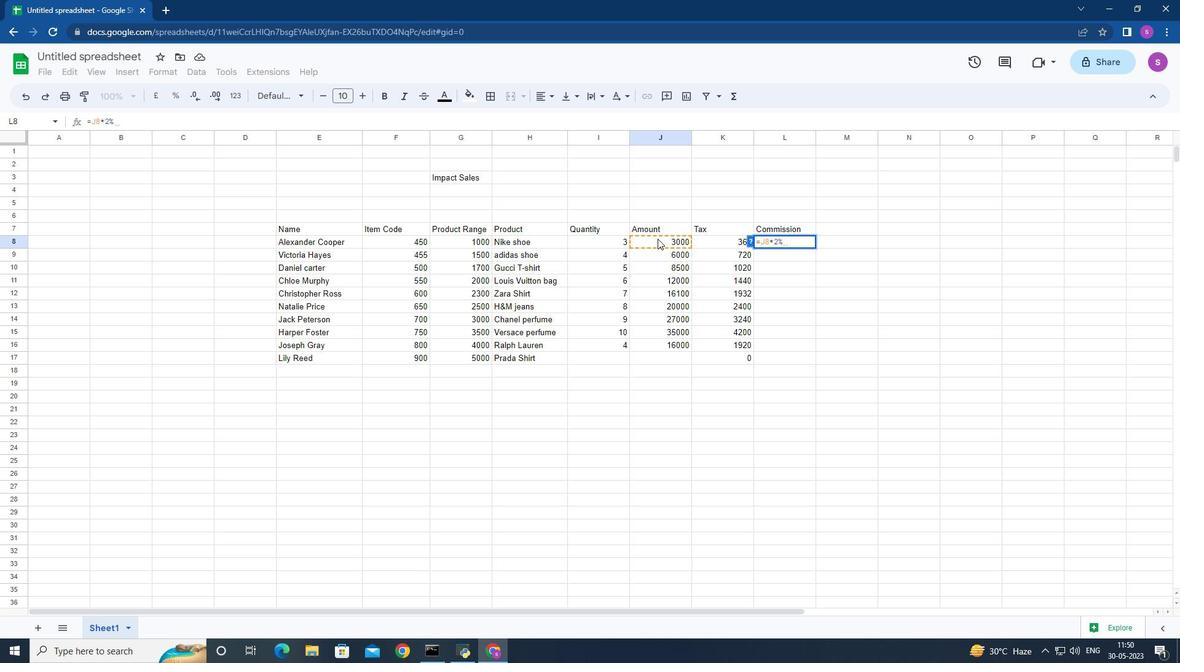
Action: Mouse moved to (833, 335)
Screenshot: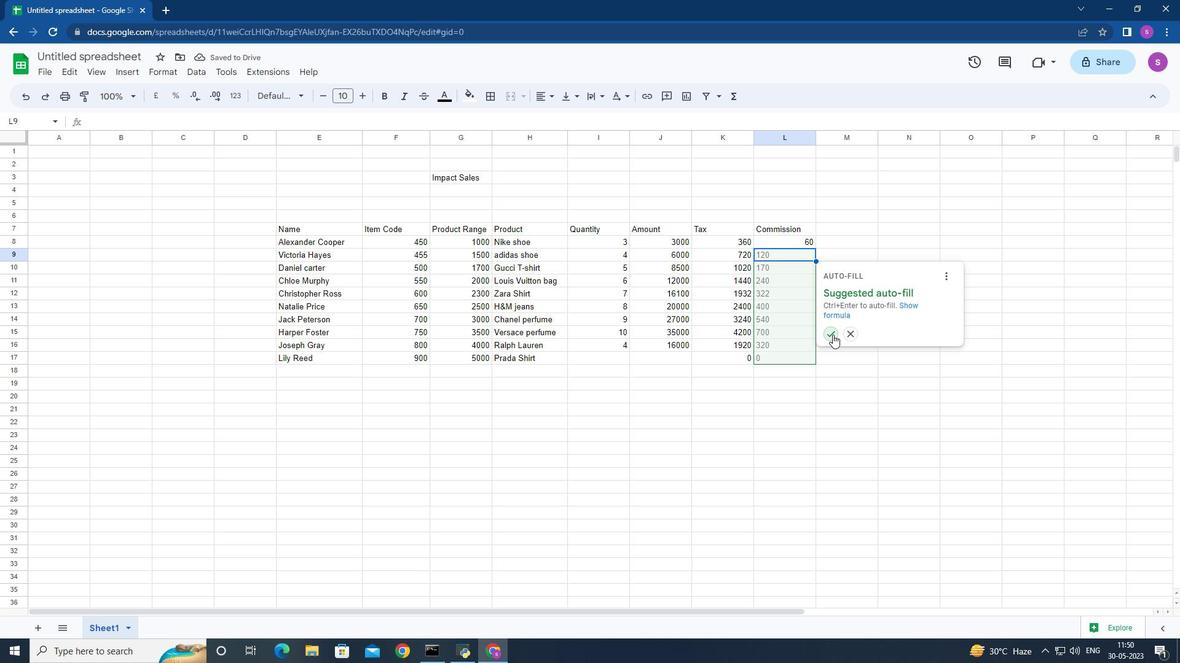 
Action: Mouse pressed left at (833, 335)
Screenshot: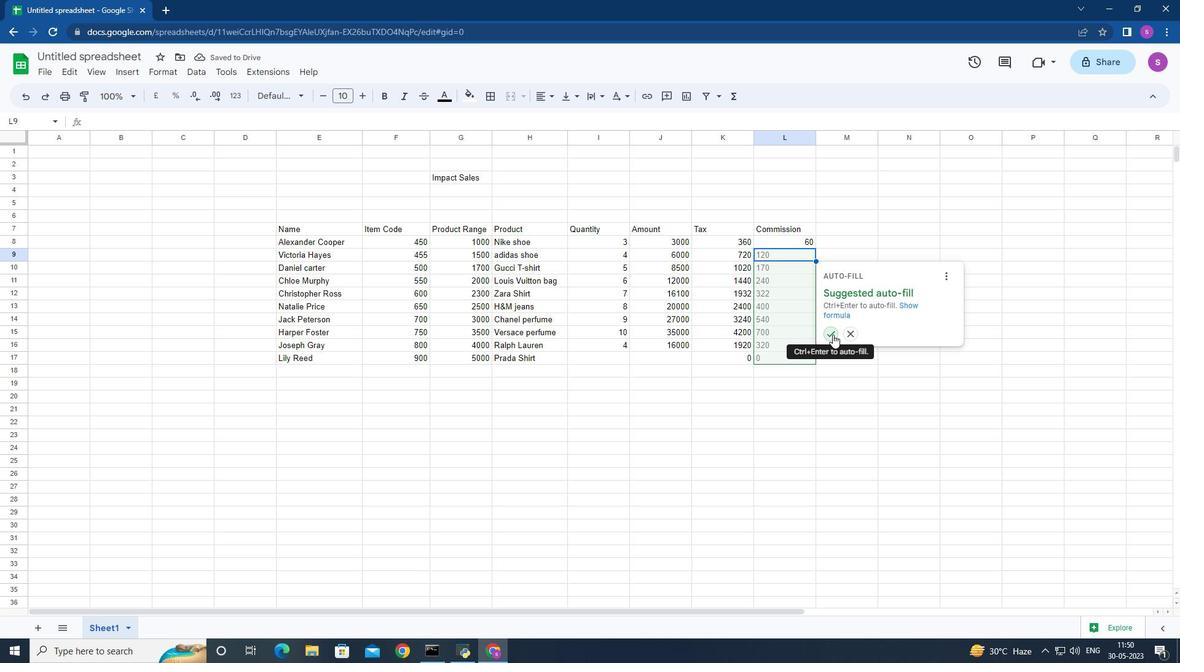 
Action: Mouse moved to (856, 278)
Screenshot: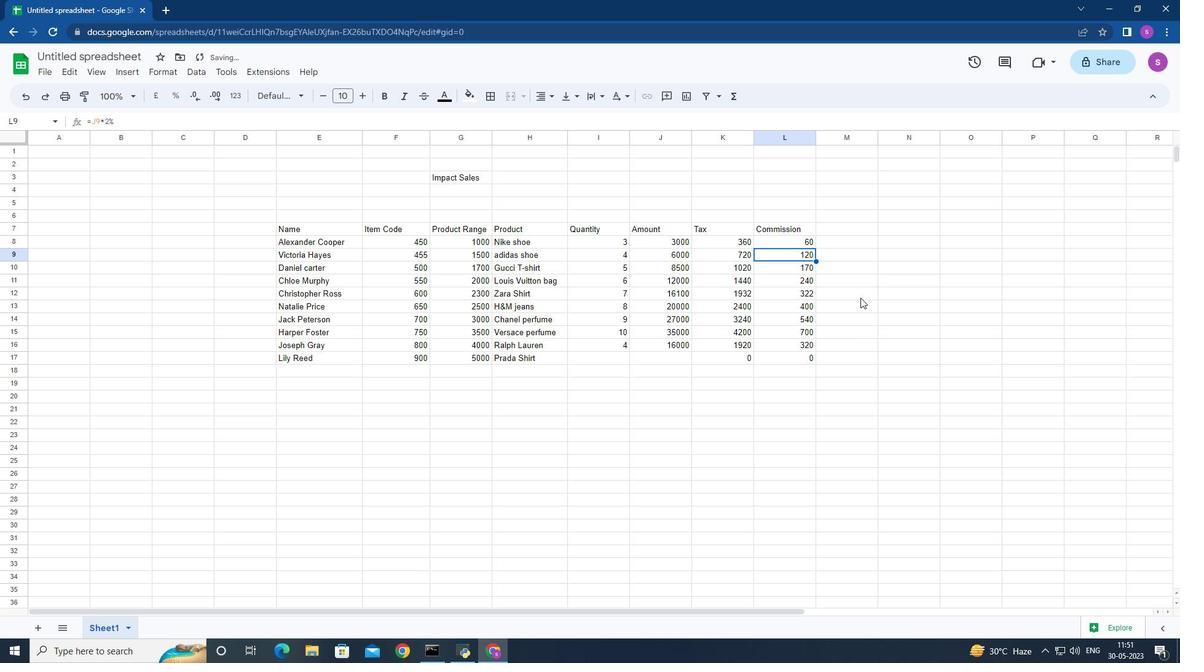 
Action: Mouse scrolled (856, 279) with delta (0, 0)
Screenshot: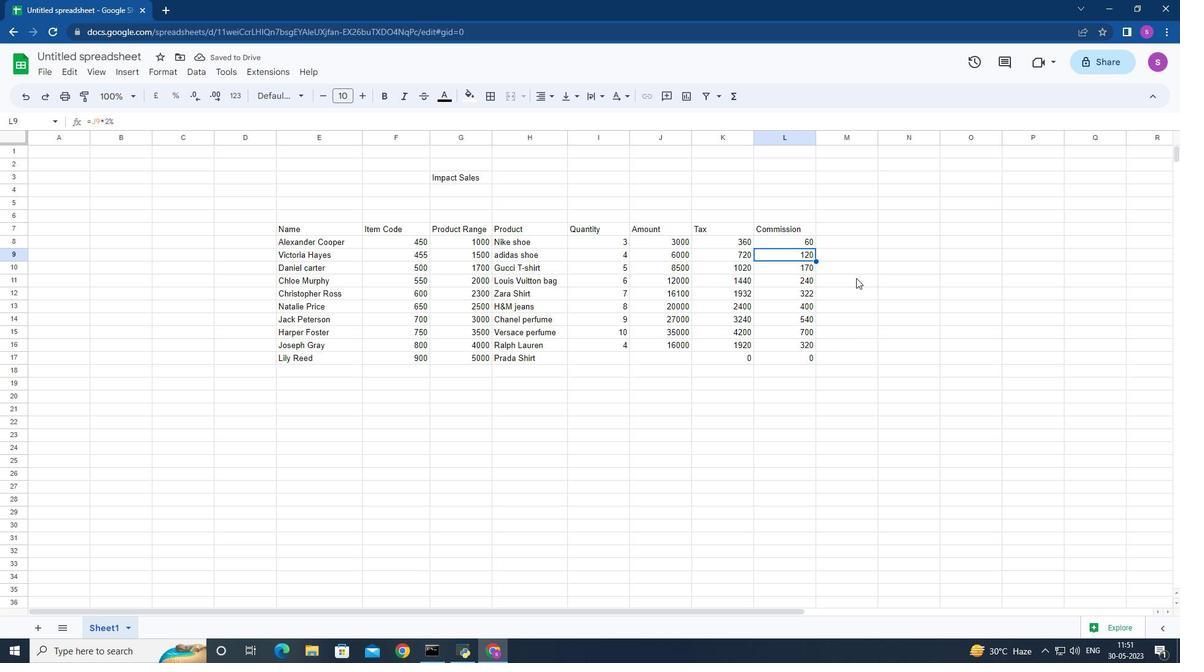 
Action: Mouse moved to (856, 287)
Screenshot: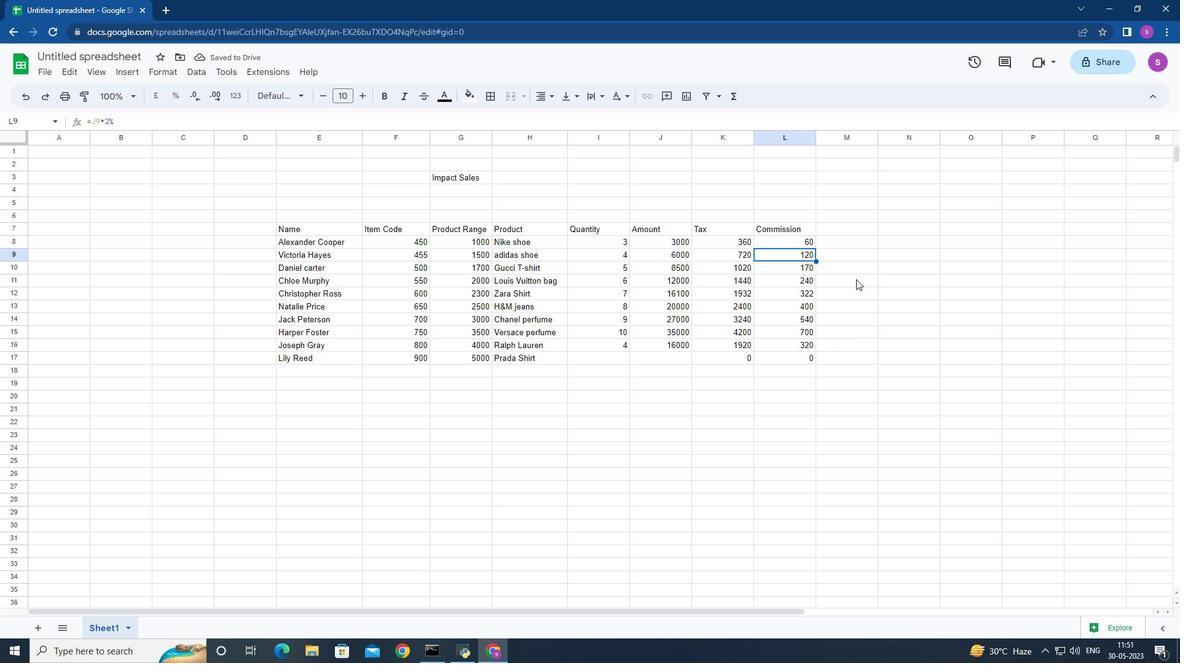 
Action: Mouse scrolled (856, 287) with delta (0, 0)
Screenshot: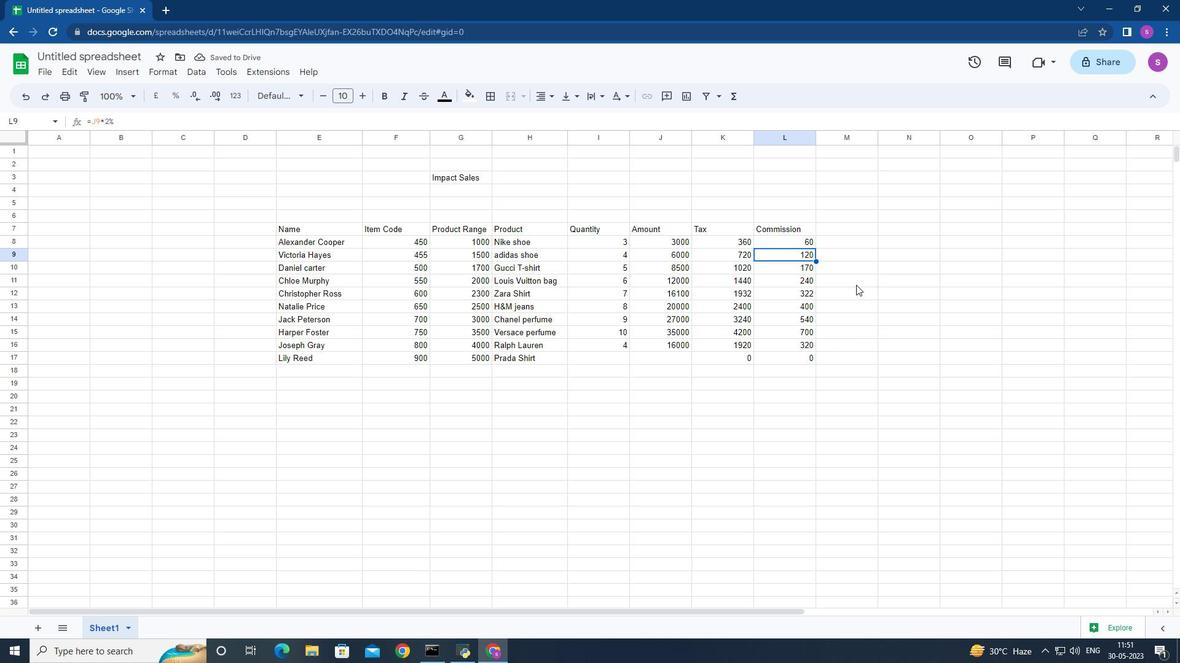 
Action: Mouse moved to (855, 298)
Screenshot: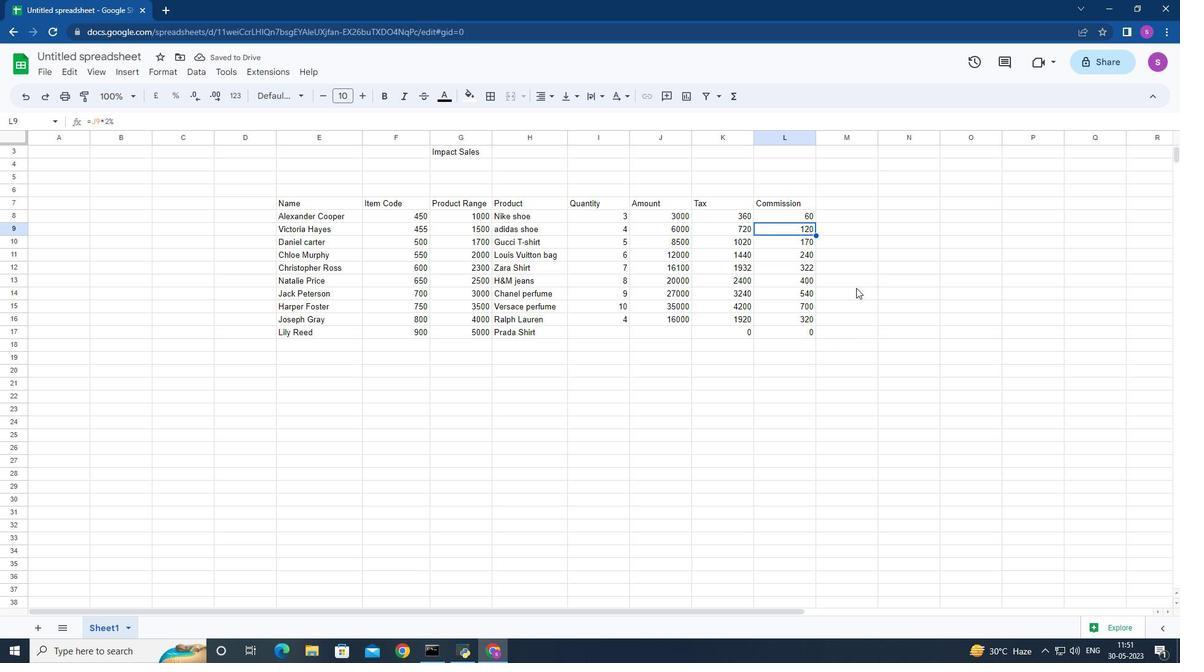 
Action: Mouse scrolled (855, 299) with delta (0, 0)
Screenshot: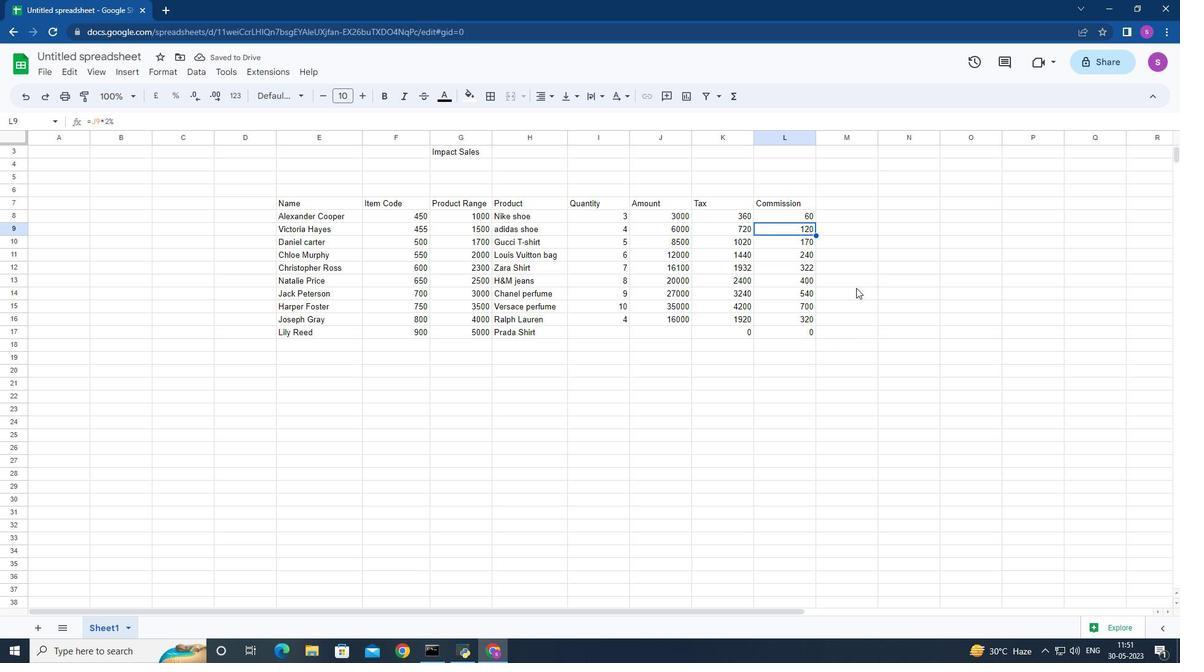 
Action: Mouse scrolled (855, 299) with delta (0, 0)
Screenshot: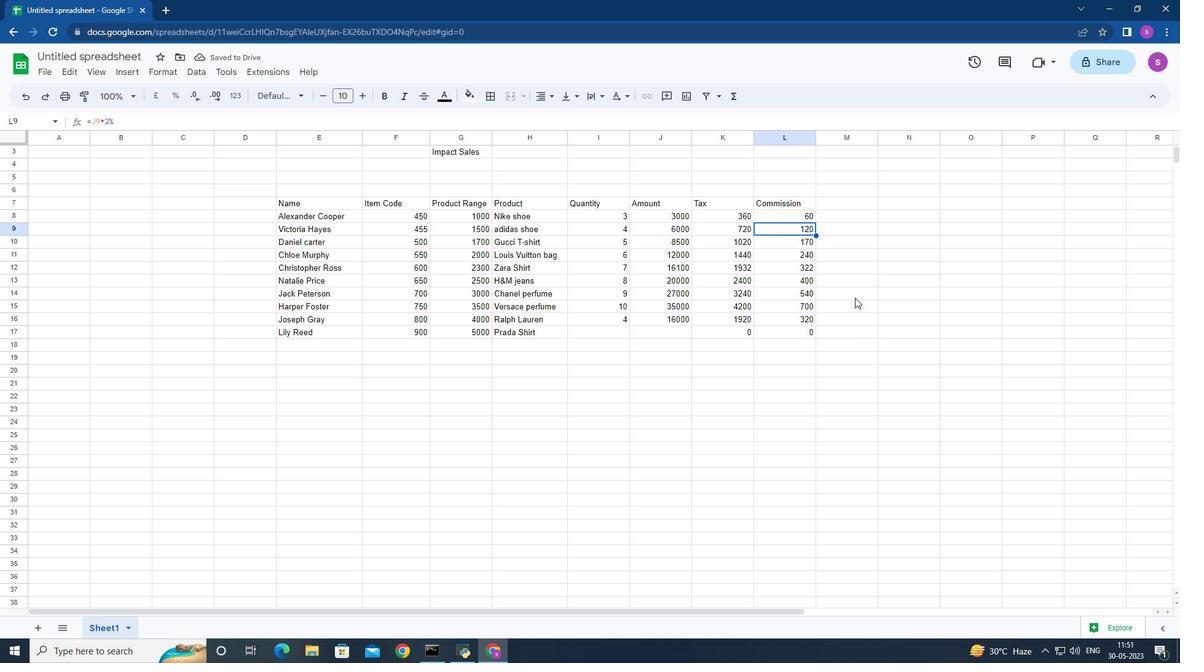 
Action: Mouse scrolled (855, 299) with delta (0, 0)
Screenshot: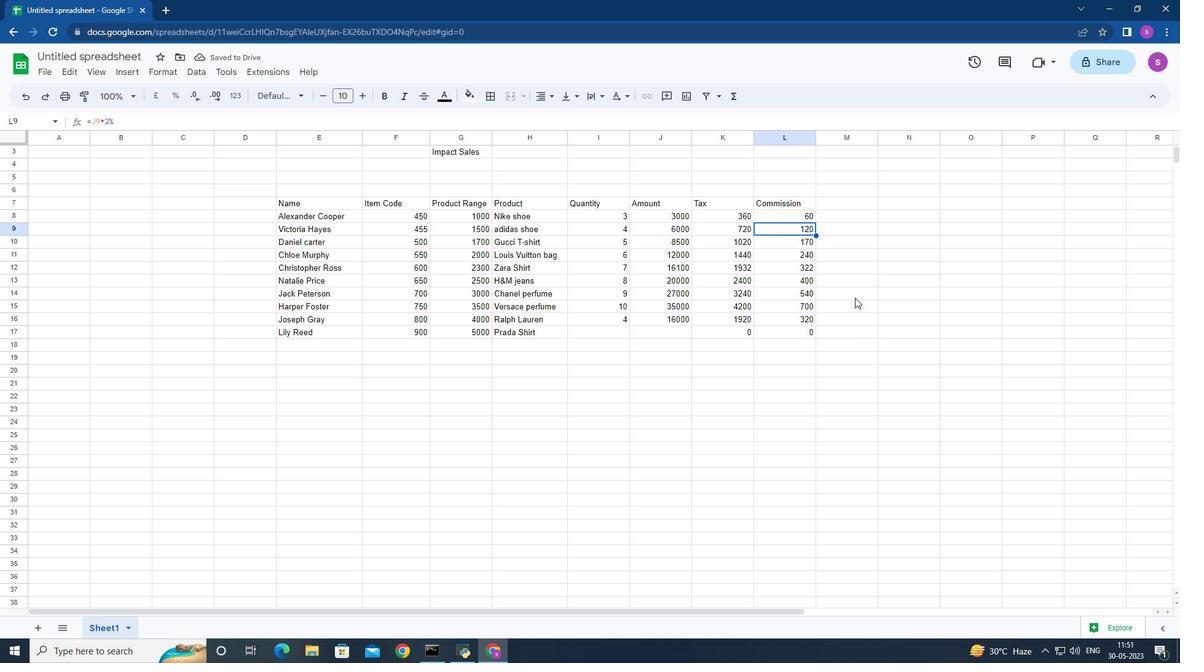 
Action: Mouse moved to (855, 300)
Screenshot: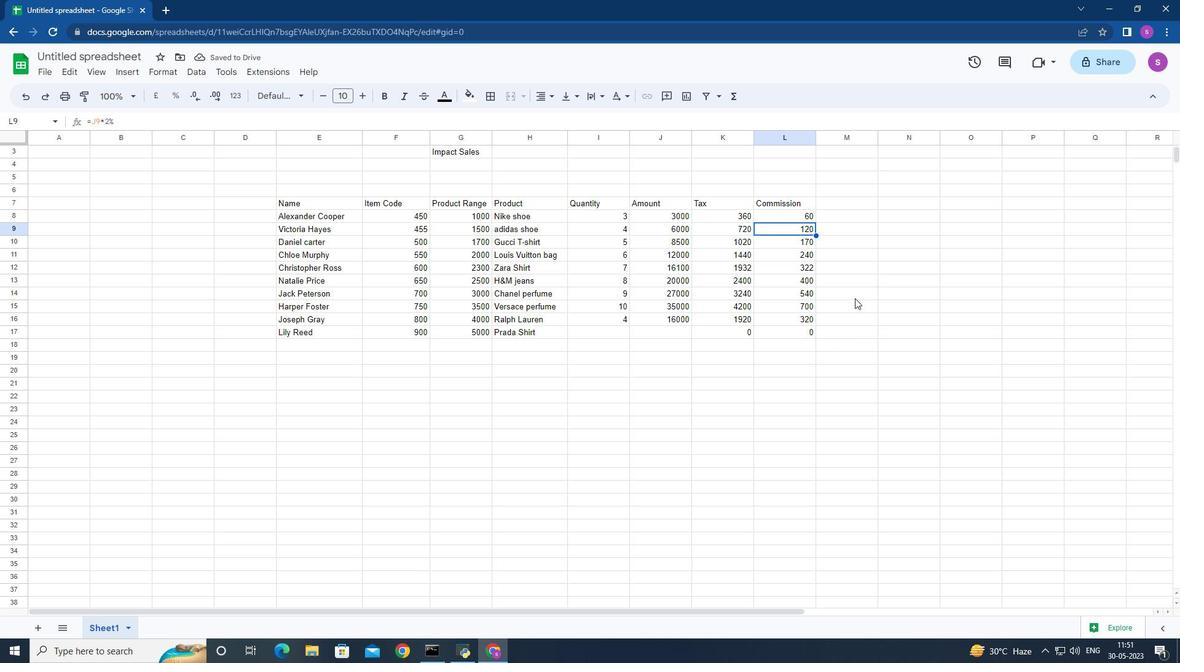 
Action: Mouse scrolled (855, 301) with delta (0, 0)
Screenshot: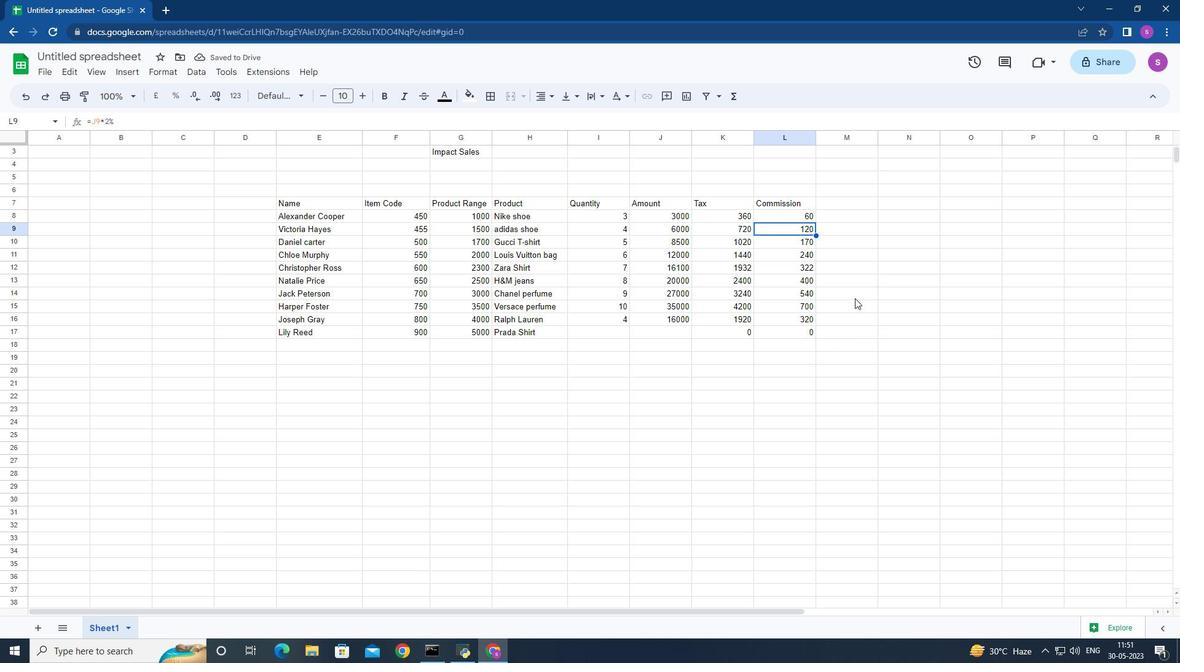 
Action: Mouse moved to (829, 229)
Screenshot: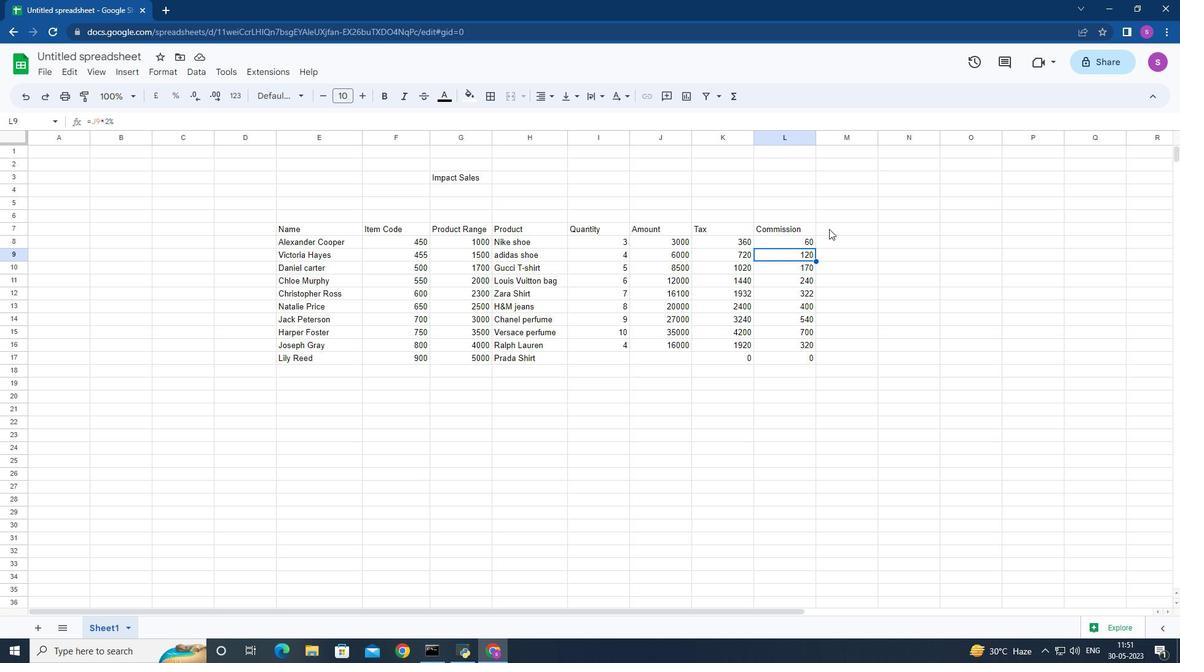 
Action: Mouse pressed left at (829, 229)
Screenshot: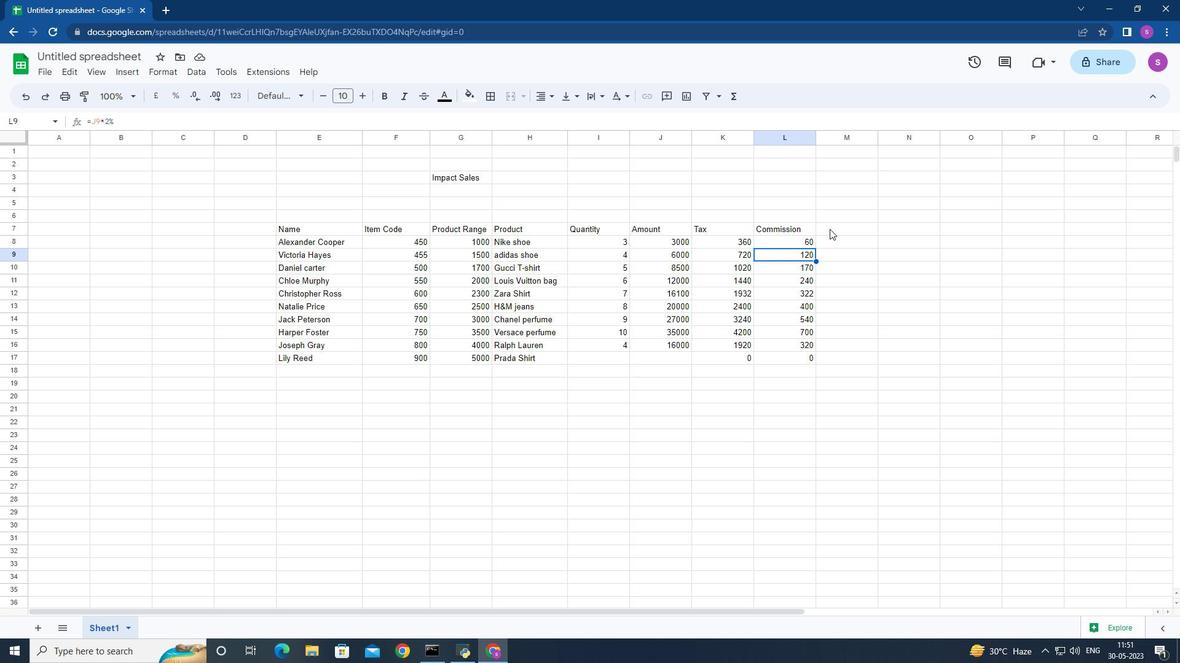 
Action: Mouse moved to (780, 243)
Screenshot: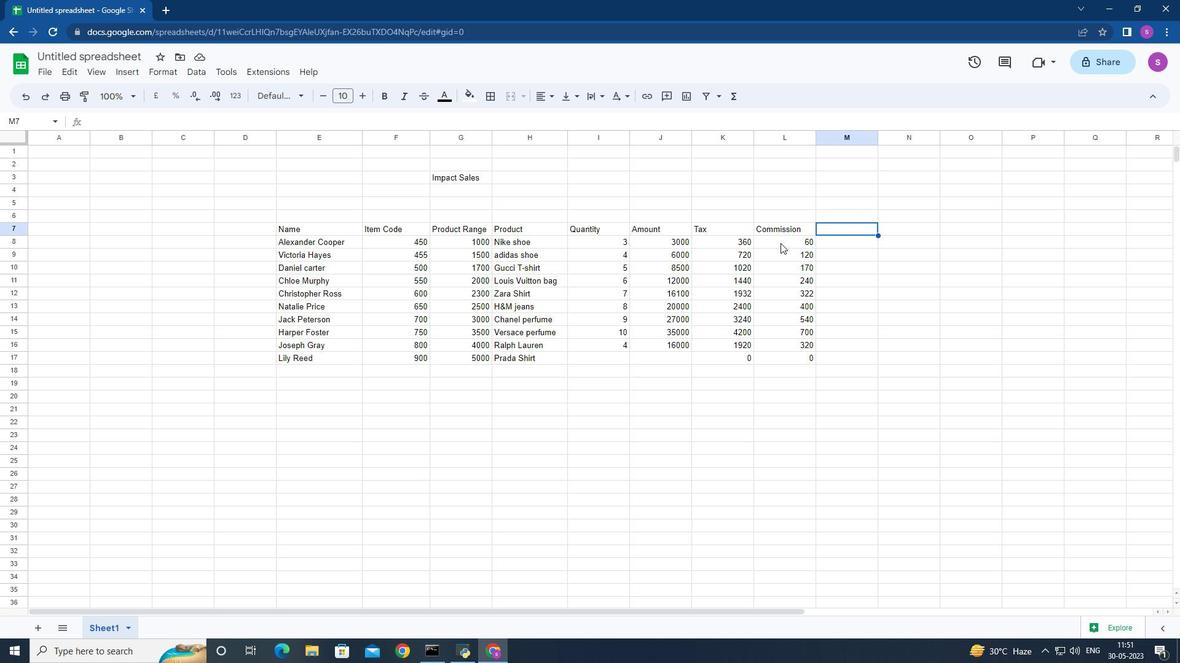 
Action: Mouse pressed left at (780, 243)
Screenshot: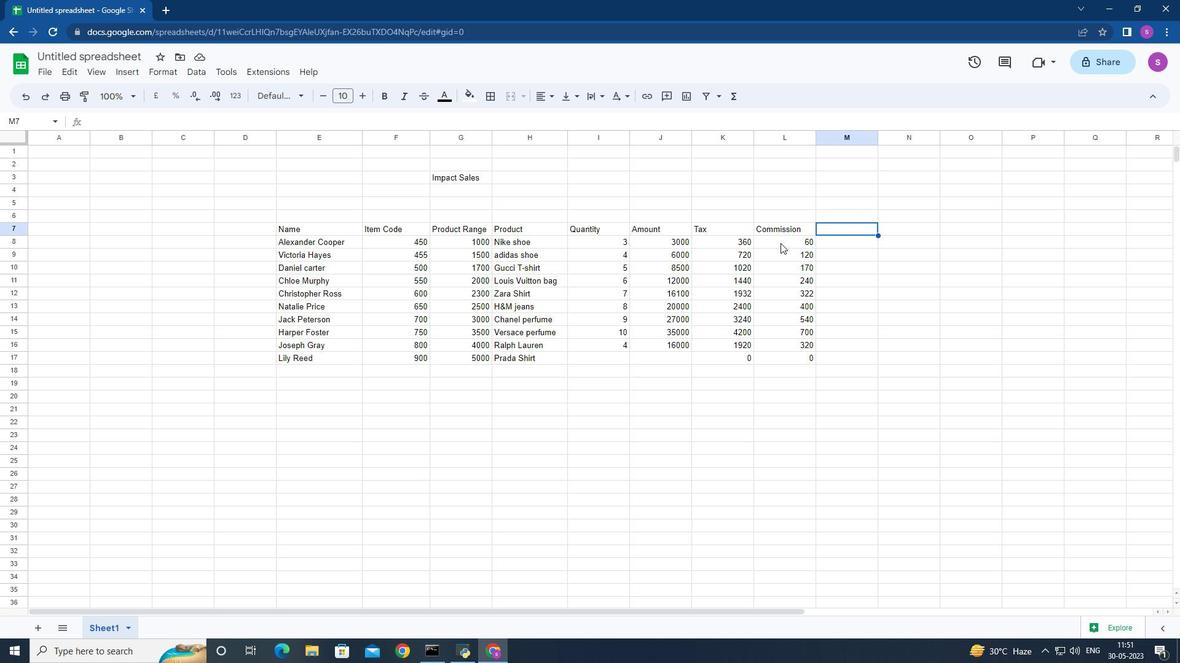 
Action: Mouse moved to (89, 53)
Screenshot: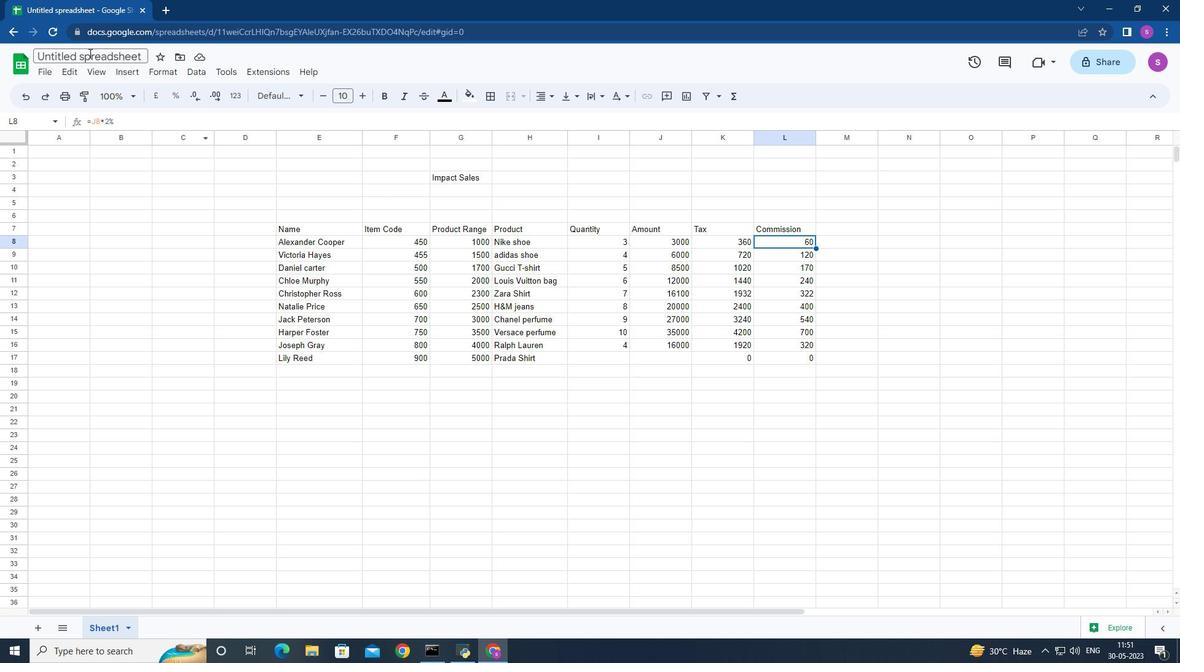 
Action: Mouse pressed left at (89, 53)
Screenshot: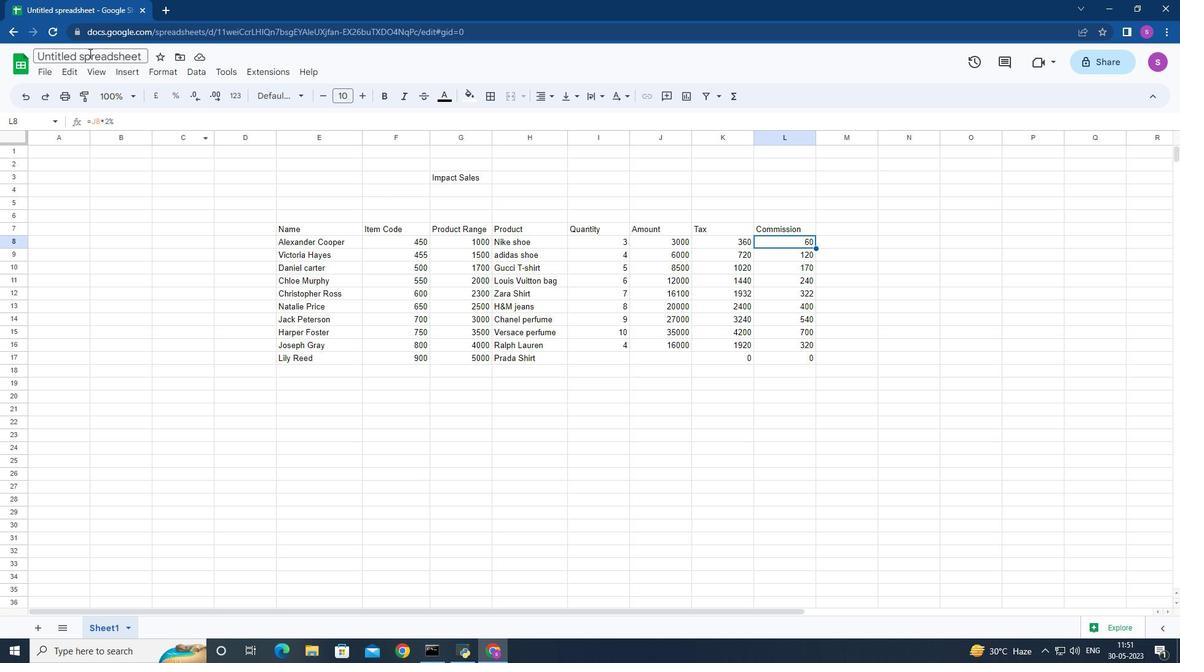 
Action: Mouse moved to (93, 51)
Screenshot: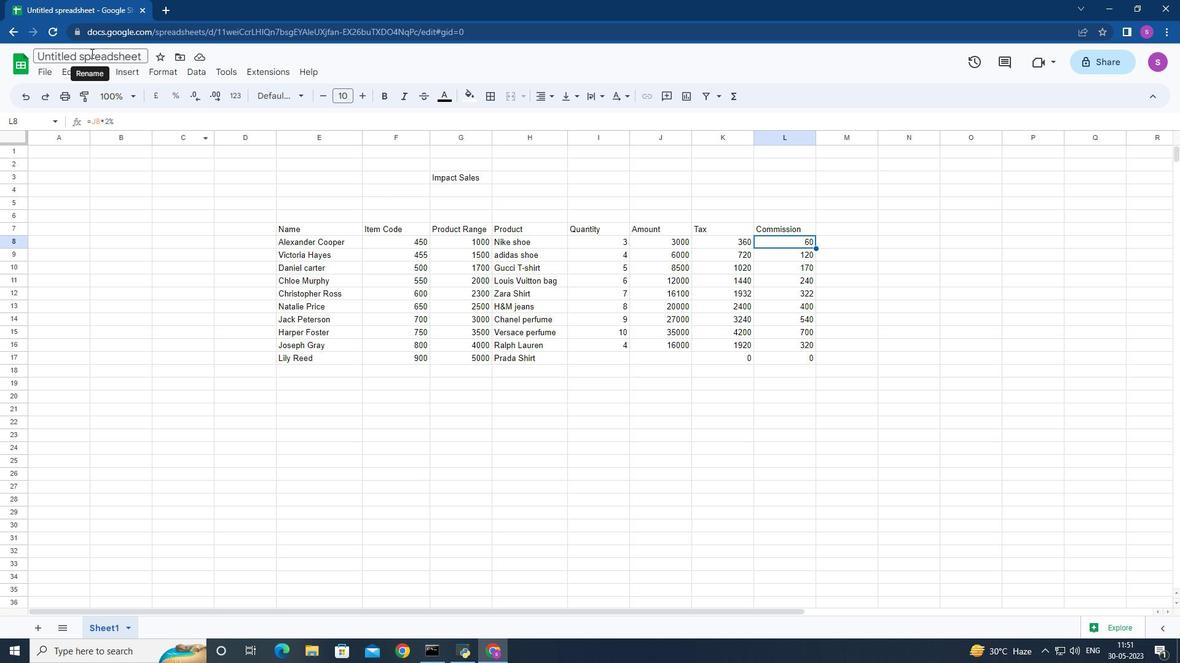 
Action: Key pressed <Key.backspace><Key.shift><Key.shift>Attendance<Key.space><Key.shift>Tracking<Key.space><Key.shift>Sheetbook<Key.enter>
Screenshot: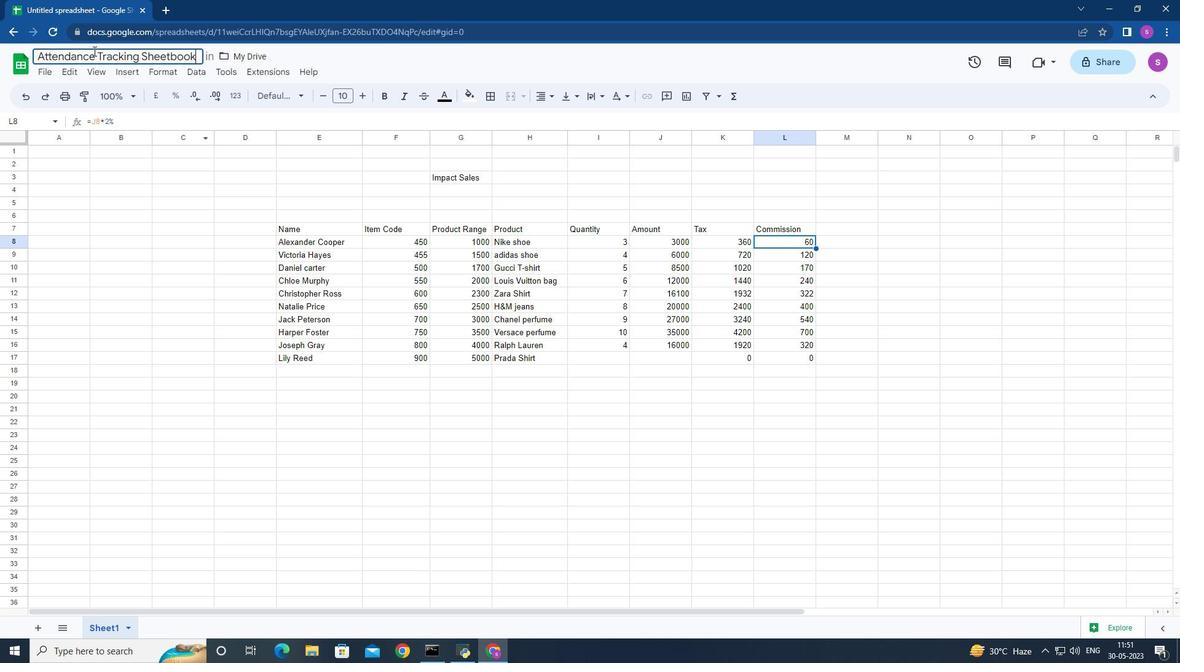 
Action: Mouse moved to (794, 357)
Screenshot: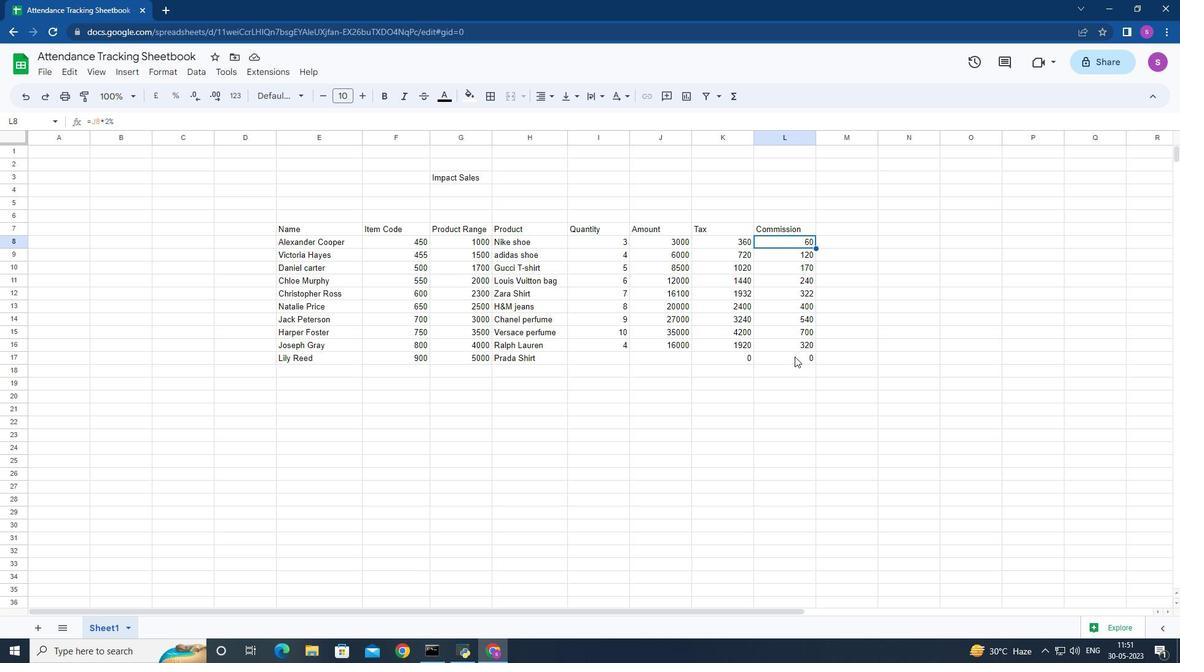 
Action: Mouse pressed left at (794, 357)
Screenshot: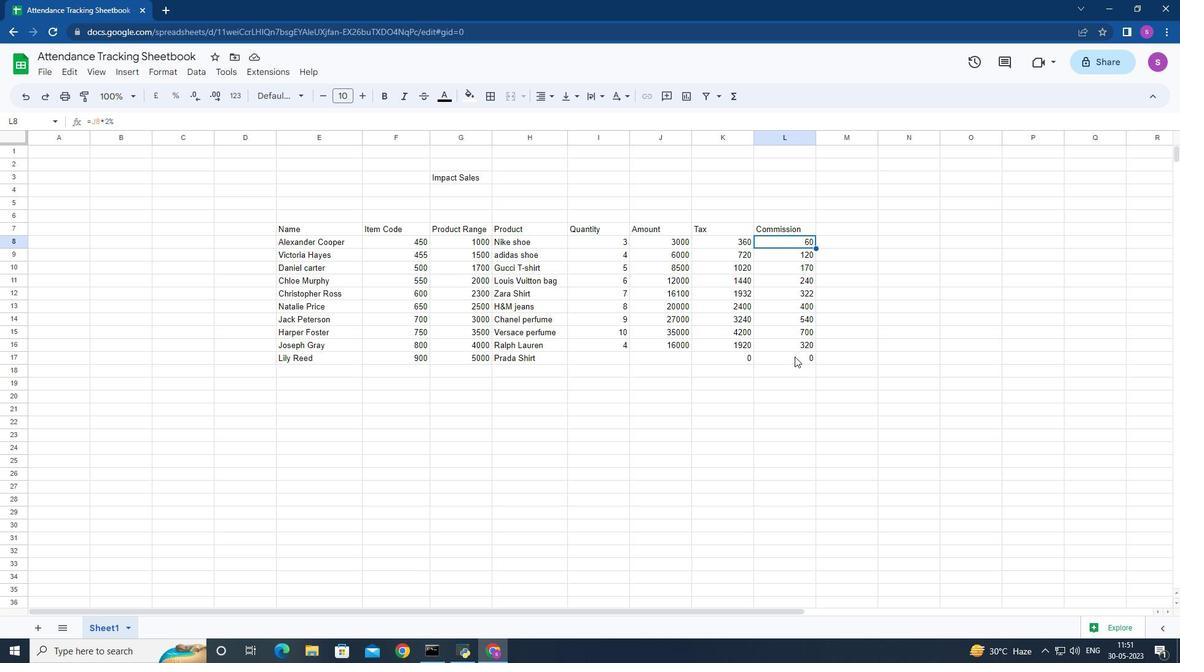 
Action: Mouse moved to (785, 242)
Screenshot: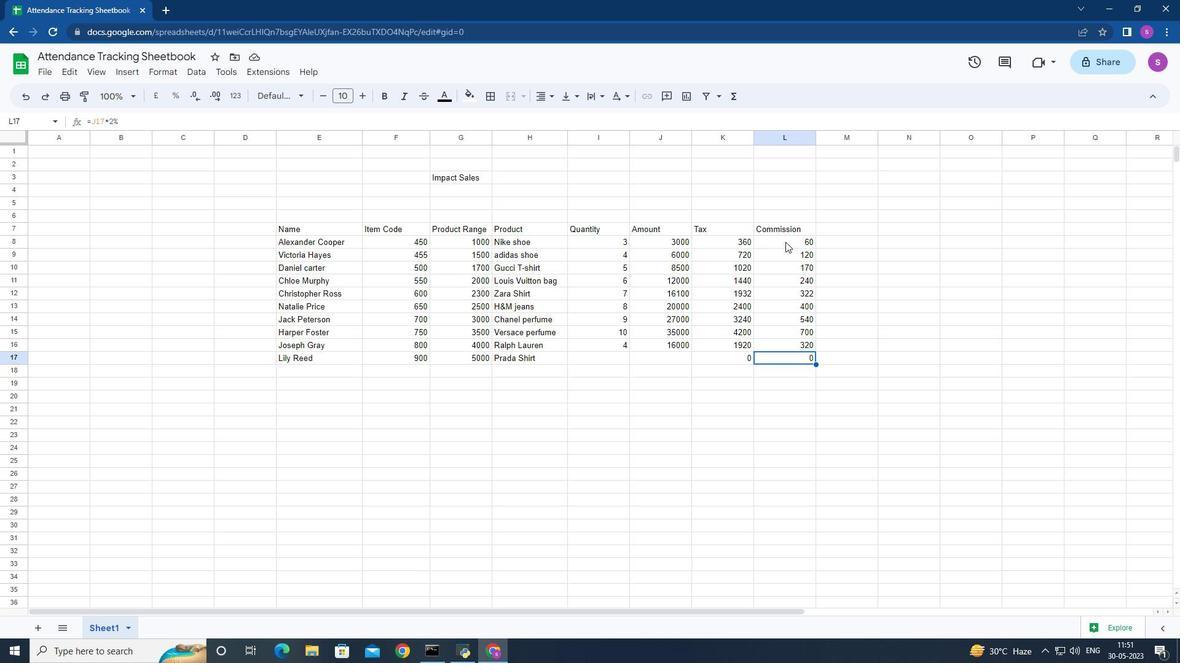 
Action: Mouse pressed left at (785, 242)
Screenshot: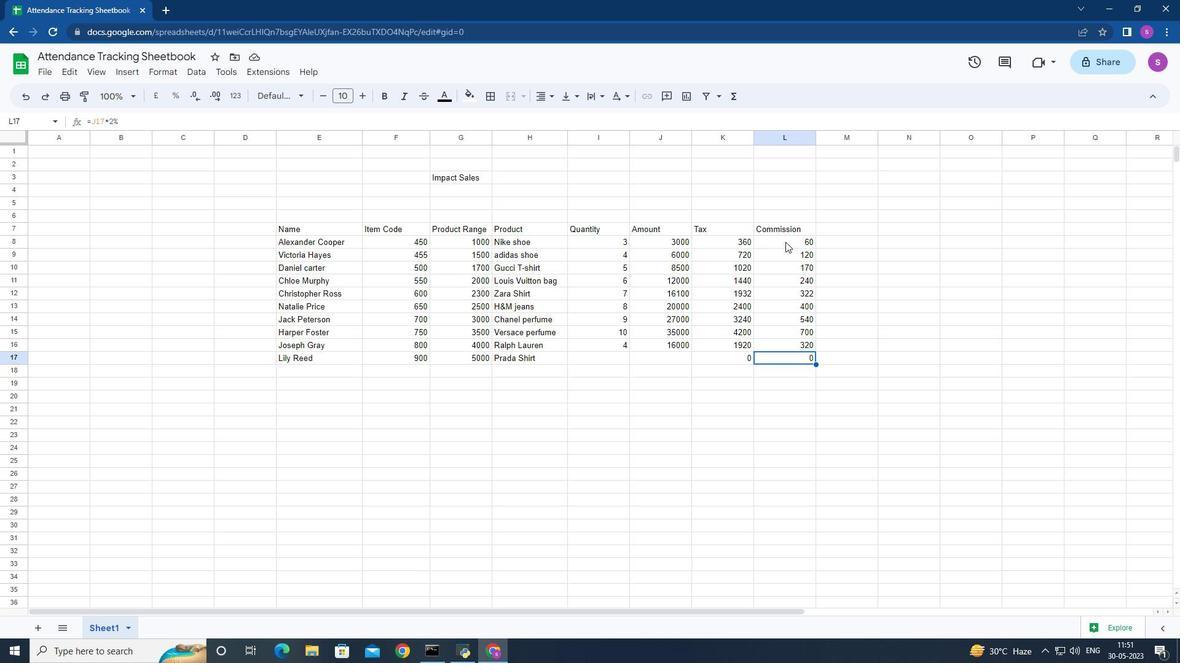 
Action: Mouse moved to (841, 290)
Screenshot: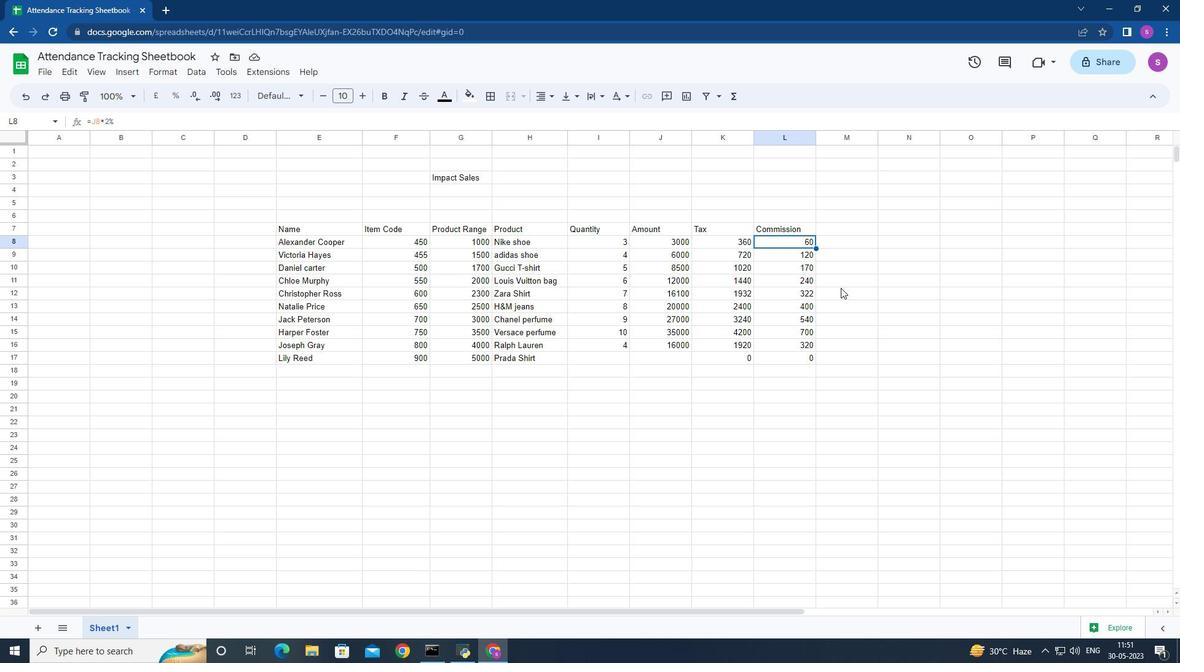 
Action: Mouse scrolled (841, 290) with delta (0, 0)
Screenshot: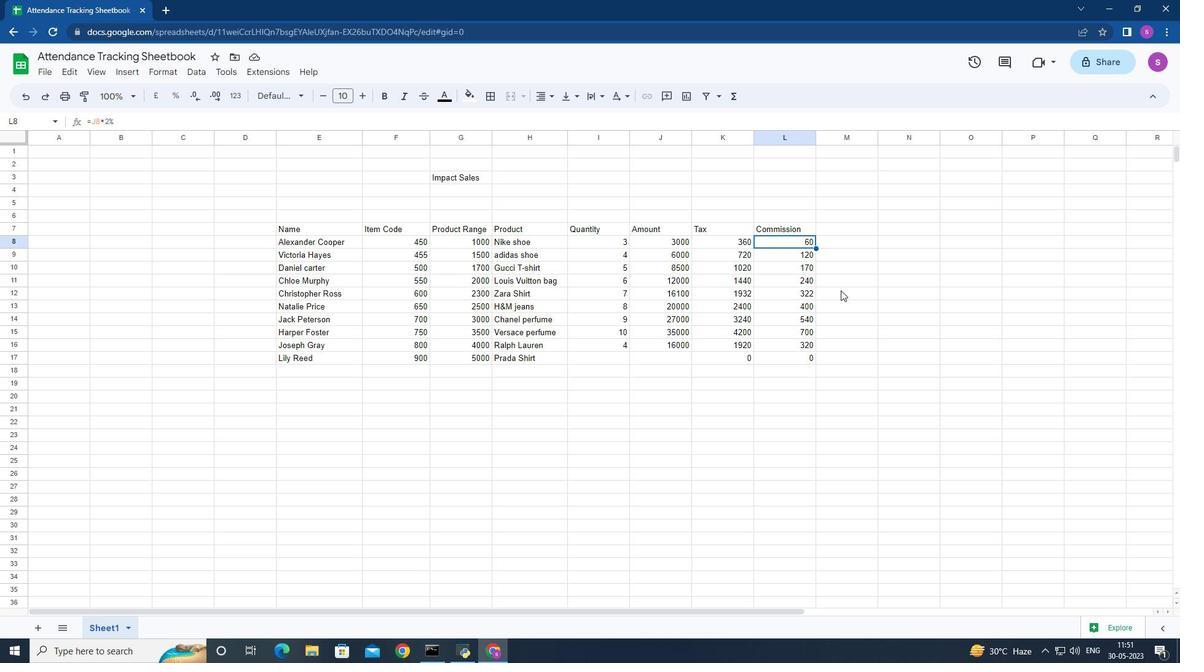 
Action: Mouse moved to (841, 291)
Screenshot: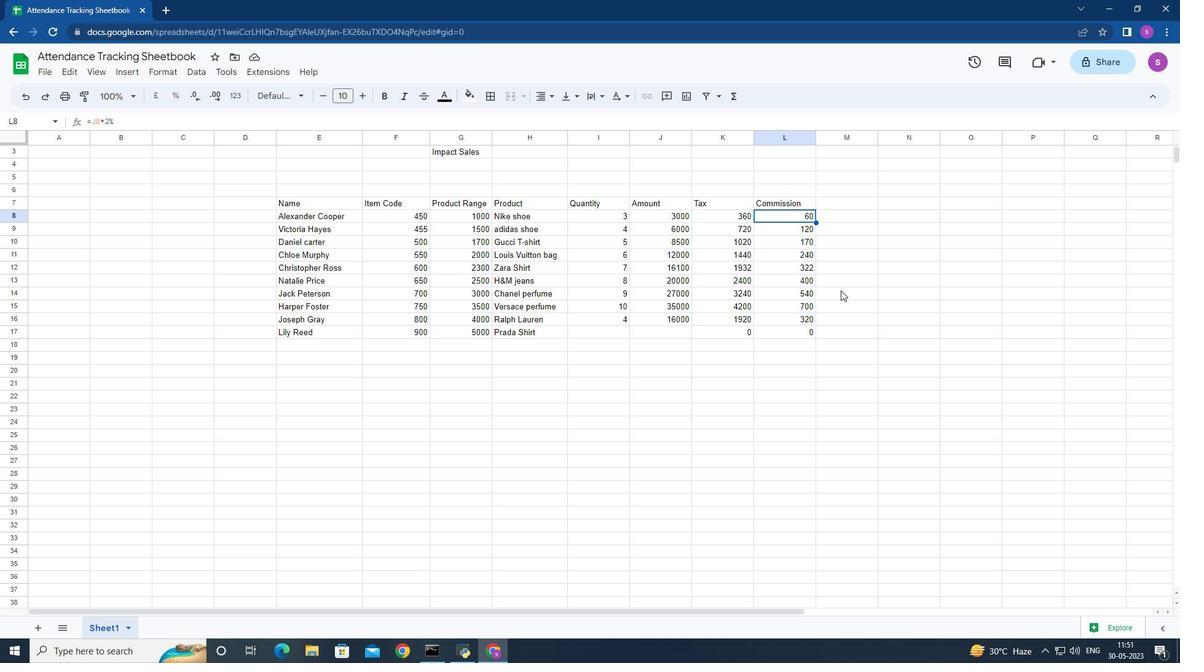 
Action: Mouse scrolled (841, 292) with delta (0, 0)
Screenshot: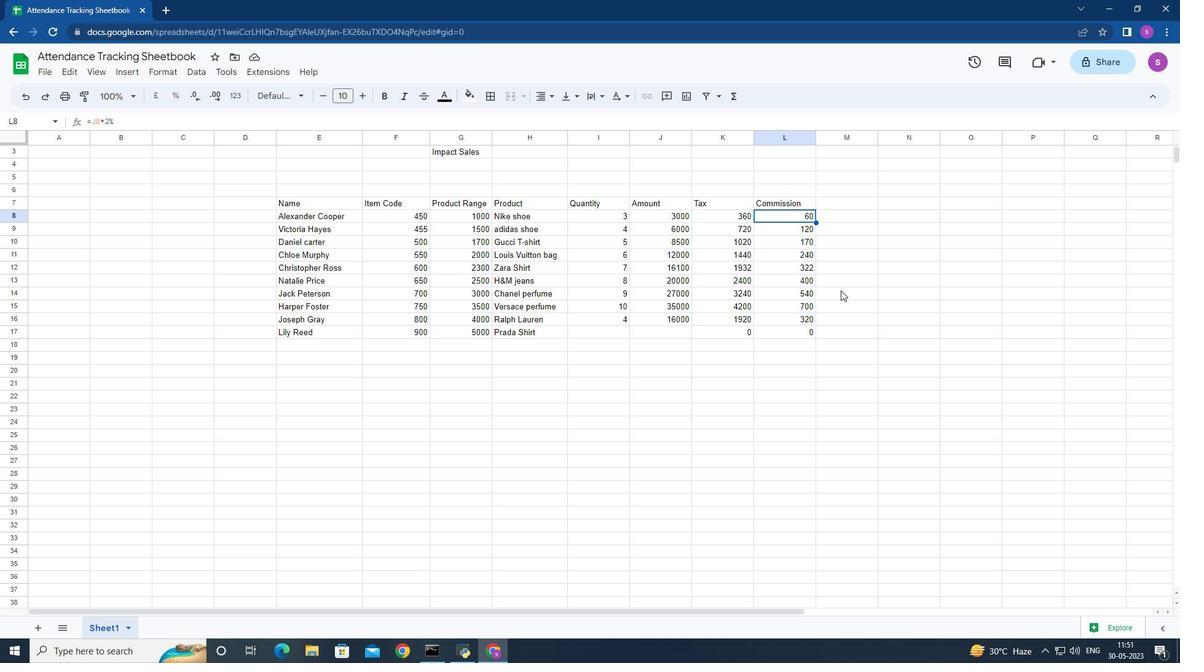 
Action: Mouse scrolled (841, 292) with delta (0, 0)
Screenshot: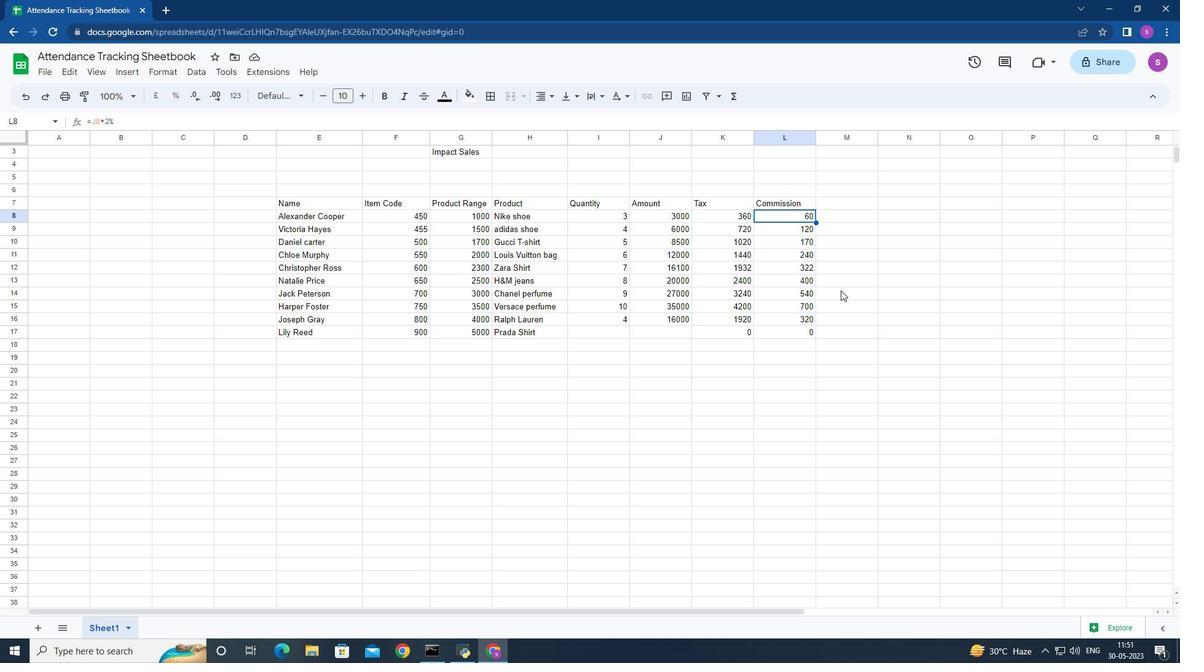 
Action: Mouse scrolled (841, 292) with delta (0, 0)
Screenshot: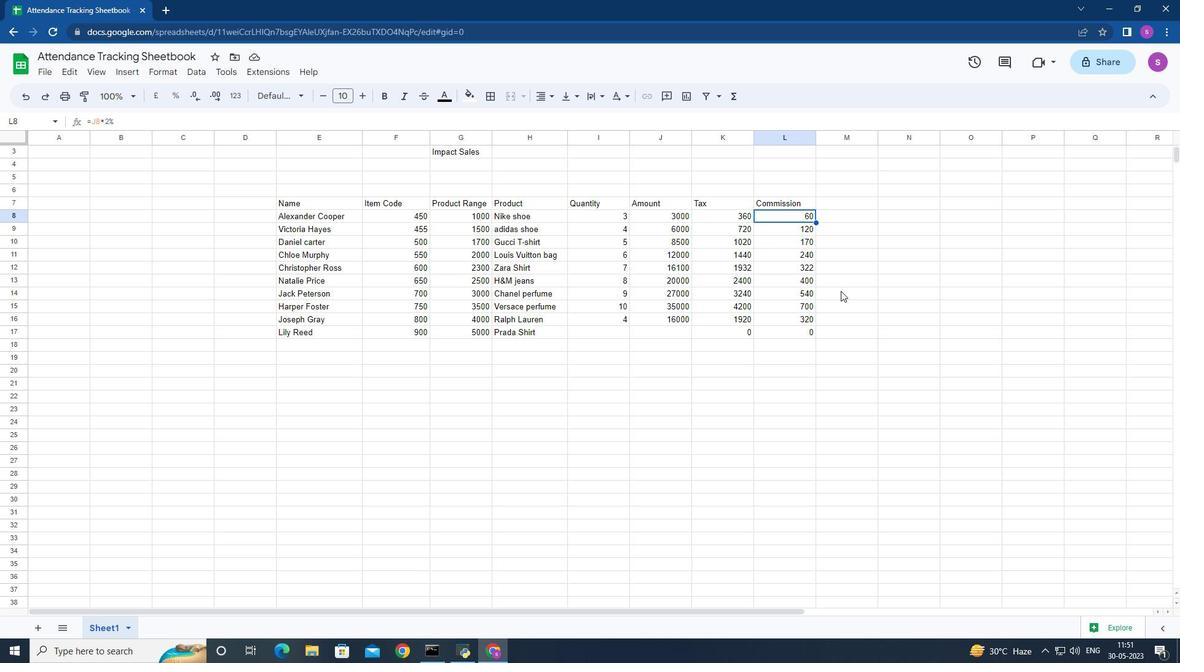 
Action: Mouse moved to (841, 245)
Screenshot: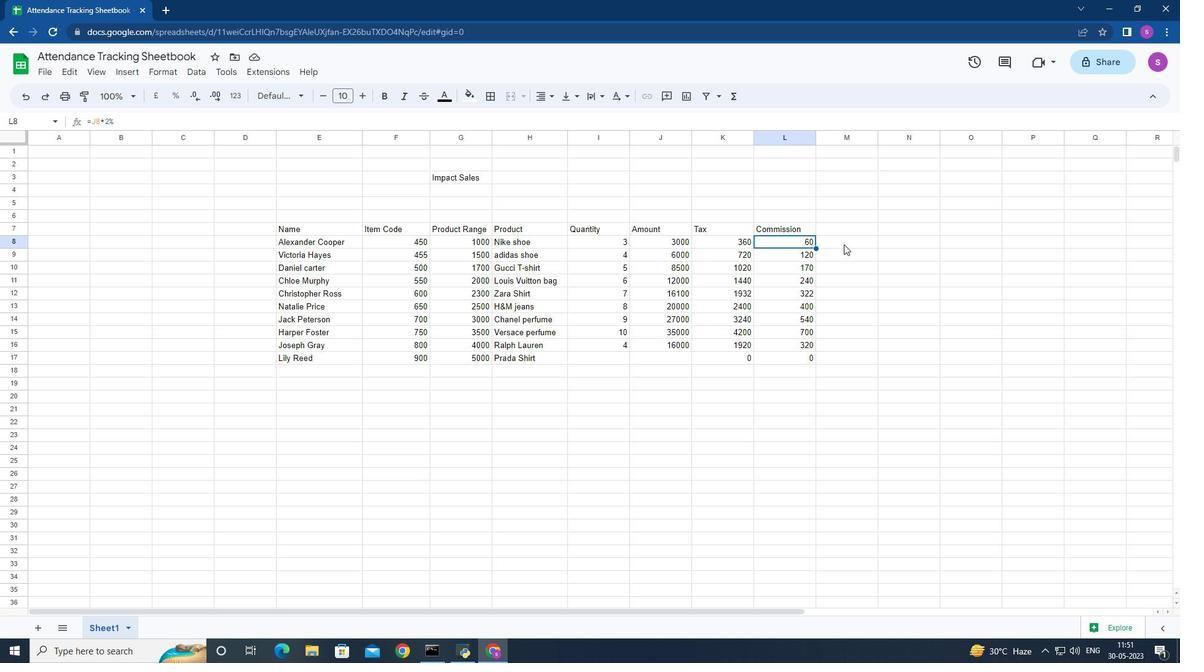 
Action: Mouse pressed left at (841, 245)
Screenshot: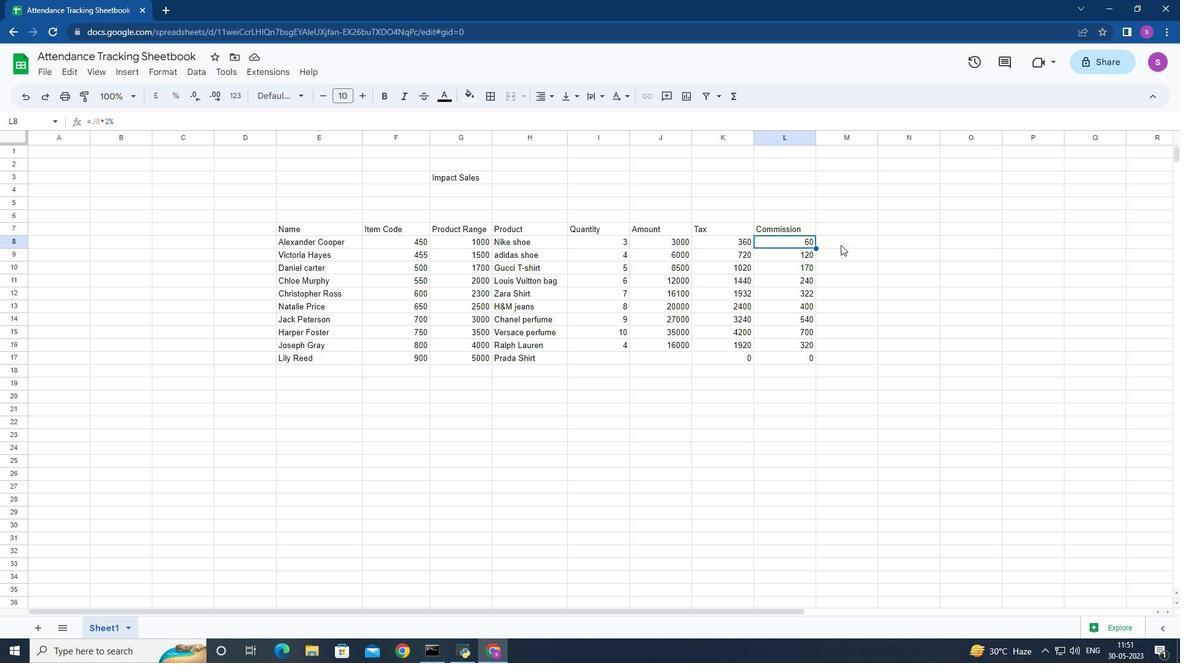 
Action: Mouse moved to (786, 242)
Screenshot: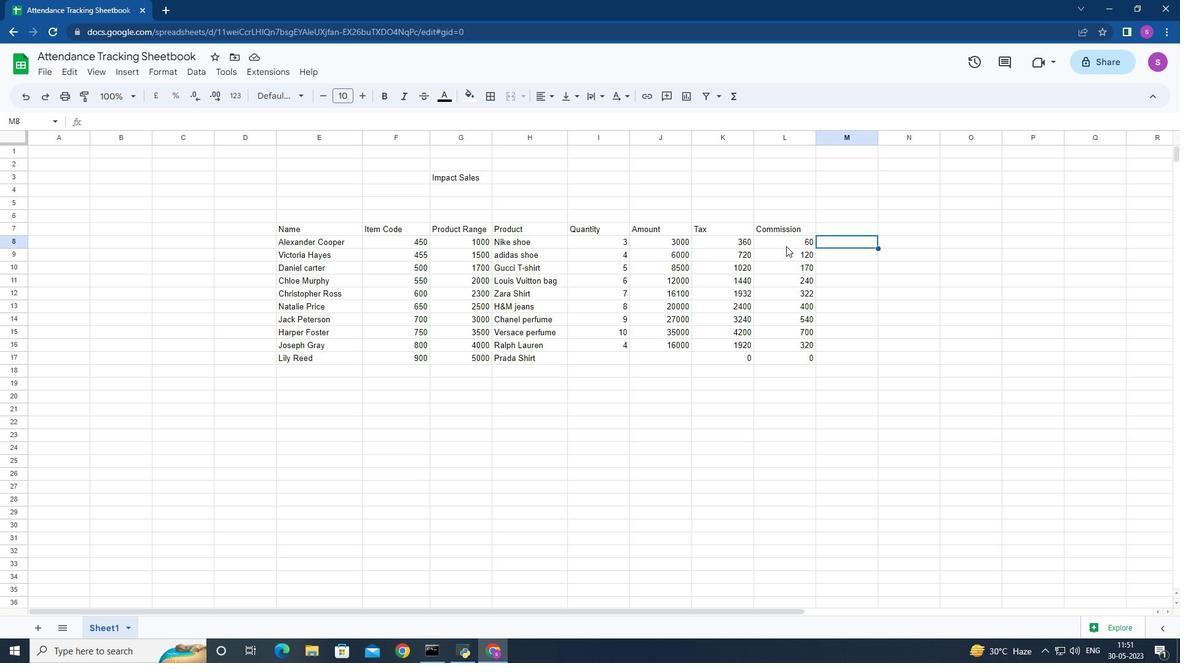 
Action: Mouse pressed left at (786, 242)
Screenshot: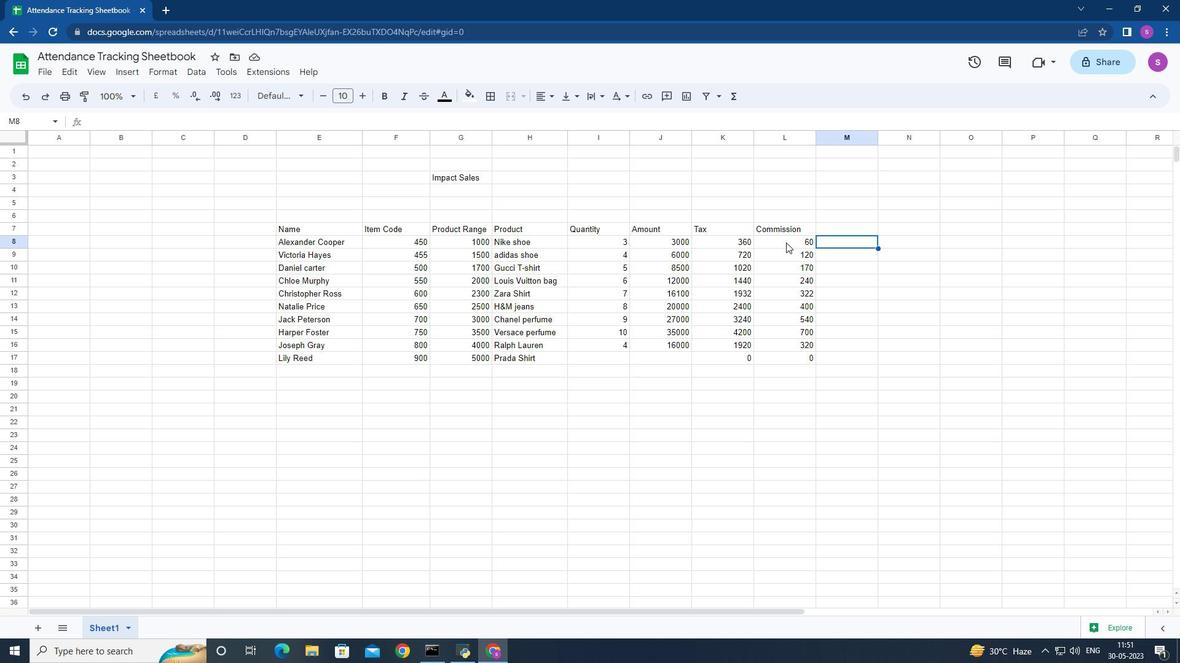 
Action: Mouse moved to (752, 336)
Screenshot: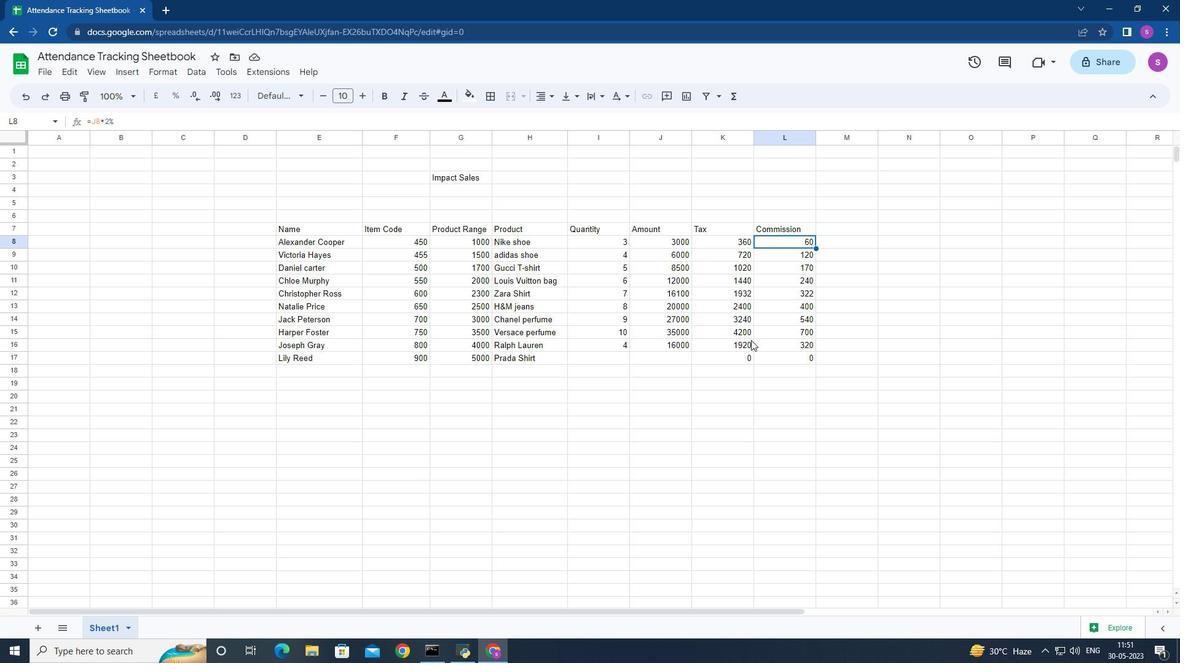 
Action: Mouse scrolled (752, 336) with delta (0, 0)
Screenshot: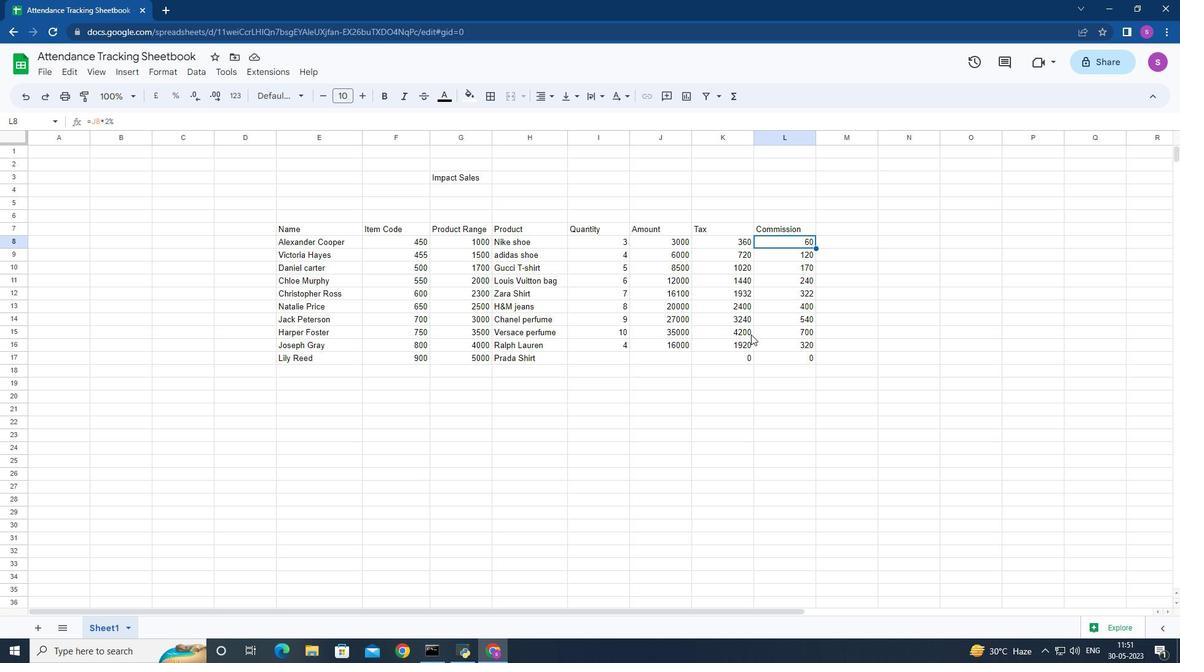 
Action: Mouse scrolled (752, 336) with delta (0, 0)
Screenshot: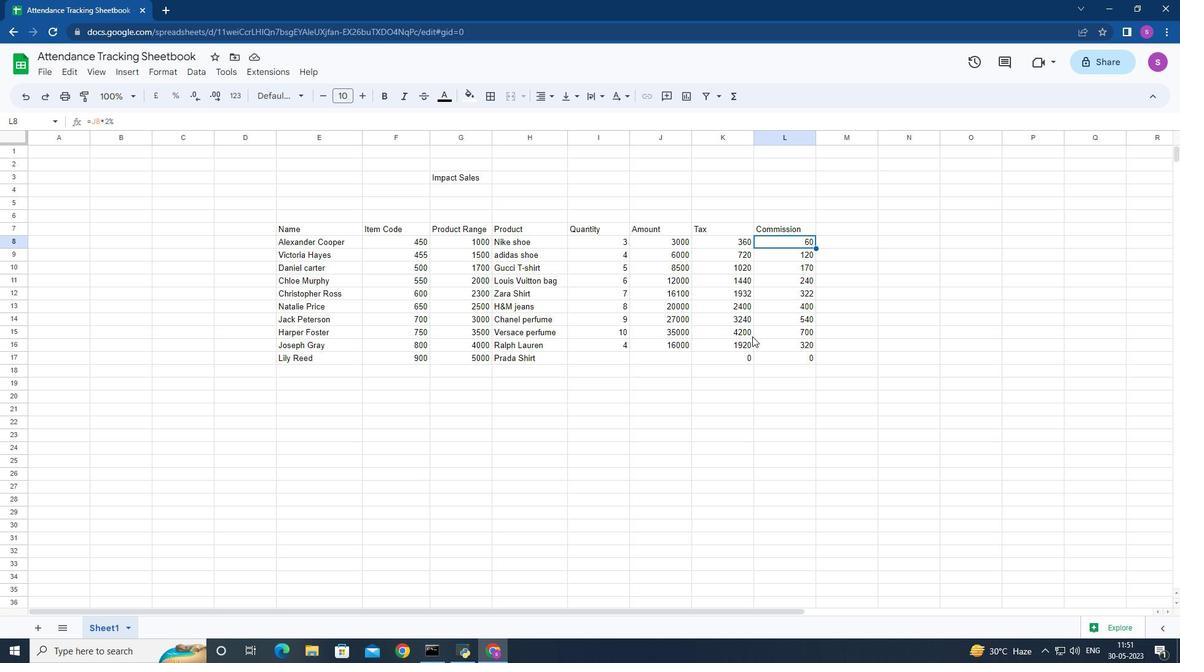 
Action: Mouse moved to (753, 336)
Screenshot: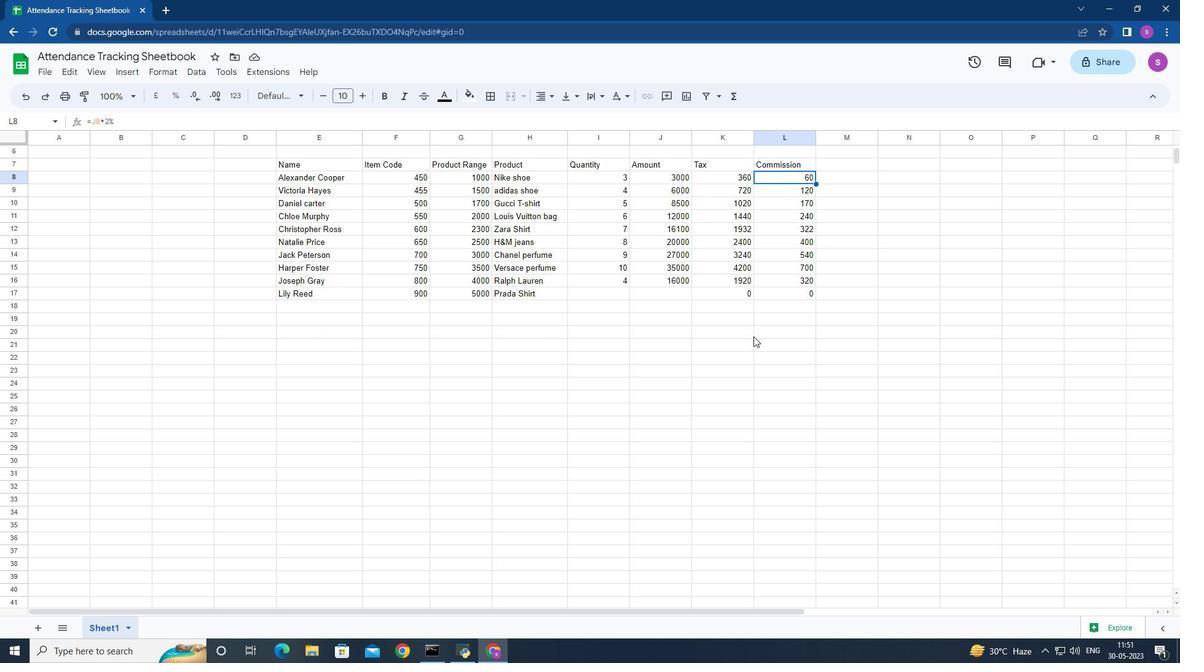 
Action: Mouse scrolled (753, 336) with delta (0, 0)
Screenshot: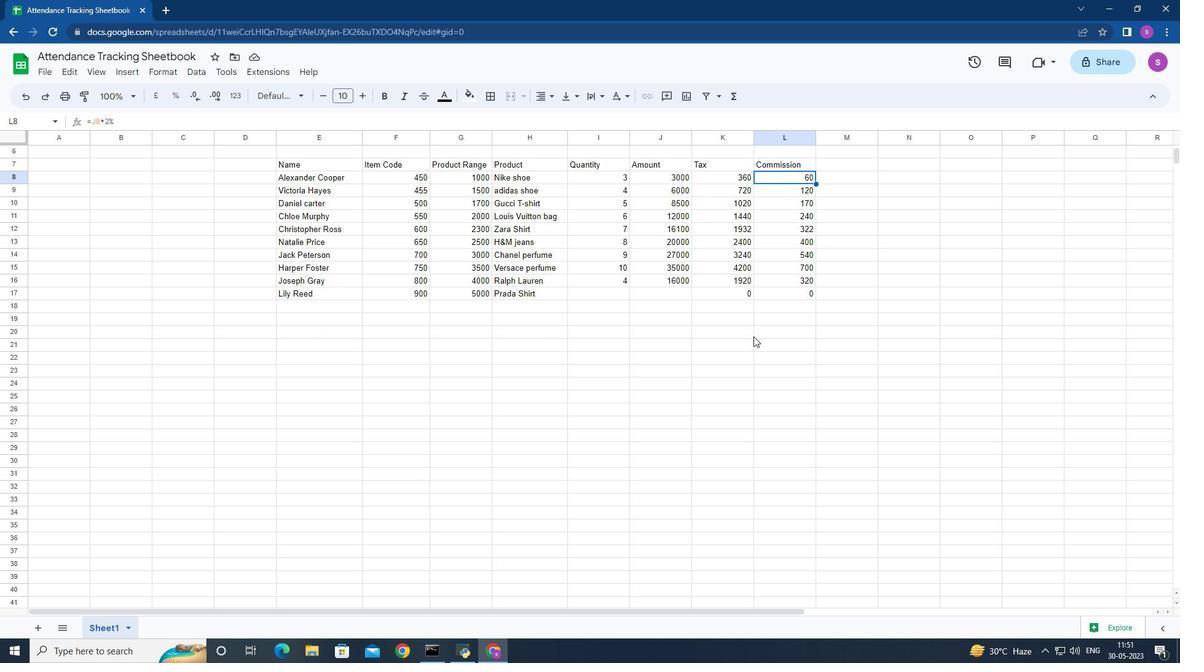 
Action: Mouse scrolled (753, 336) with delta (0, 0)
Screenshot: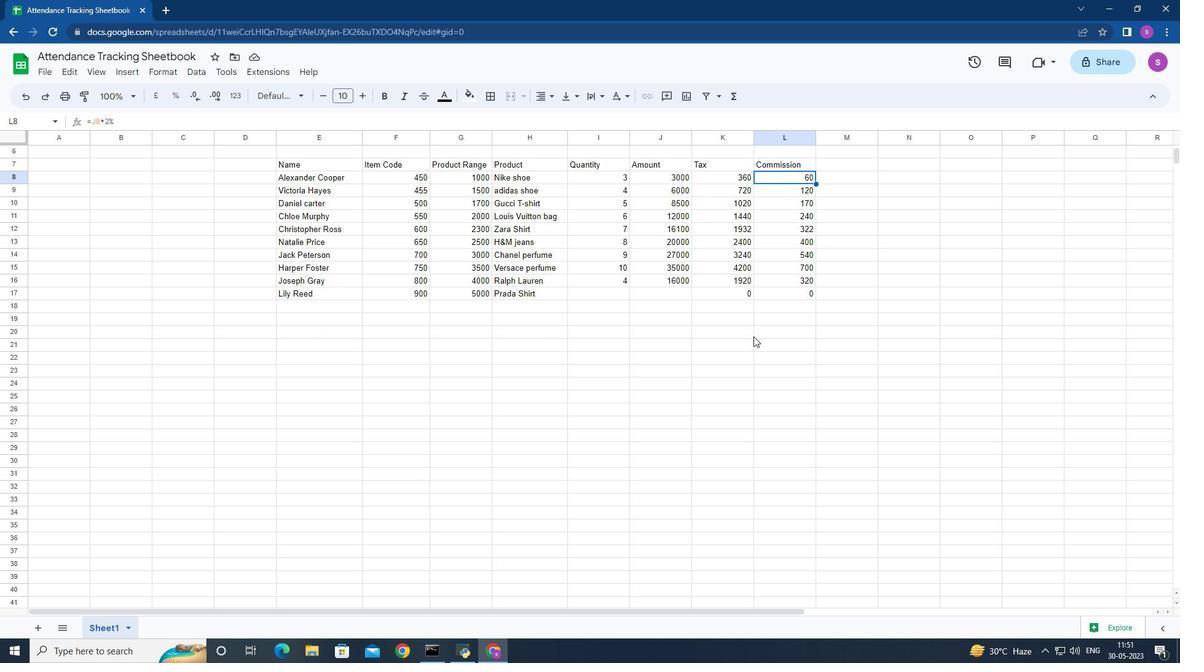 
Action: Mouse scrolled (753, 336) with delta (0, 0)
Screenshot: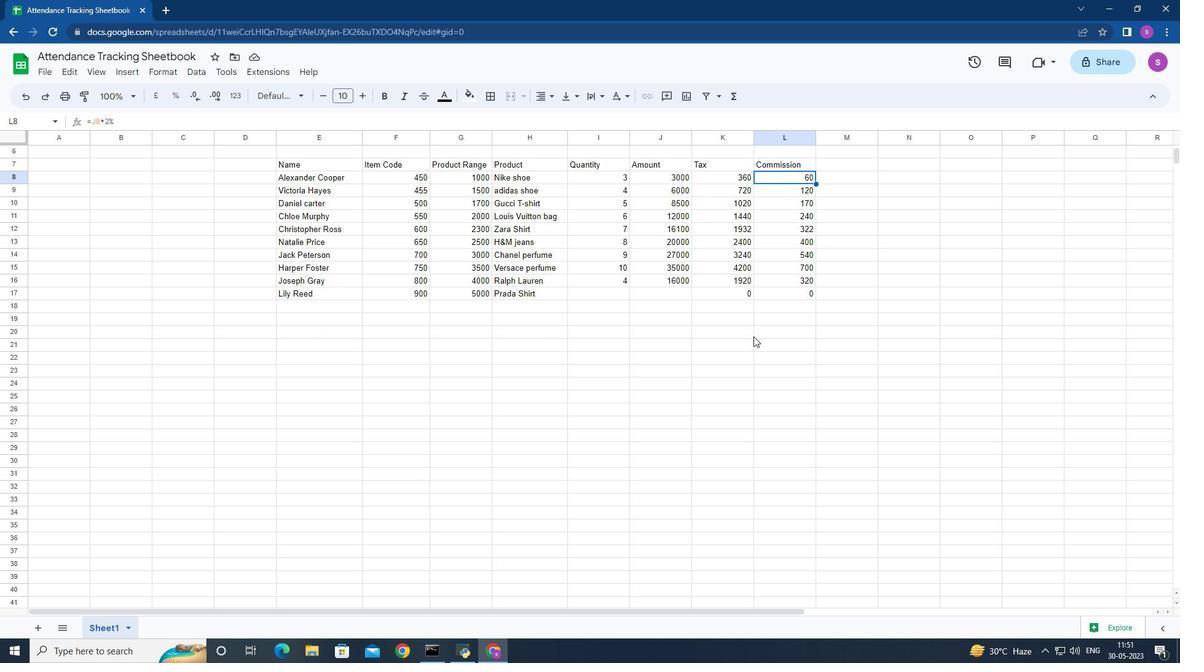 
Action: Mouse scrolled (753, 336) with delta (0, 0)
Screenshot: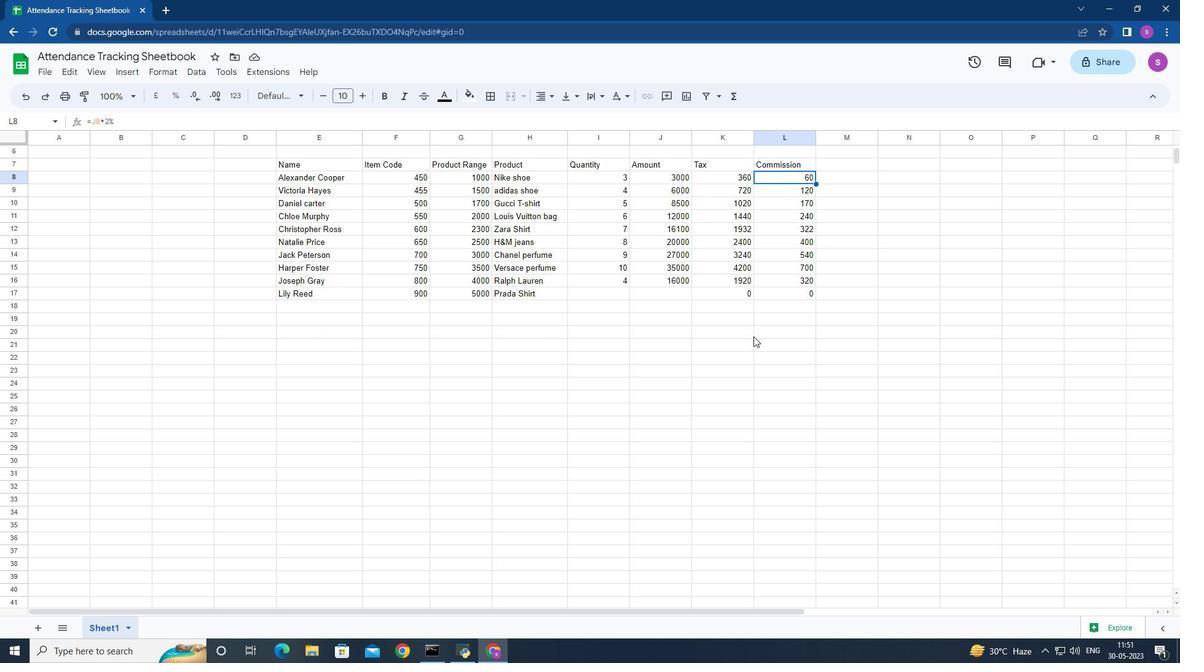 
Action: Mouse scrolled (753, 336) with delta (0, 0)
Screenshot: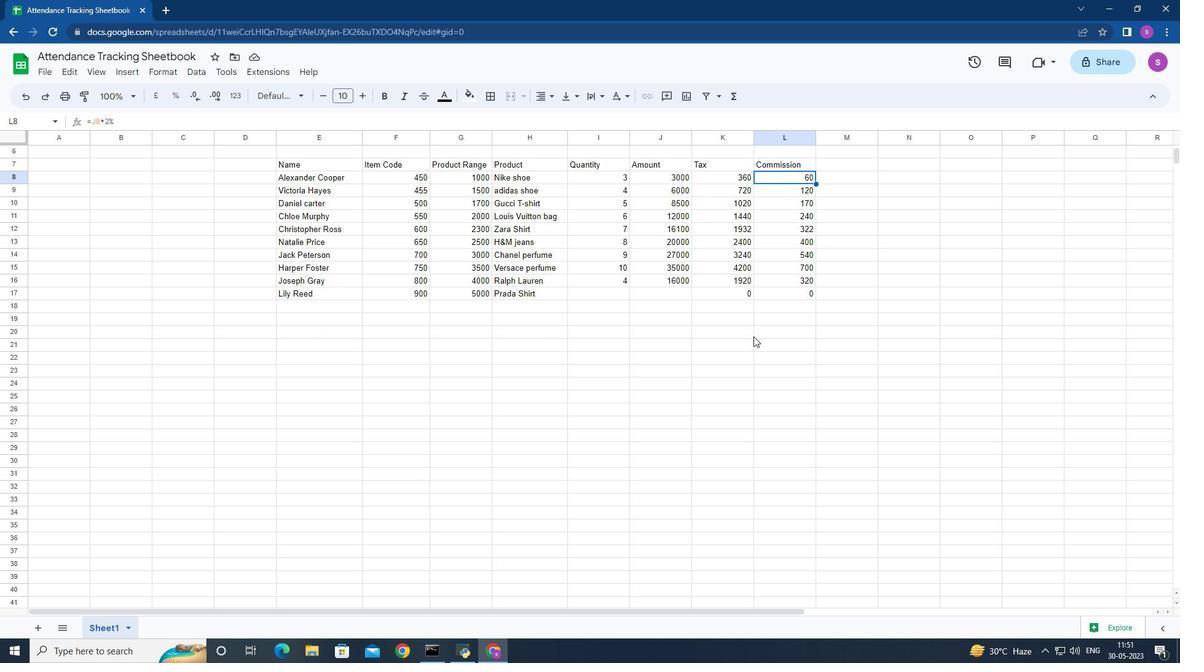 
Action: Mouse moved to (751, 336)
Screenshot: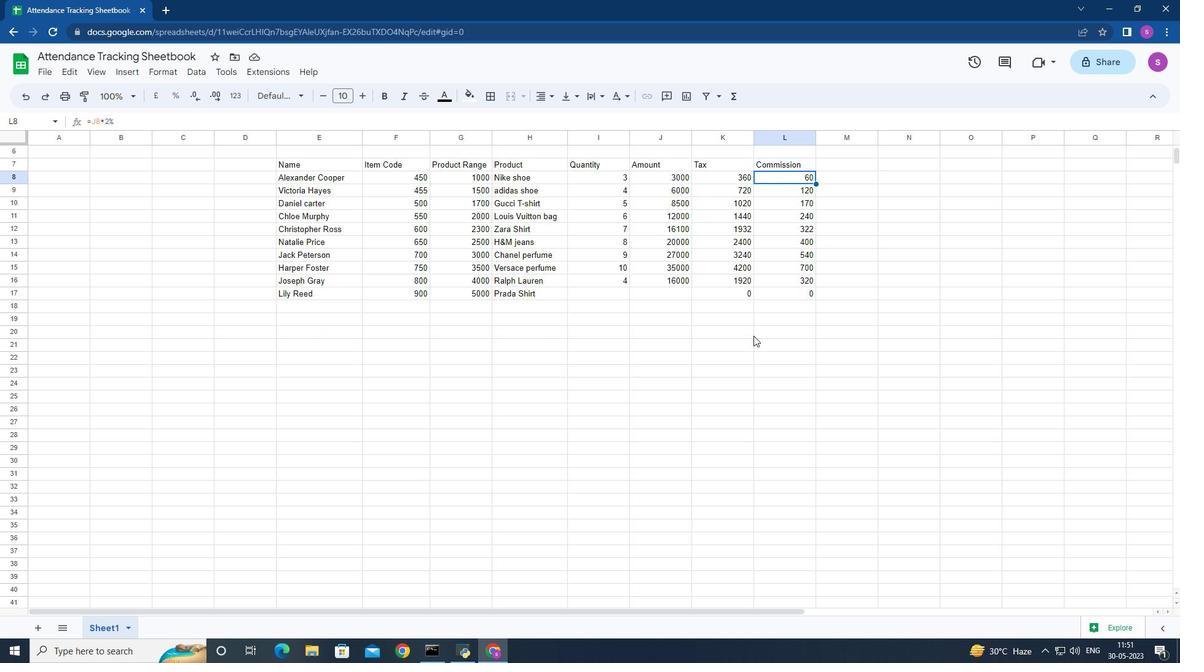 
